 Task: Check the average views per listing of central air conditioning in the last 5 years.
Action: Mouse moved to (1013, 226)
Screenshot: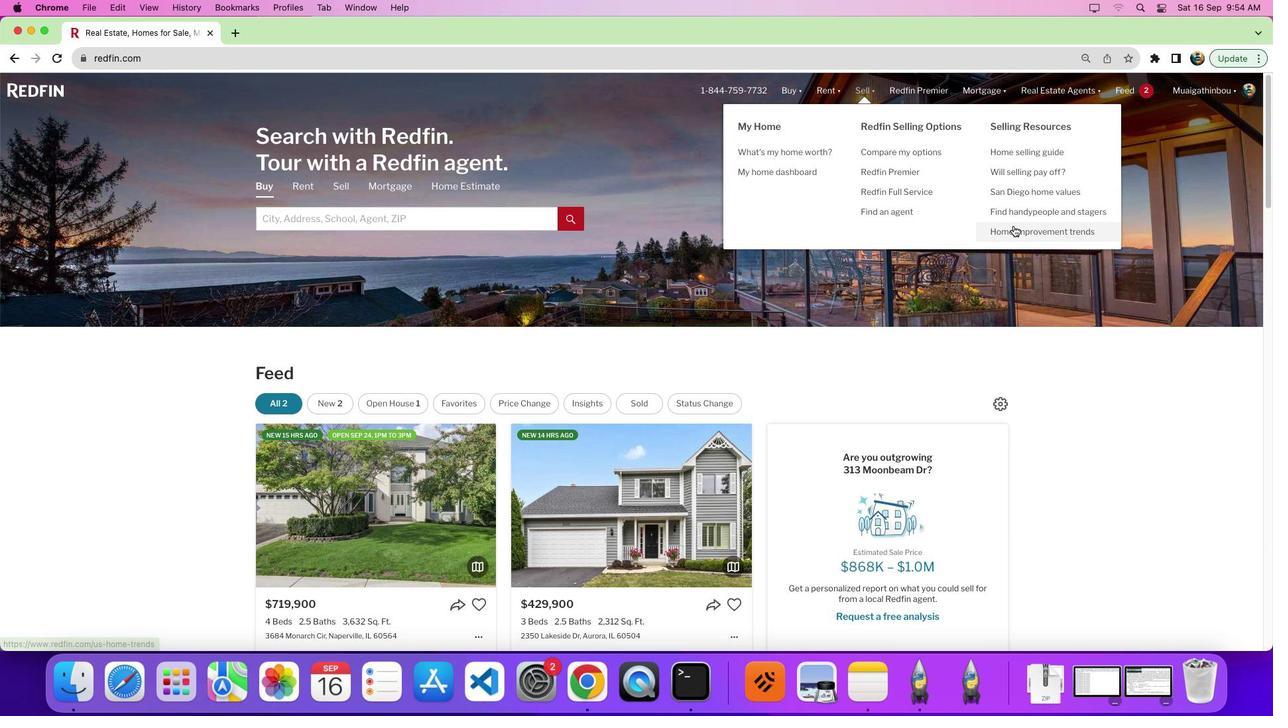 
Action: Mouse pressed left at (1013, 226)
Screenshot: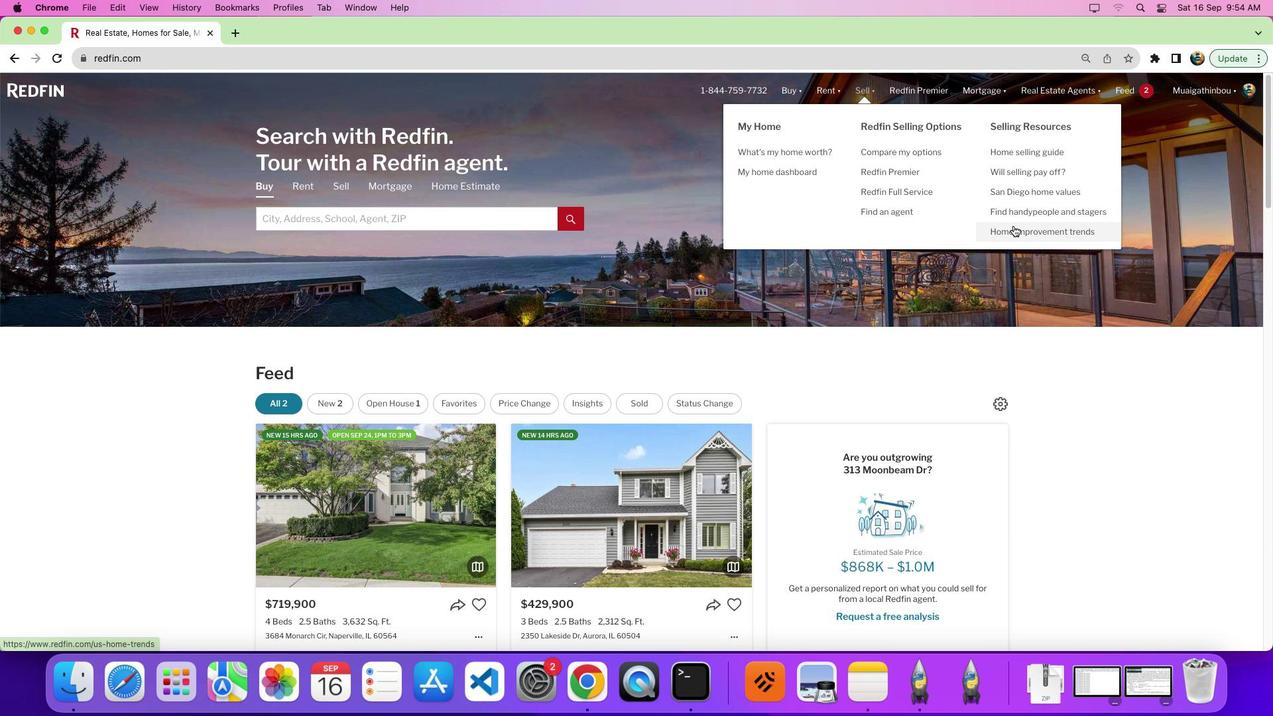 
Action: Mouse pressed left at (1013, 226)
Screenshot: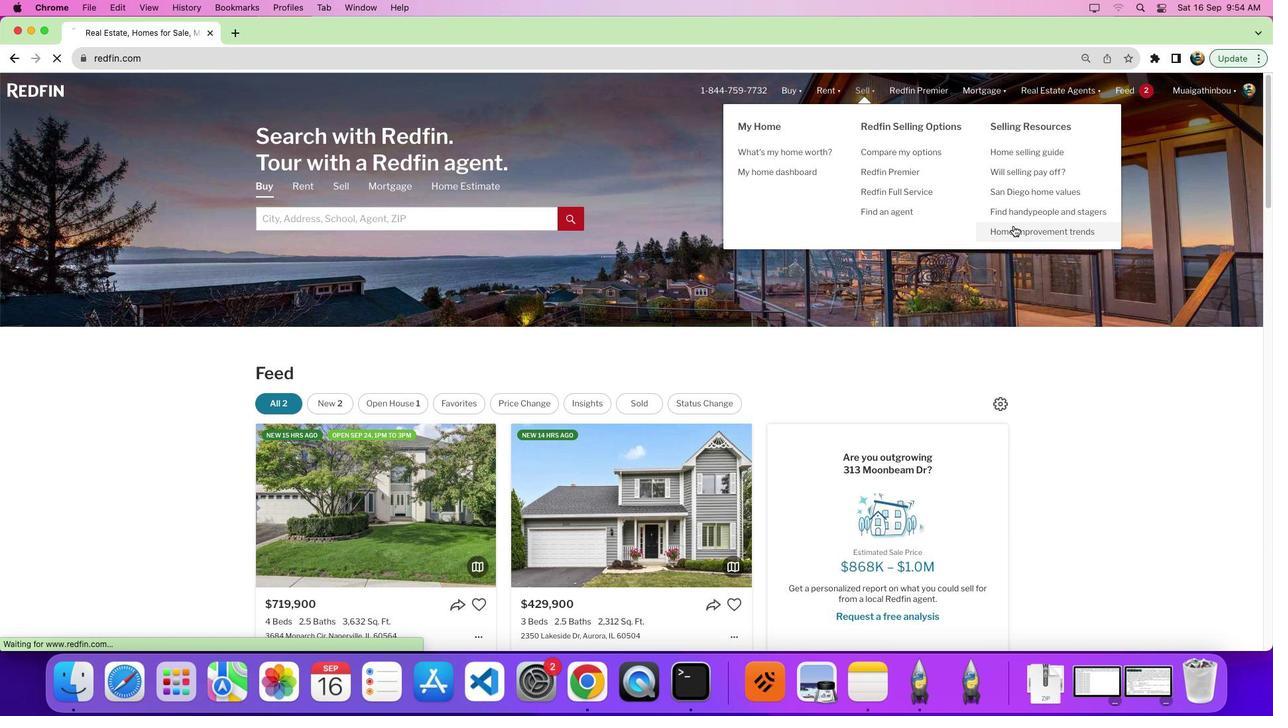 
Action: Mouse moved to (346, 258)
Screenshot: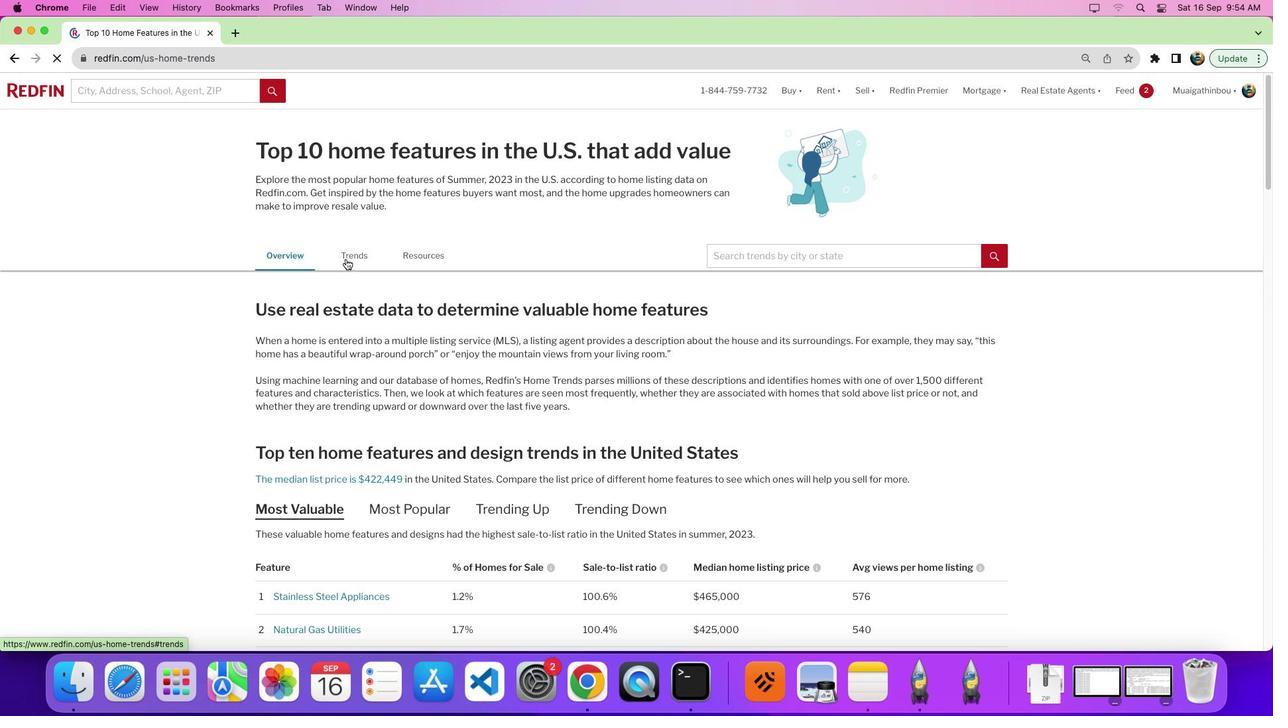 
Action: Mouse pressed left at (346, 258)
Screenshot: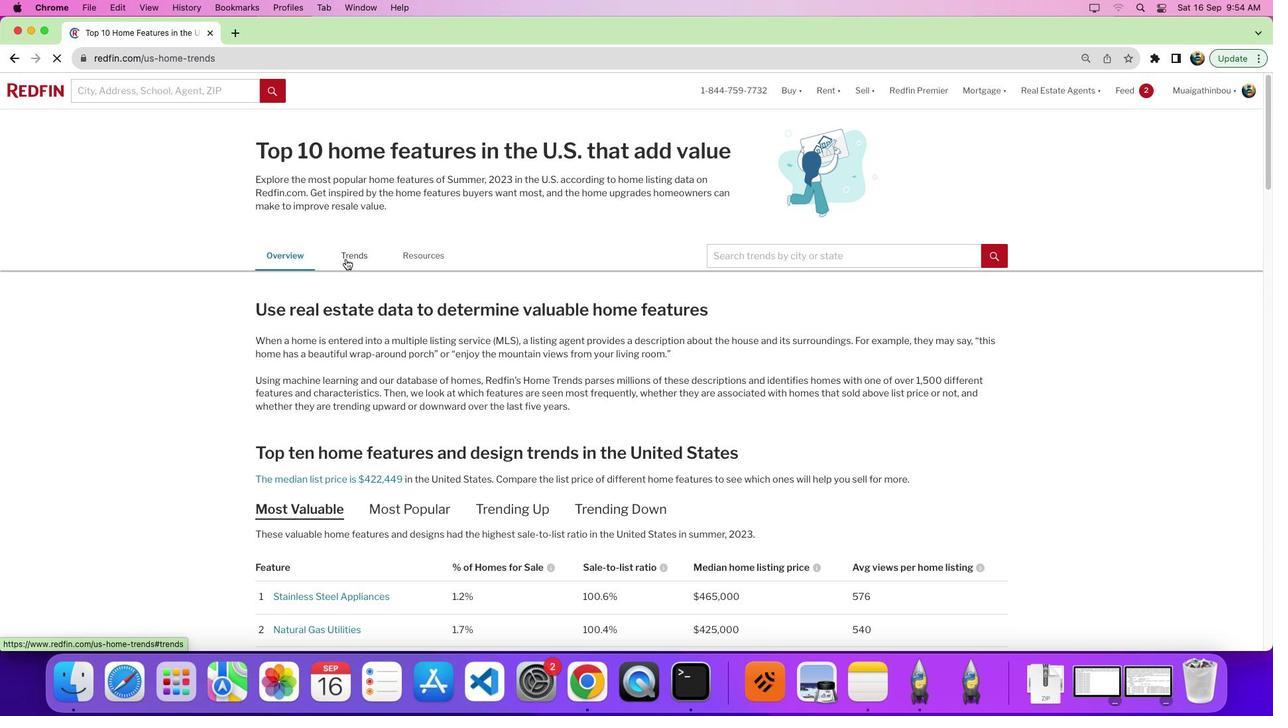 
Action: Mouse moved to (651, 378)
Screenshot: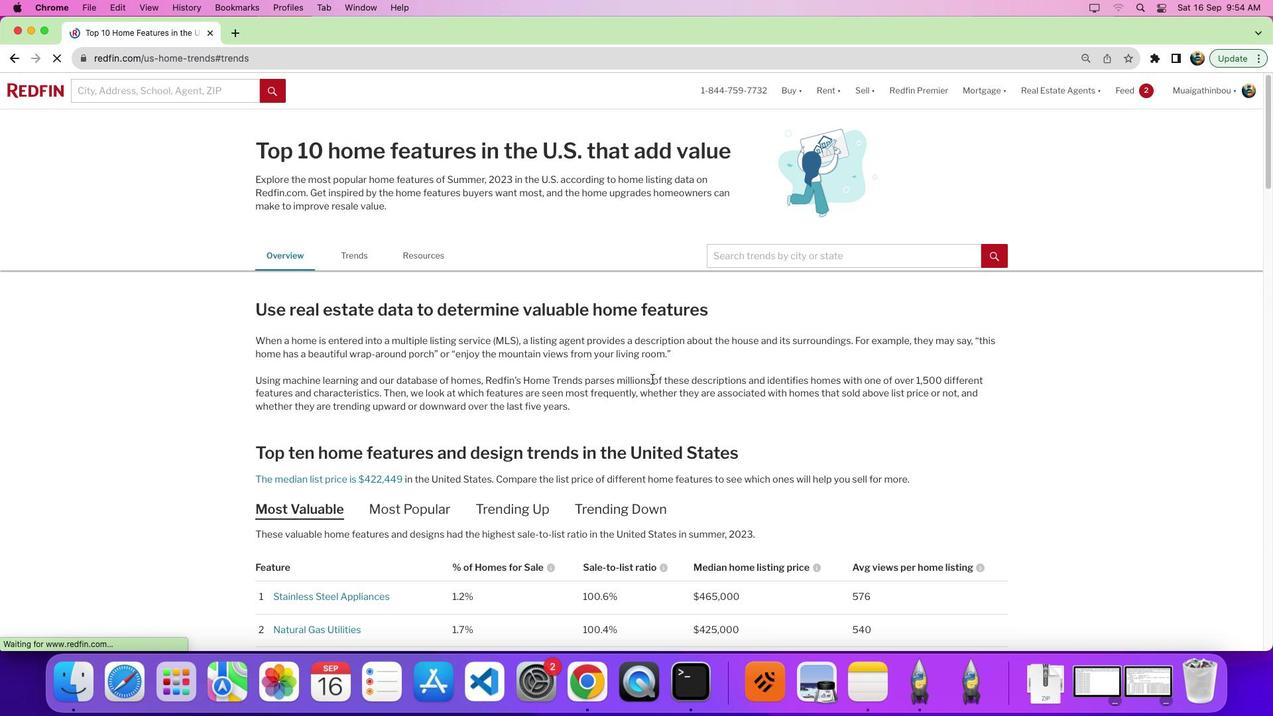 
Action: Mouse scrolled (651, 378) with delta (0, 0)
Screenshot: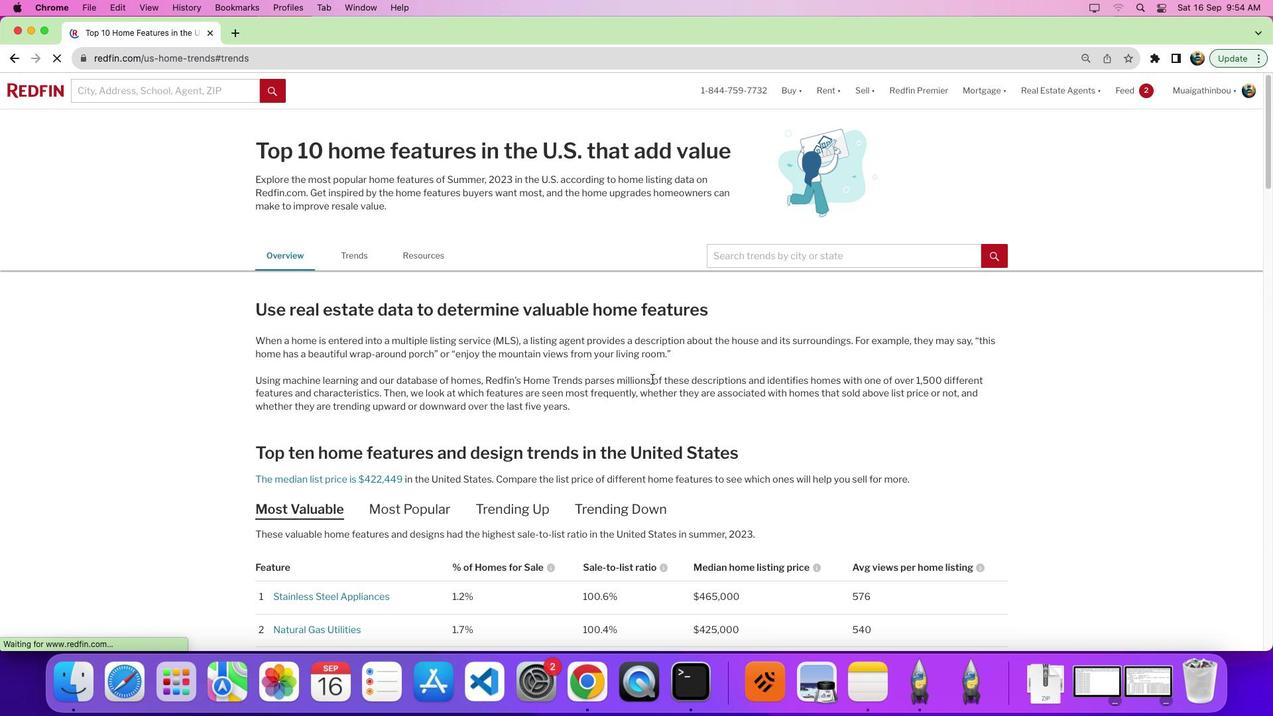 
Action: Mouse scrolled (651, 378) with delta (0, 0)
Screenshot: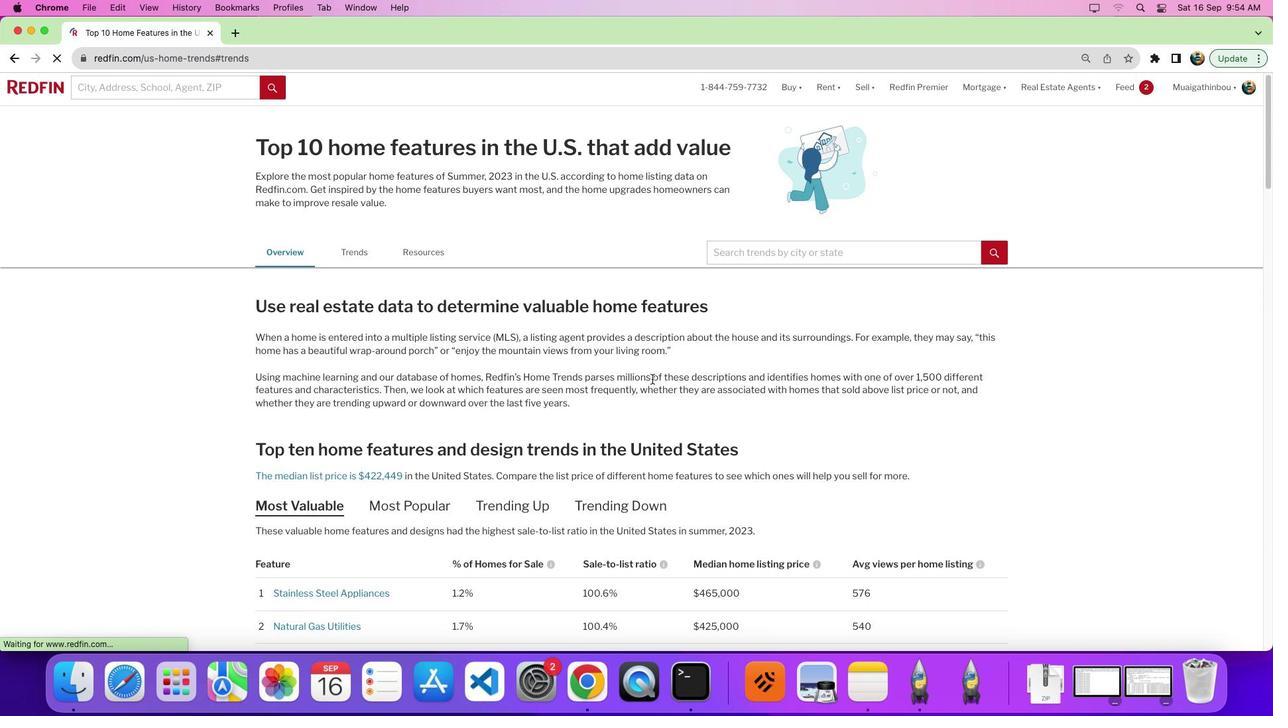 
Action: Mouse scrolled (651, 378) with delta (0, 0)
Screenshot: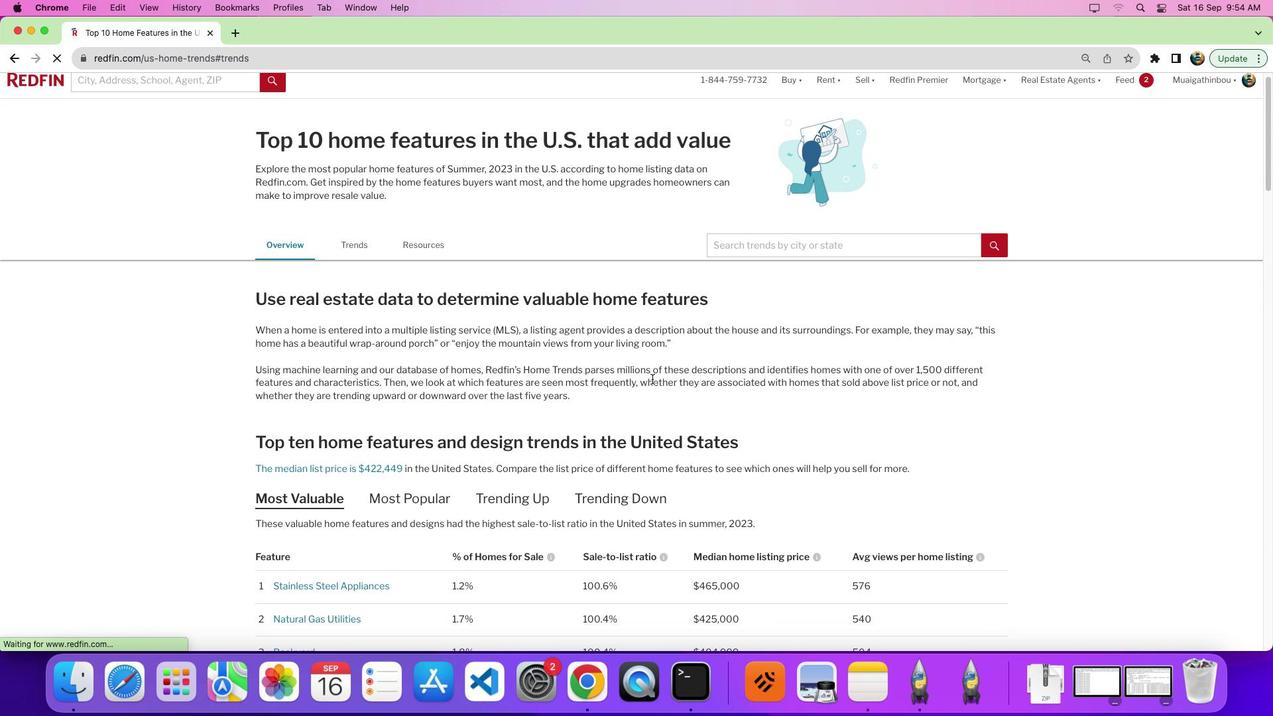 
Action: Mouse moved to (366, 194)
Screenshot: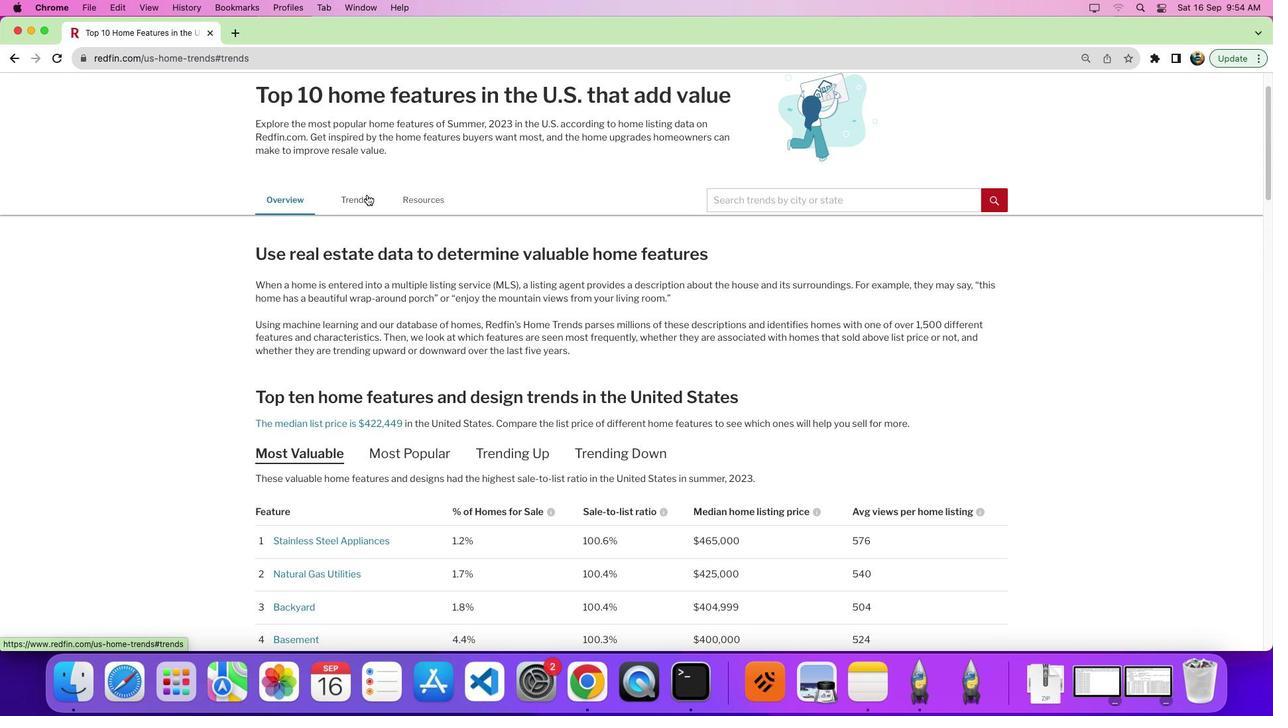 
Action: Mouse pressed left at (366, 194)
Screenshot: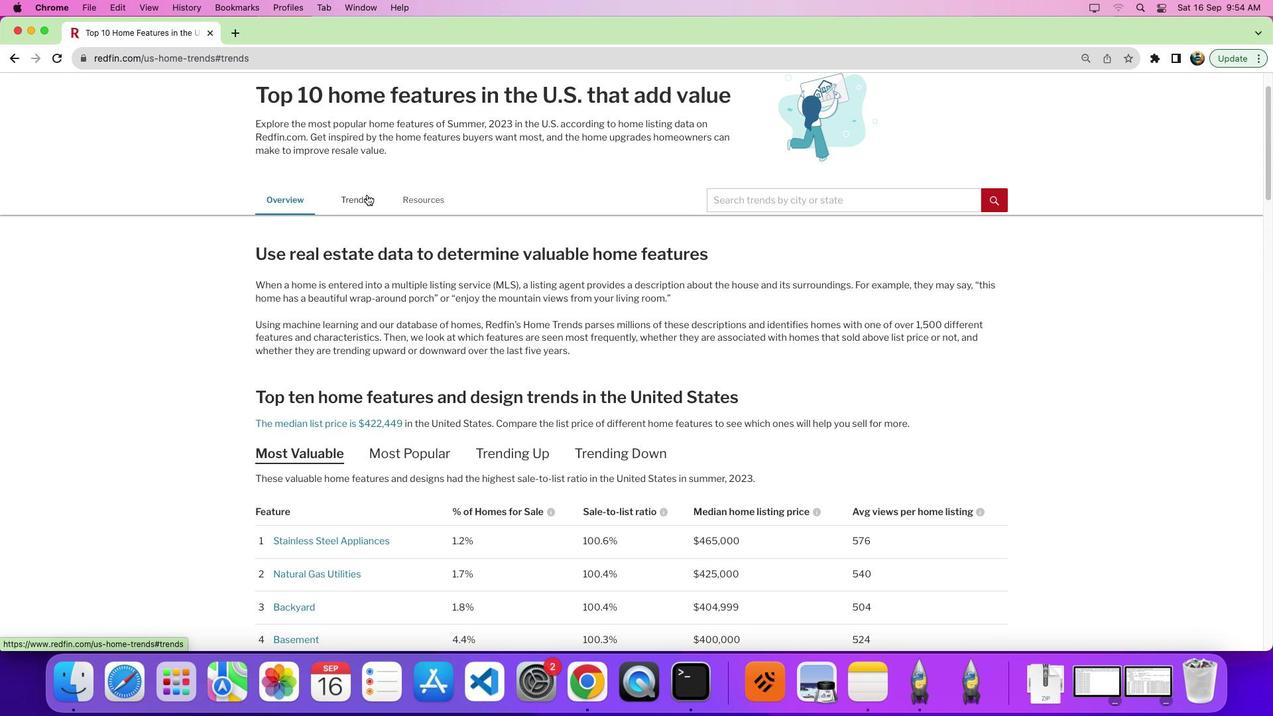 
Action: Mouse moved to (754, 325)
Screenshot: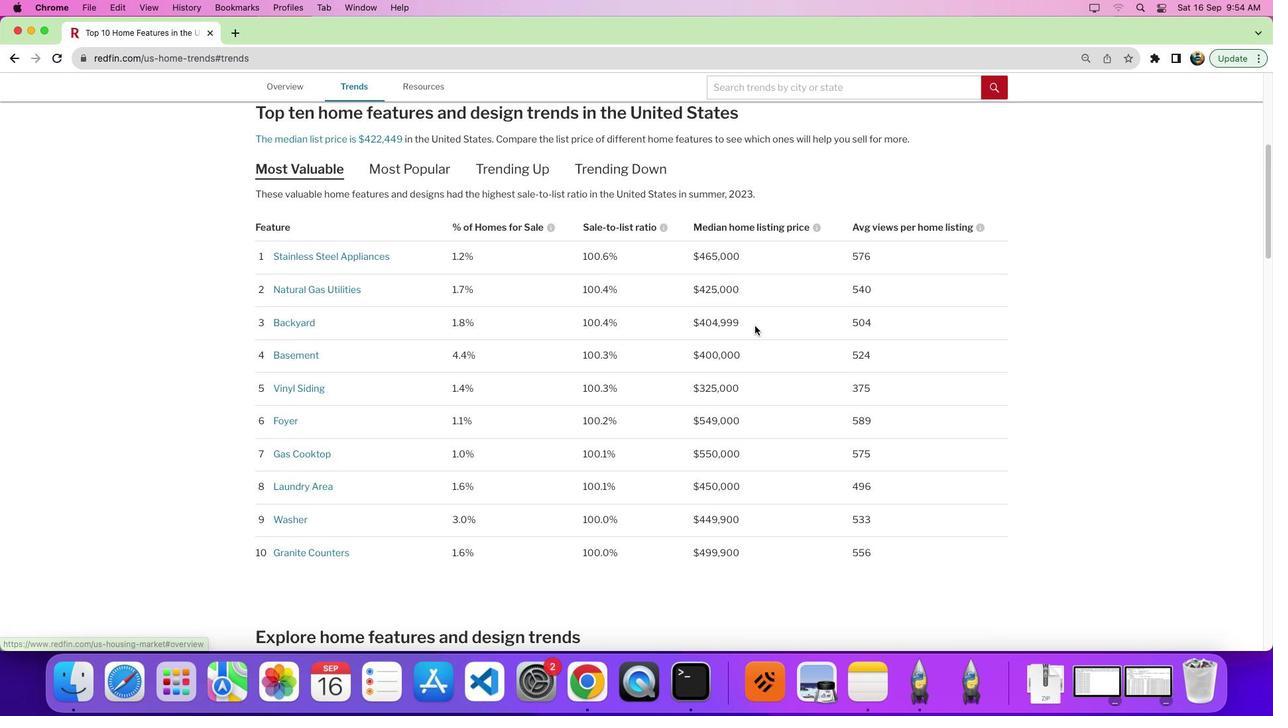 
Action: Mouse scrolled (754, 325) with delta (0, 0)
Screenshot: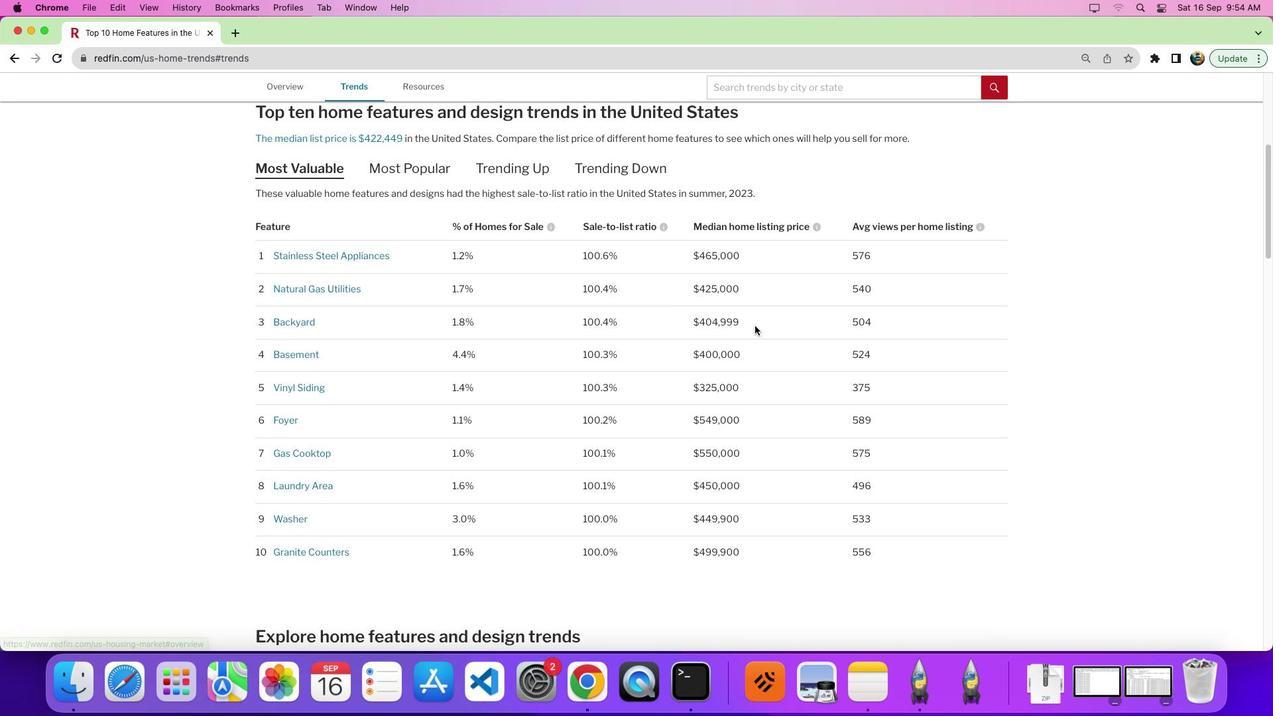 
Action: Mouse moved to (755, 325)
Screenshot: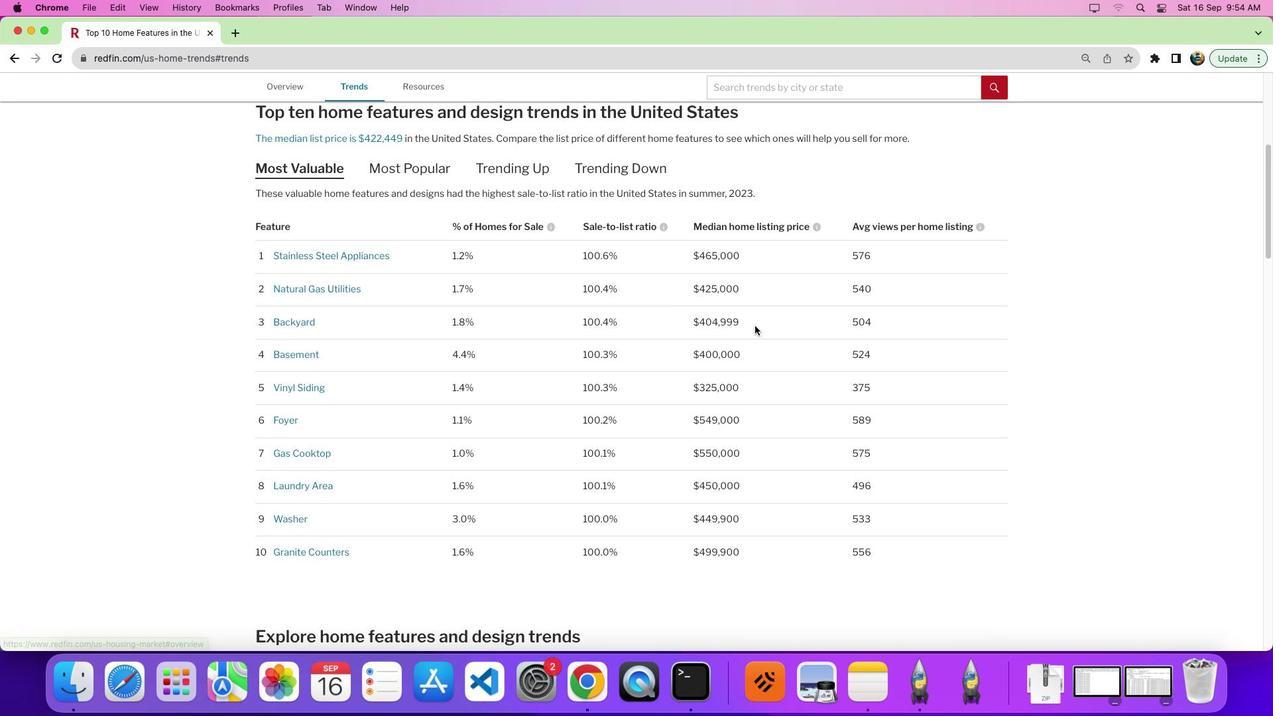 
Action: Mouse scrolled (755, 325) with delta (0, 0)
Screenshot: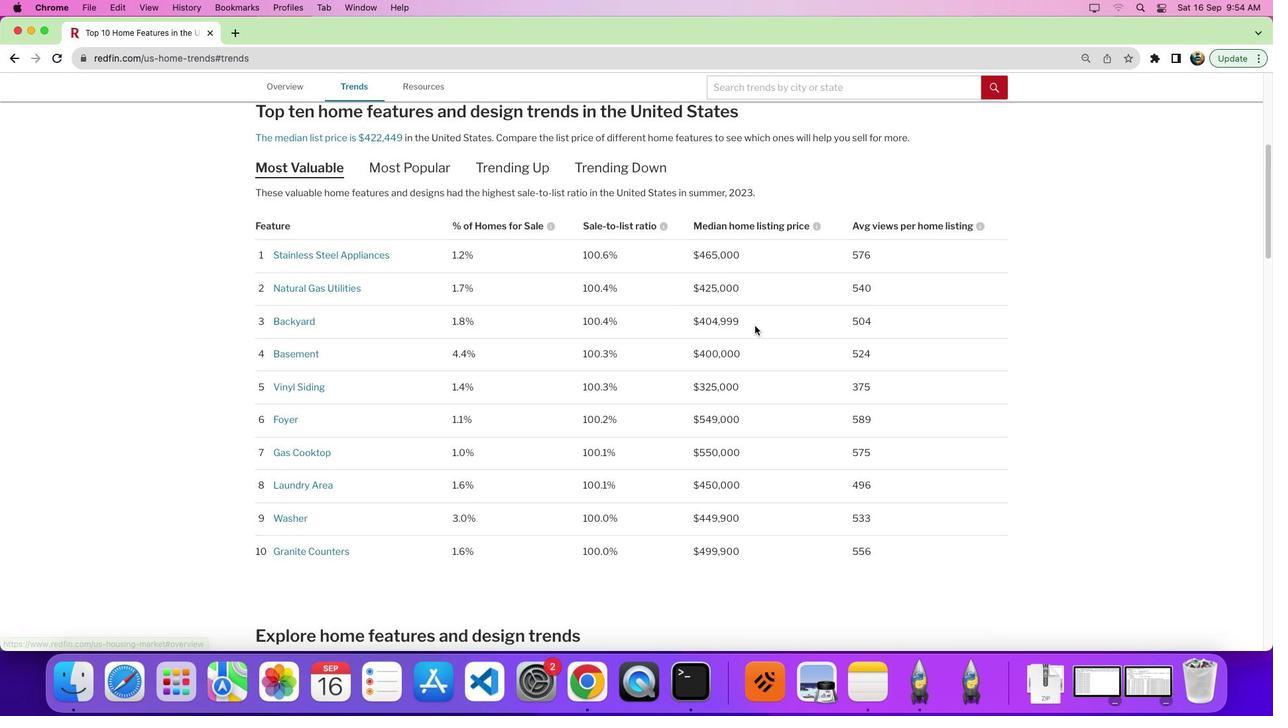
Action: Mouse scrolled (755, 325) with delta (0, 0)
Screenshot: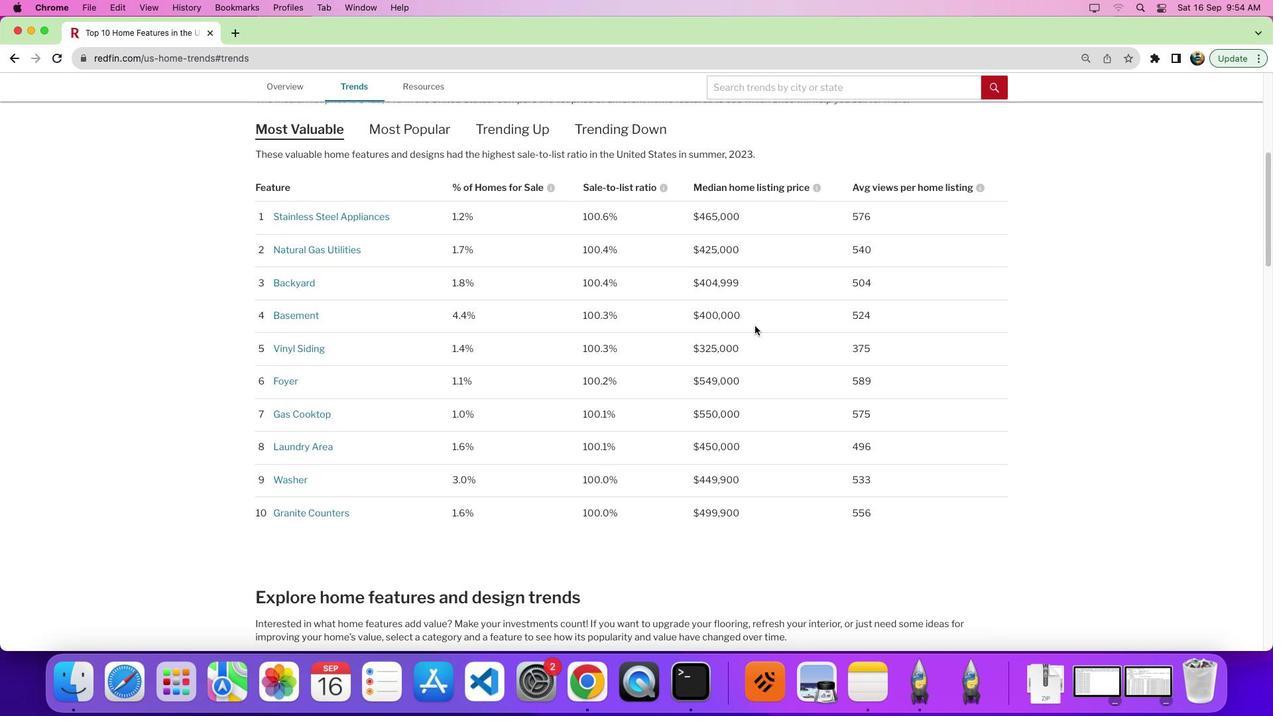 
Action: Mouse scrolled (755, 325) with delta (0, 0)
Screenshot: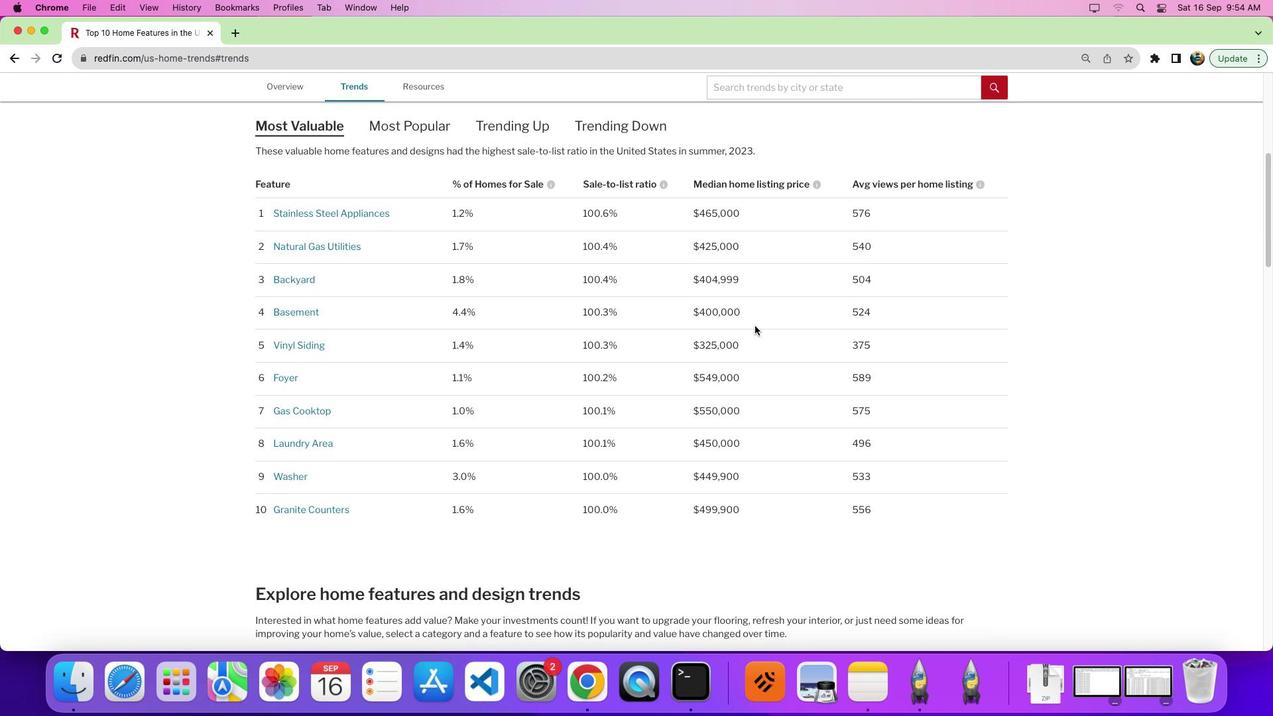 
Action: Mouse moved to (755, 326)
Screenshot: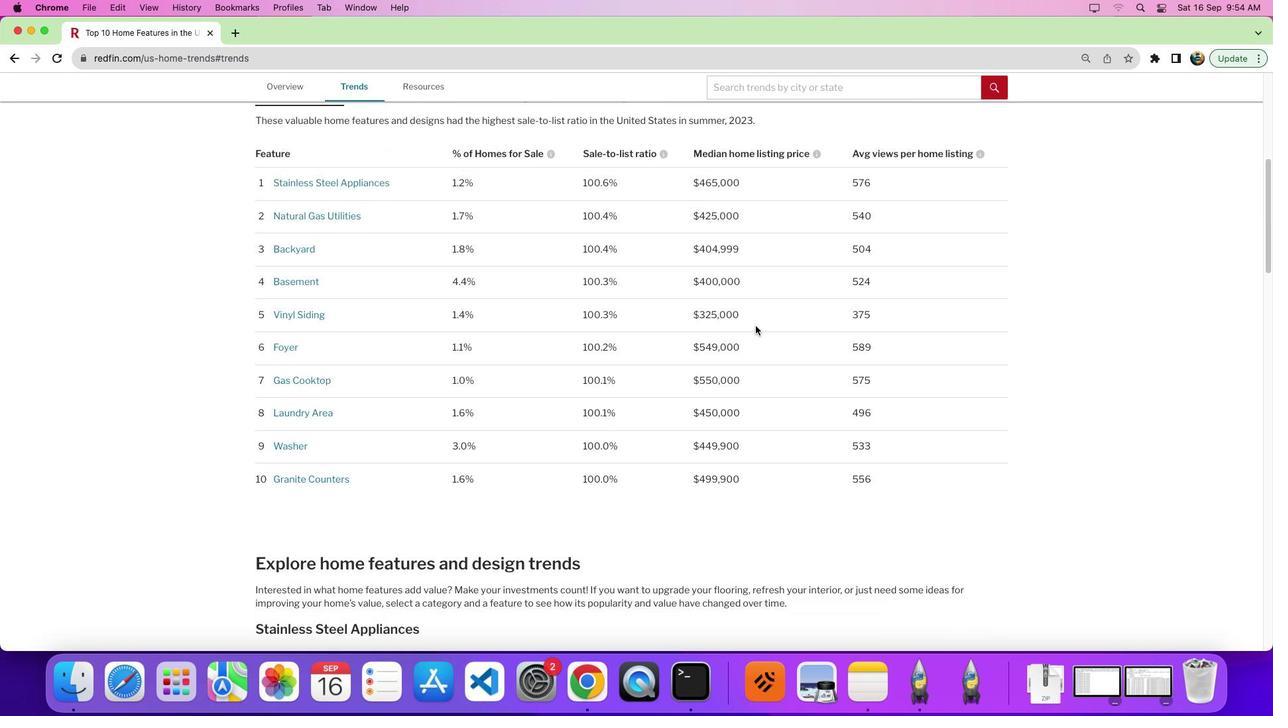 
Action: Mouse scrolled (755, 326) with delta (0, 0)
Screenshot: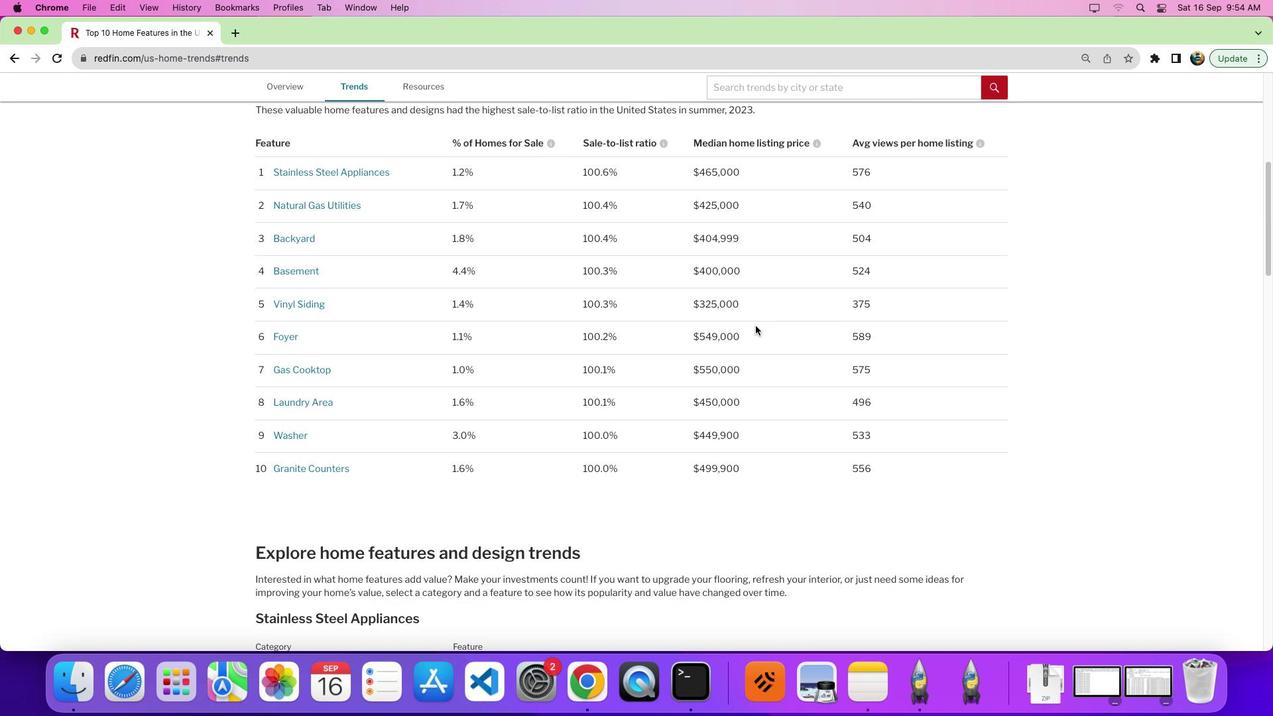 
Action: Mouse moved to (755, 326)
Screenshot: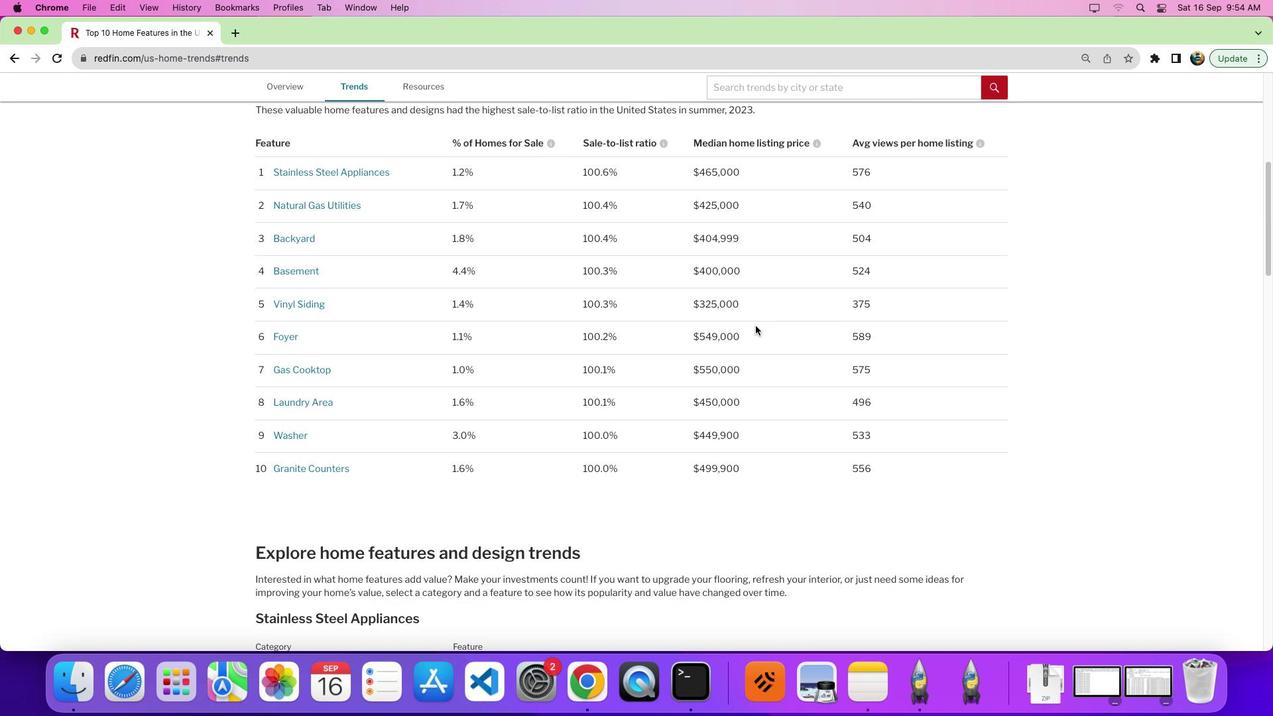 
Action: Mouse scrolled (755, 326) with delta (0, 0)
Screenshot: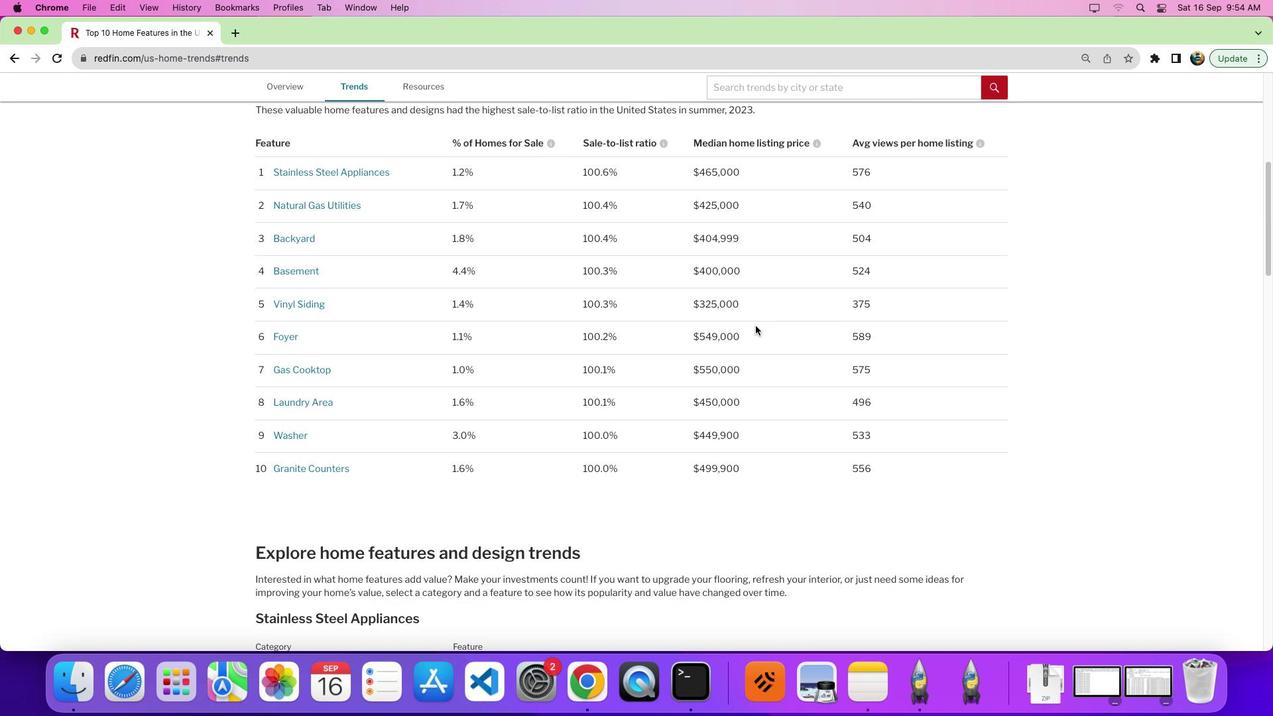 
Action: Mouse scrolled (755, 326) with delta (0, -5)
Screenshot: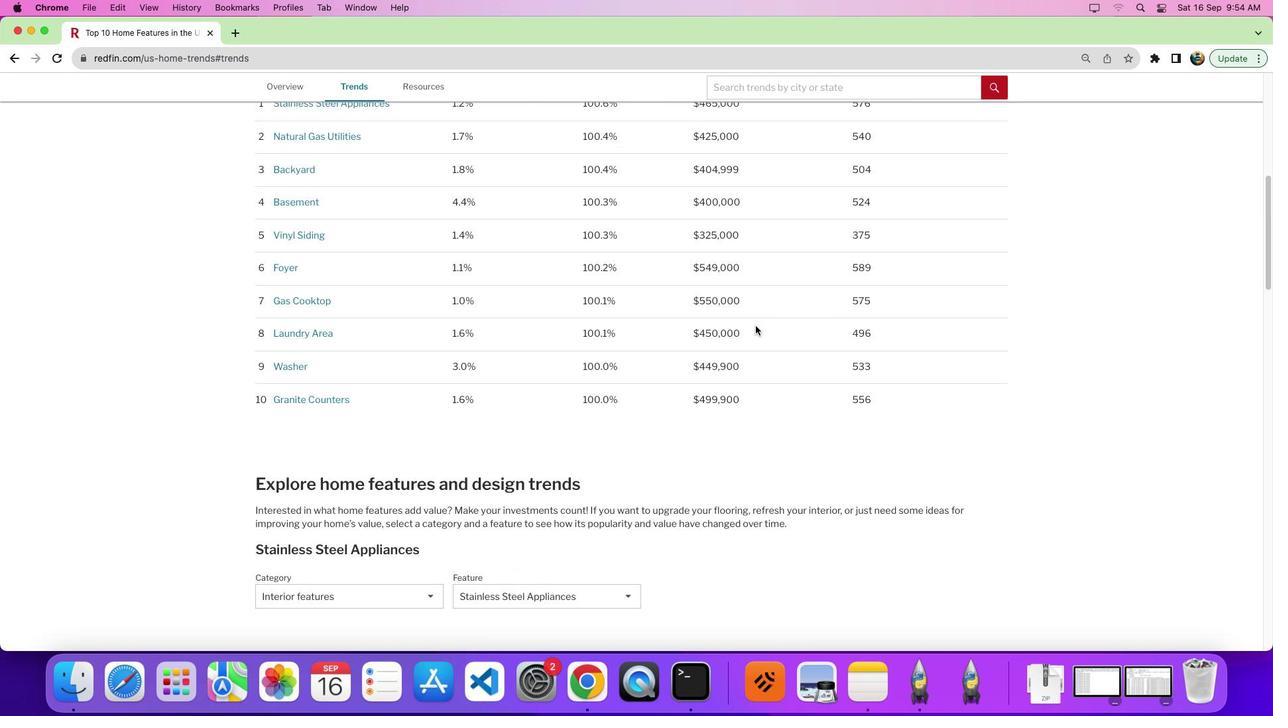
Action: Mouse scrolled (755, 326) with delta (0, -5)
Screenshot: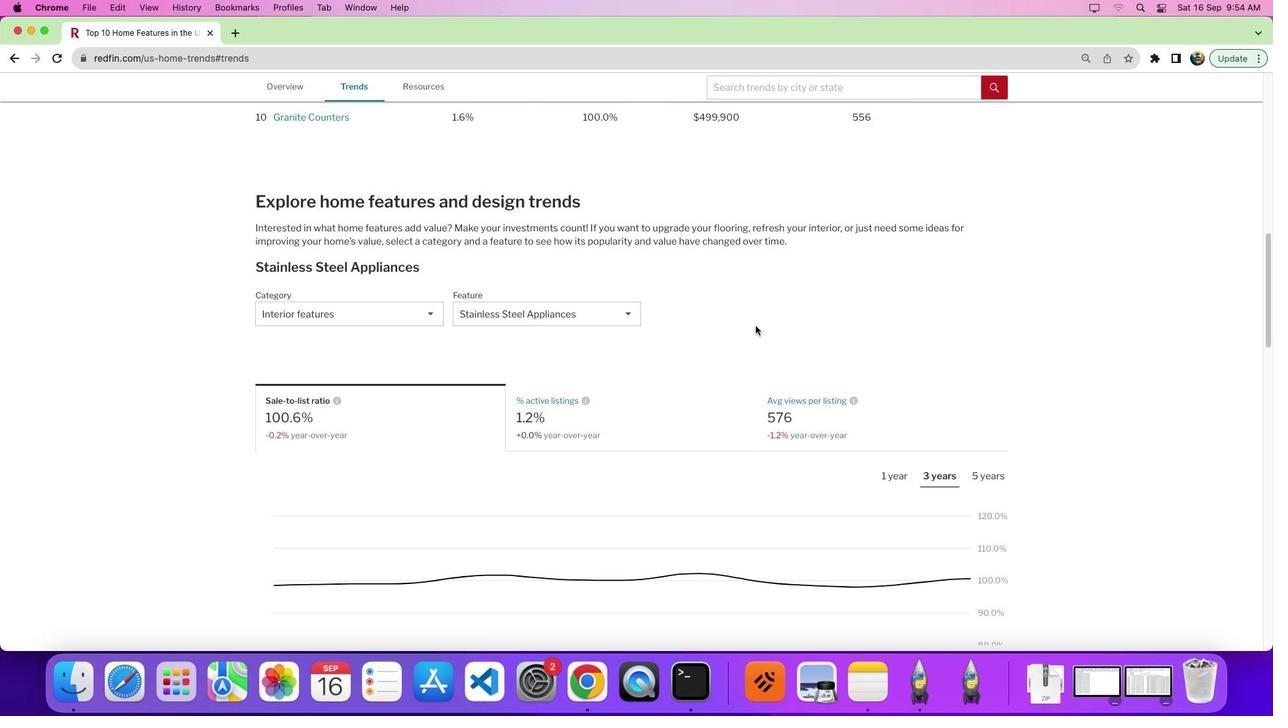 
Action: Mouse moved to (399, 171)
Screenshot: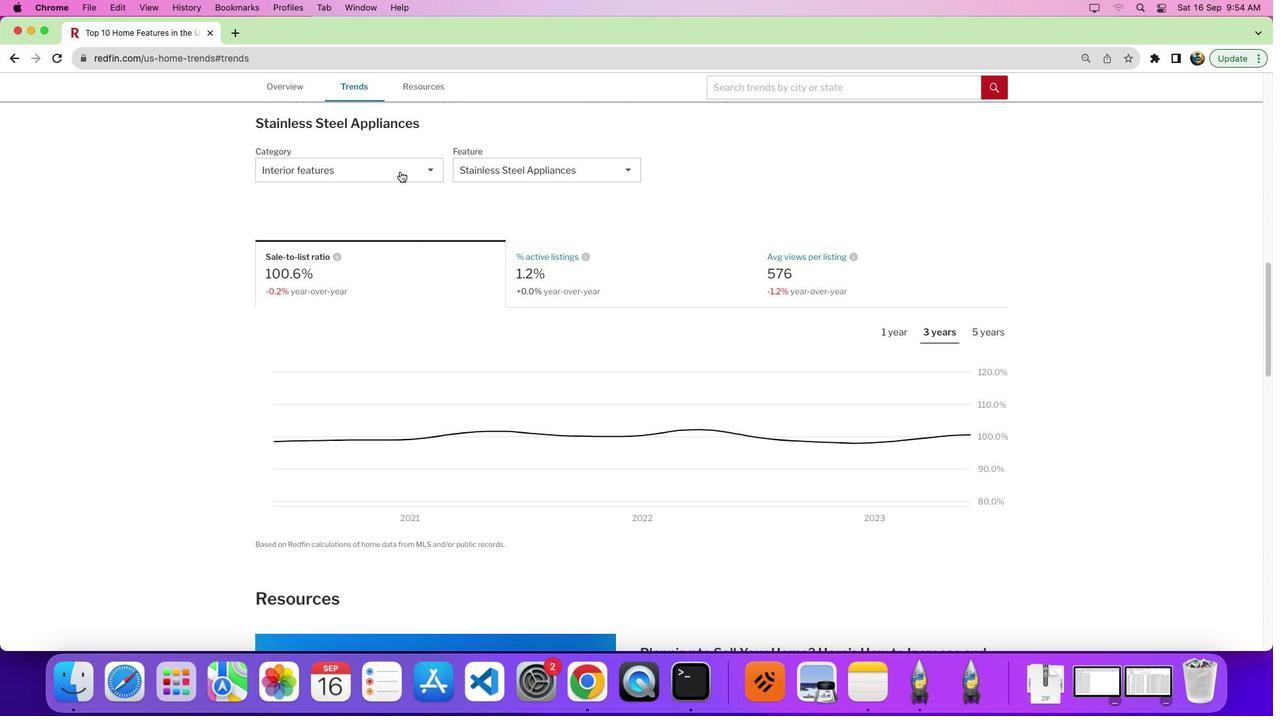 
Action: Mouse pressed left at (399, 171)
Screenshot: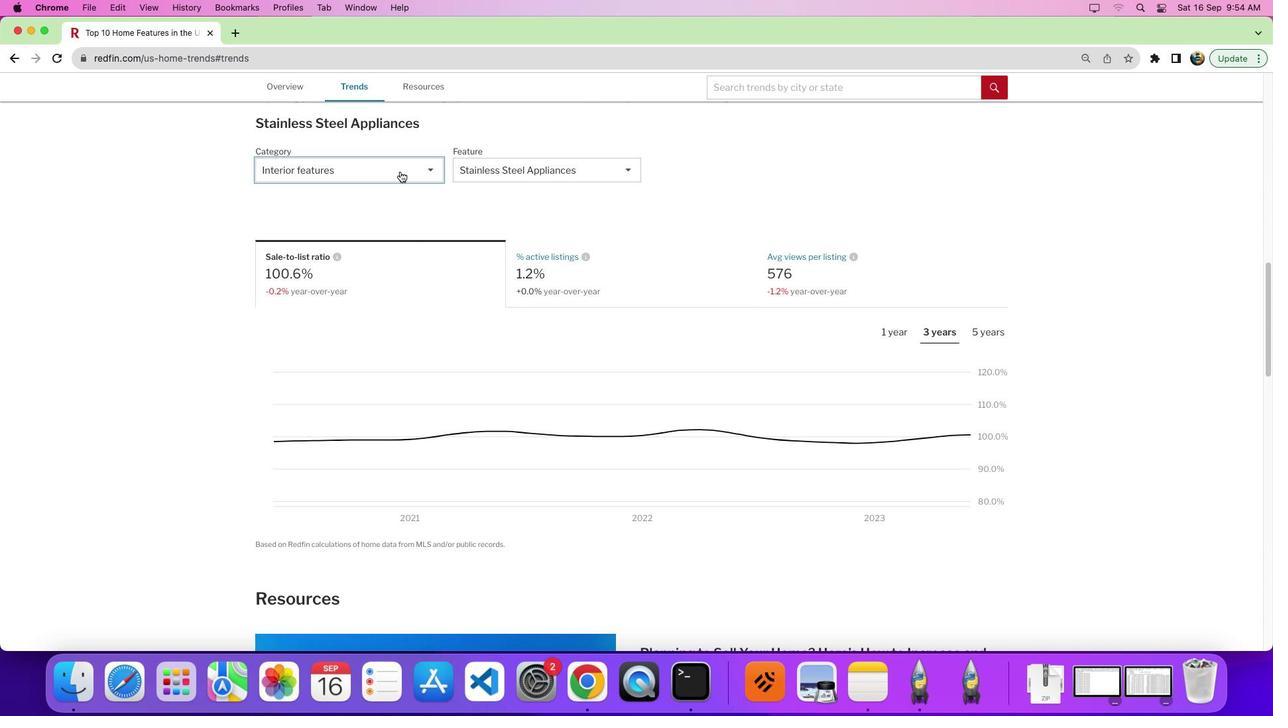 
Action: Mouse moved to (406, 219)
Screenshot: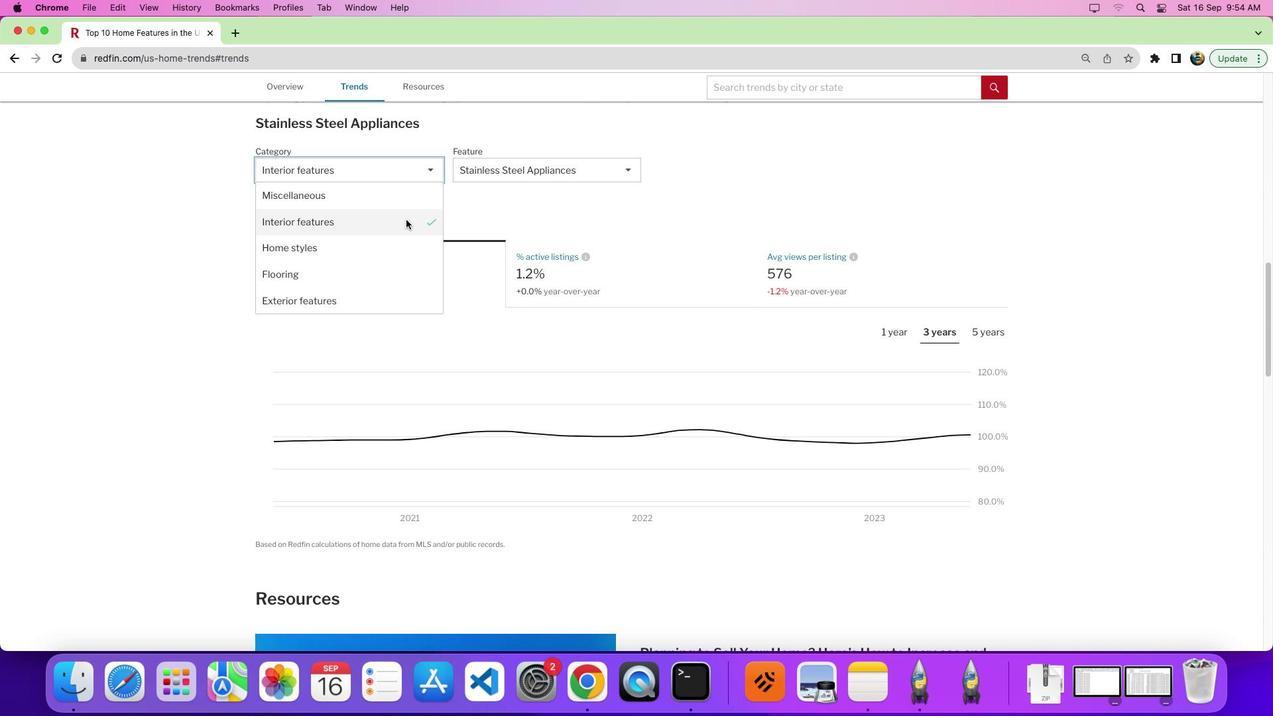 
Action: Mouse pressed left at (406, 219)
Screenshot: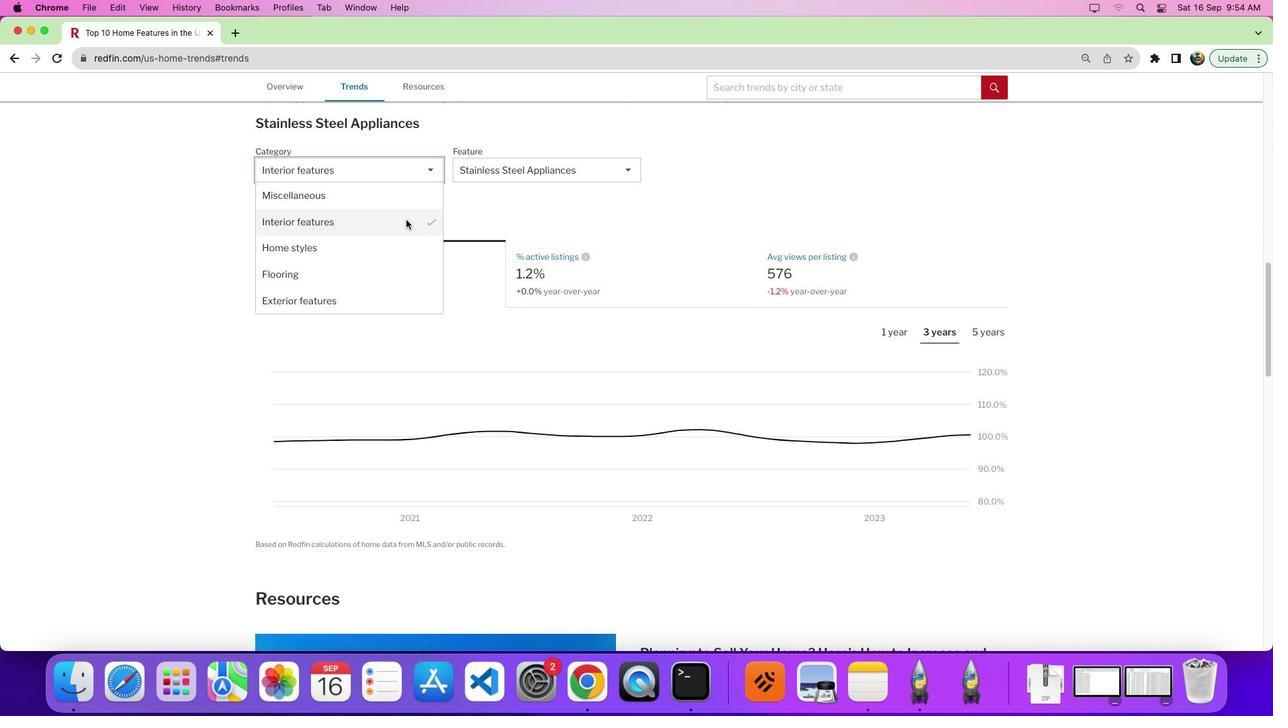 
Action: Mouse moved to (527, 167)
Screenshot: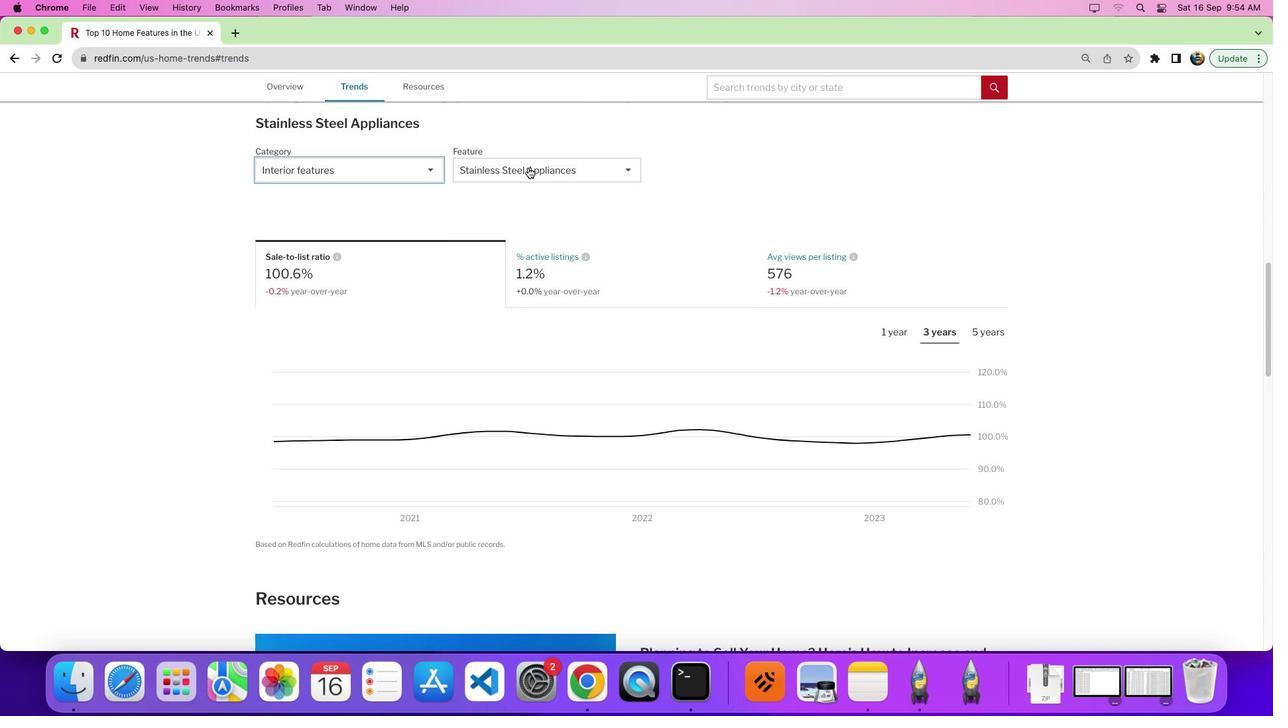 
Action: Mouse pressed left at (527, 167)
Screenshot: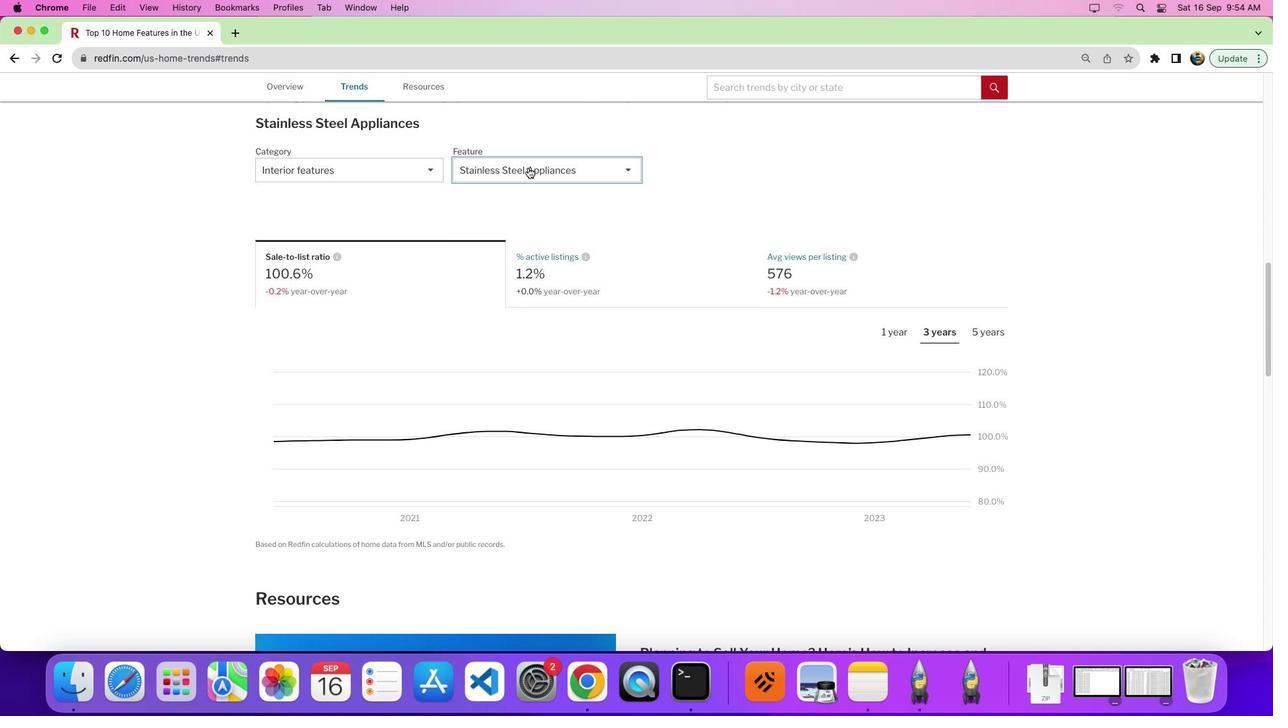
Action: Mouse moved to (586, 242)
Screenshot: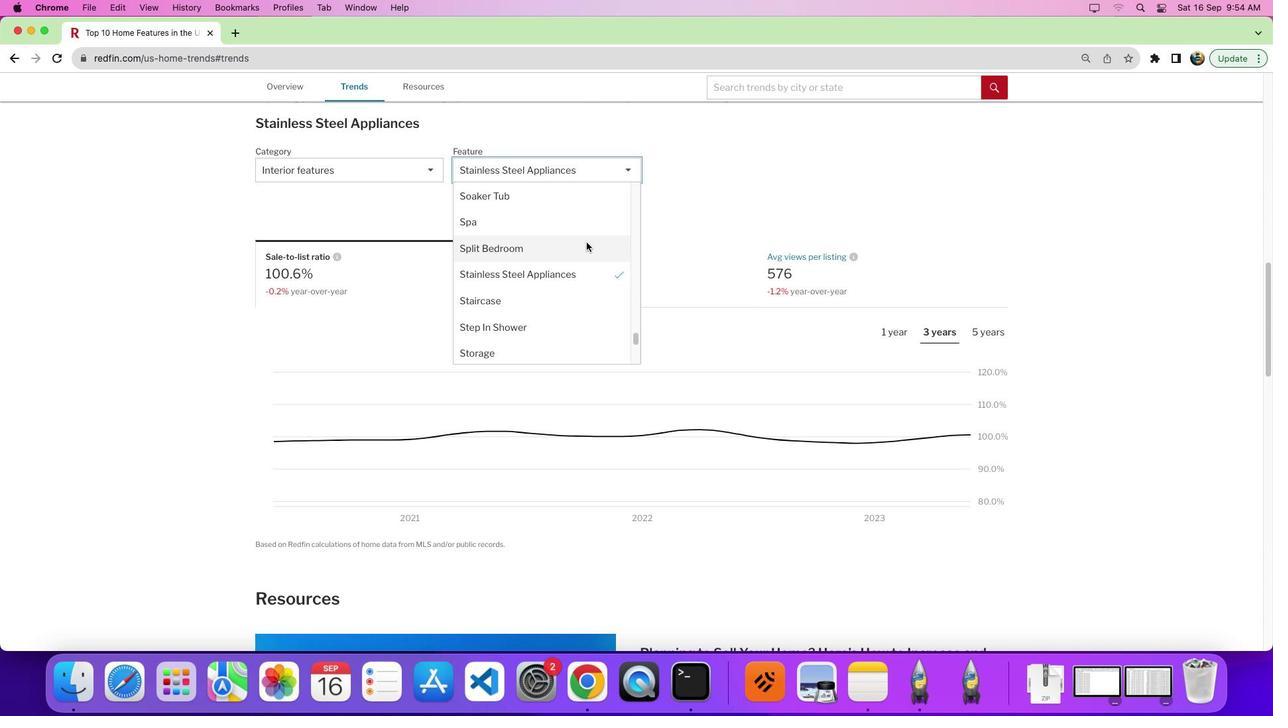 
Action: Mouse scrolled (586, 242) with delta (0, 0)
Screenshot: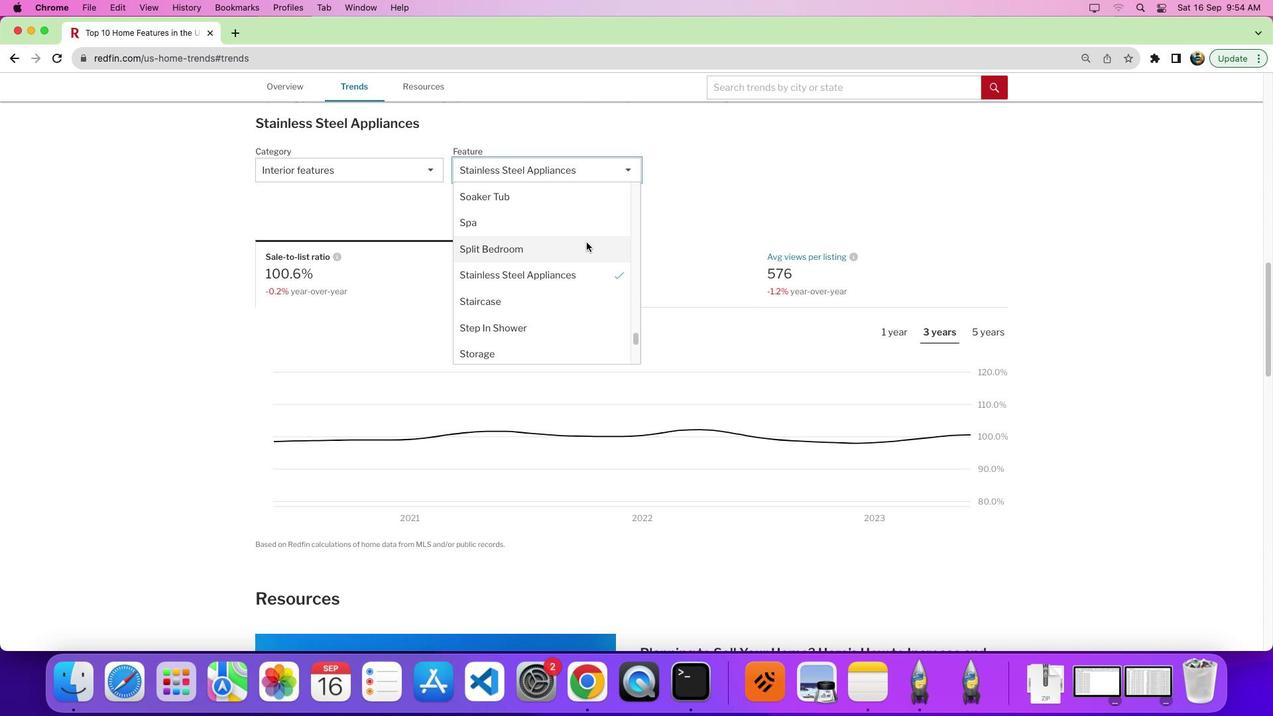 
Action: Mouse moved to (580, 241)
Screenshot: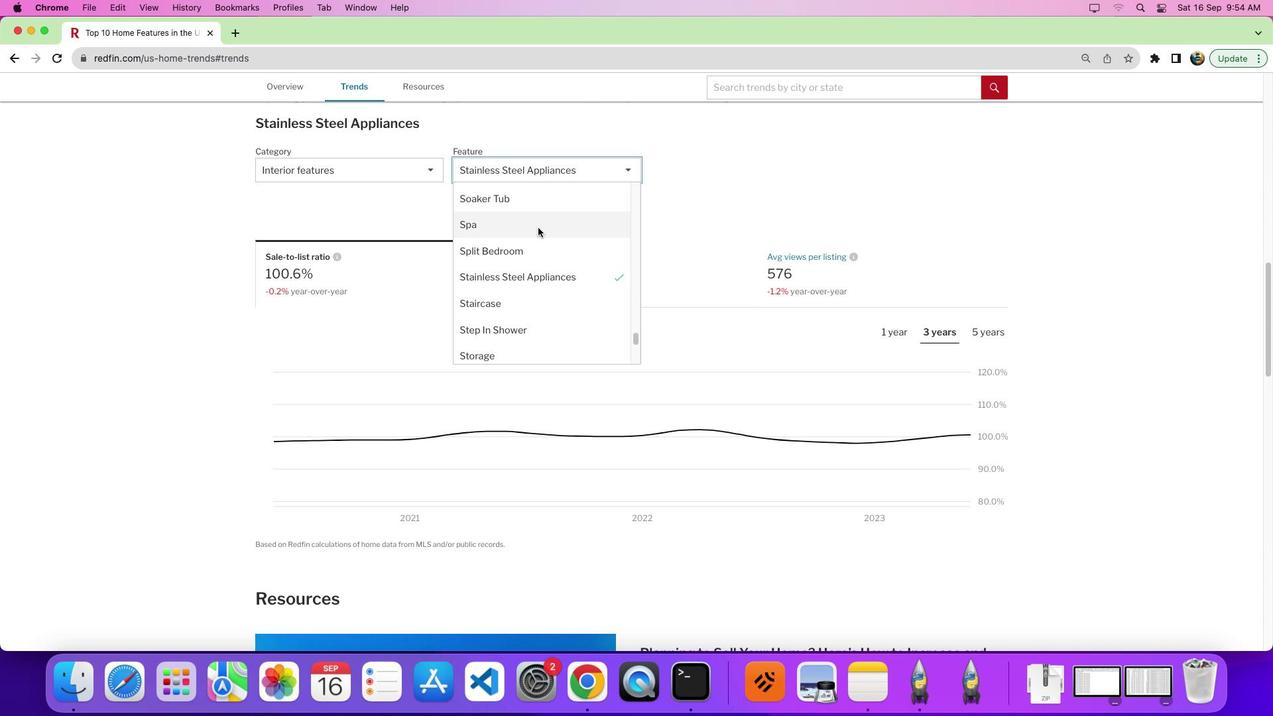 
Action: Mouse scrolled (580, 241) with delta (0, 0)
Screenshot: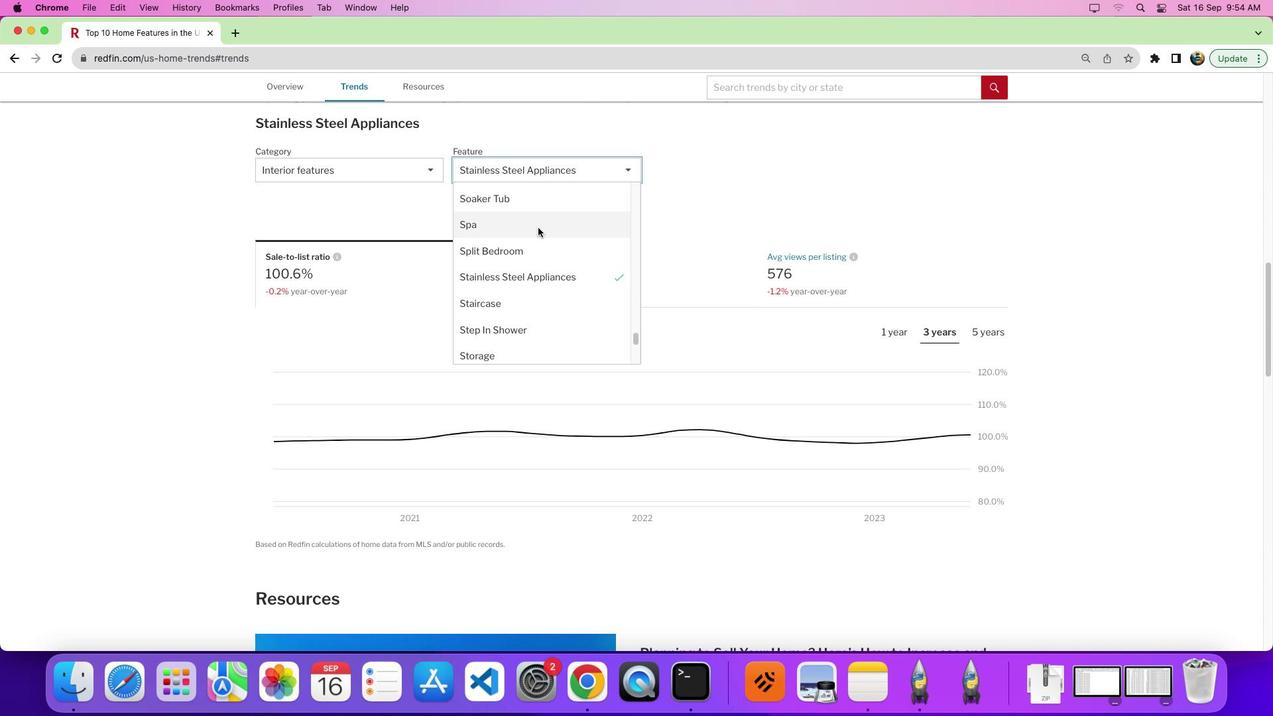 
Action: Mouse moved to (525, 221)
Screenshot: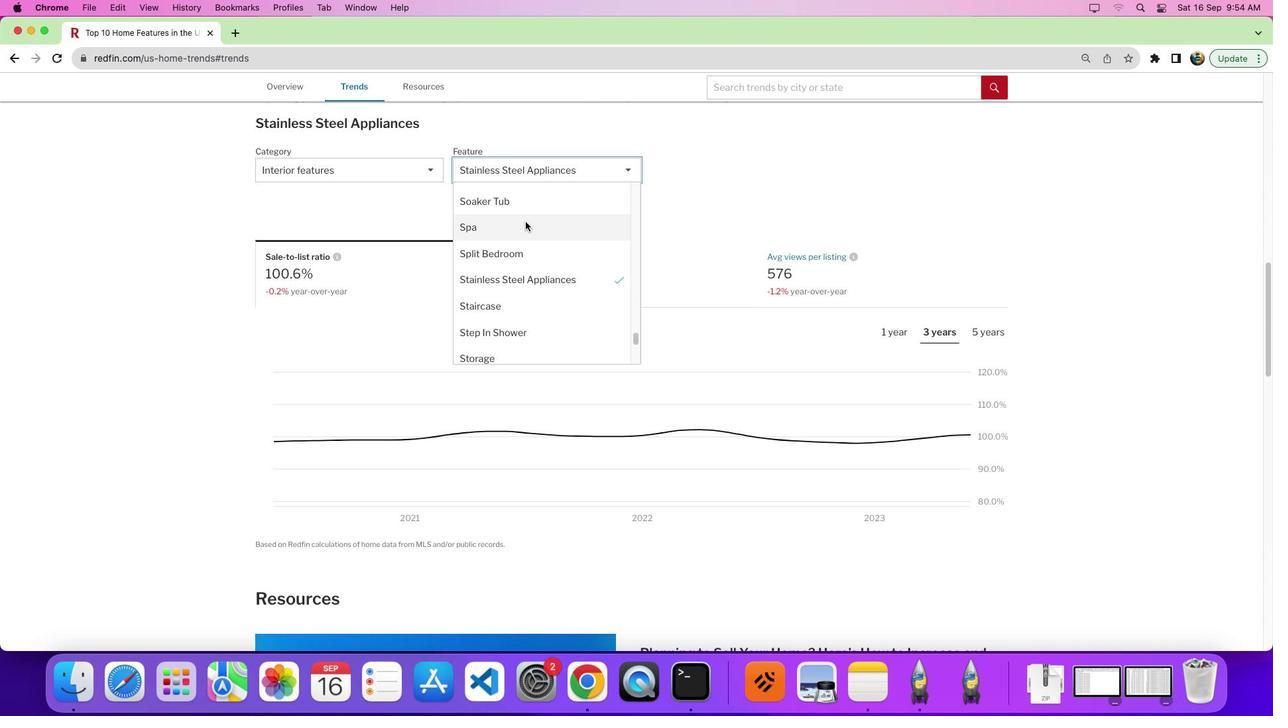 
Action: Mouse scrolled (525, 221) with delta (0, 0)
Screenshot: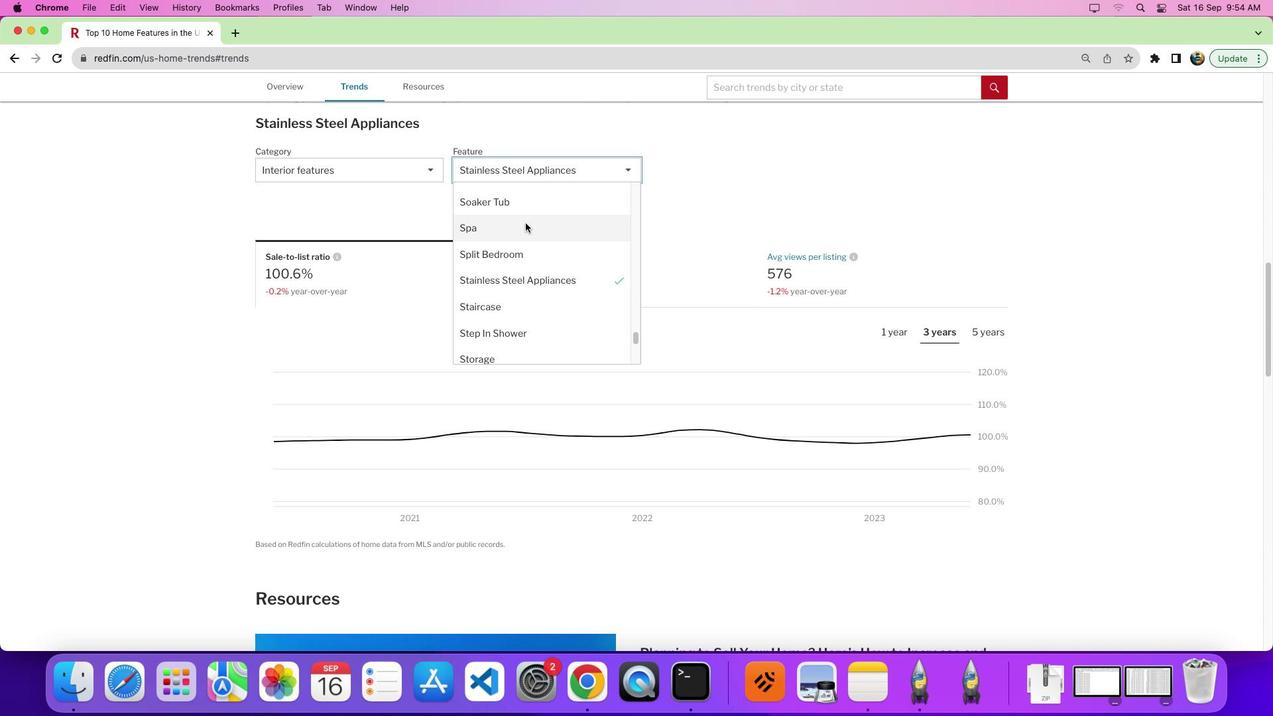 
Action: Mouse moved to (525, 226)
Screenshot: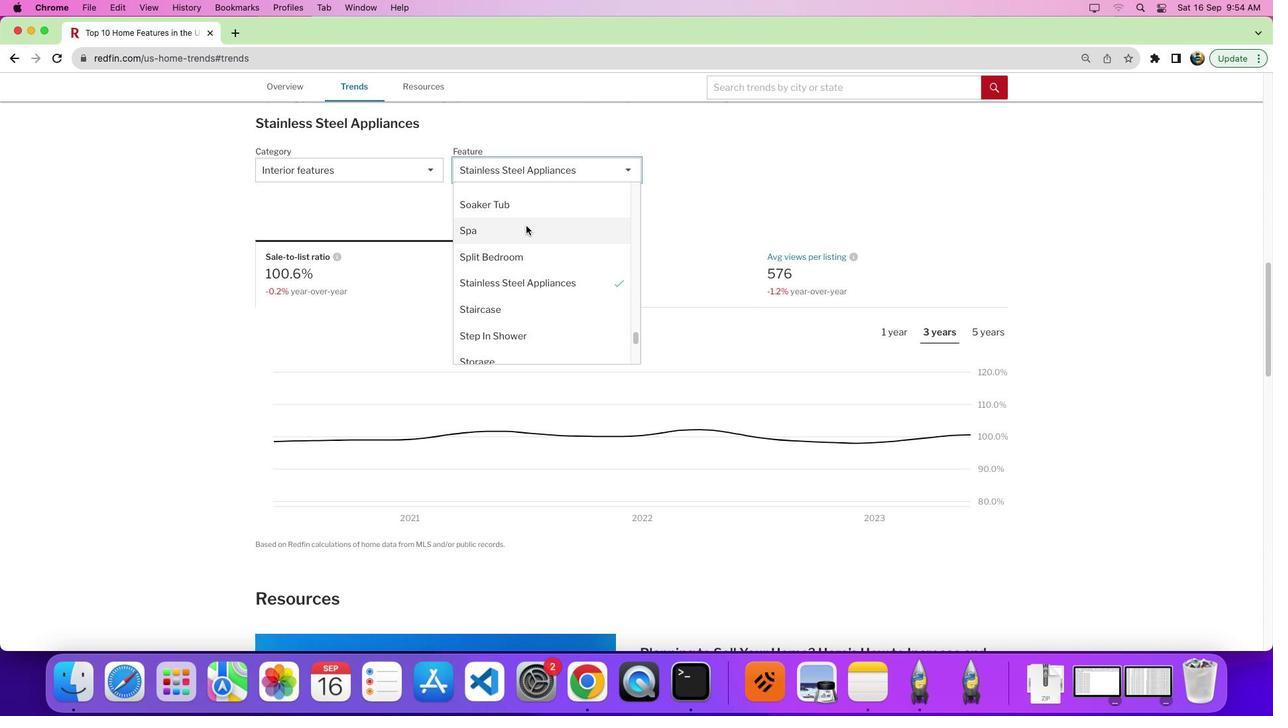
Action: Mouse scrolled (525, 226) with delta (0, 0)
Screenshot: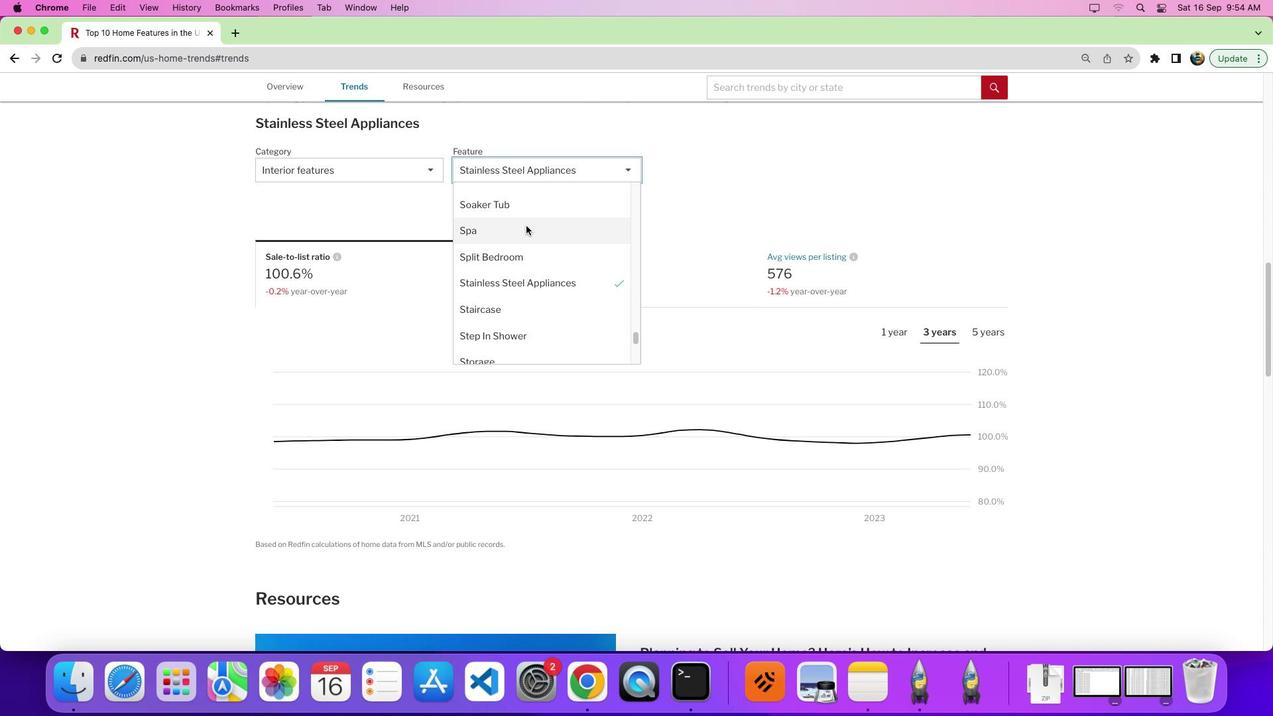 
Action: Mouse scrolled (525, 226) with delta (0, 0)
Screenshot: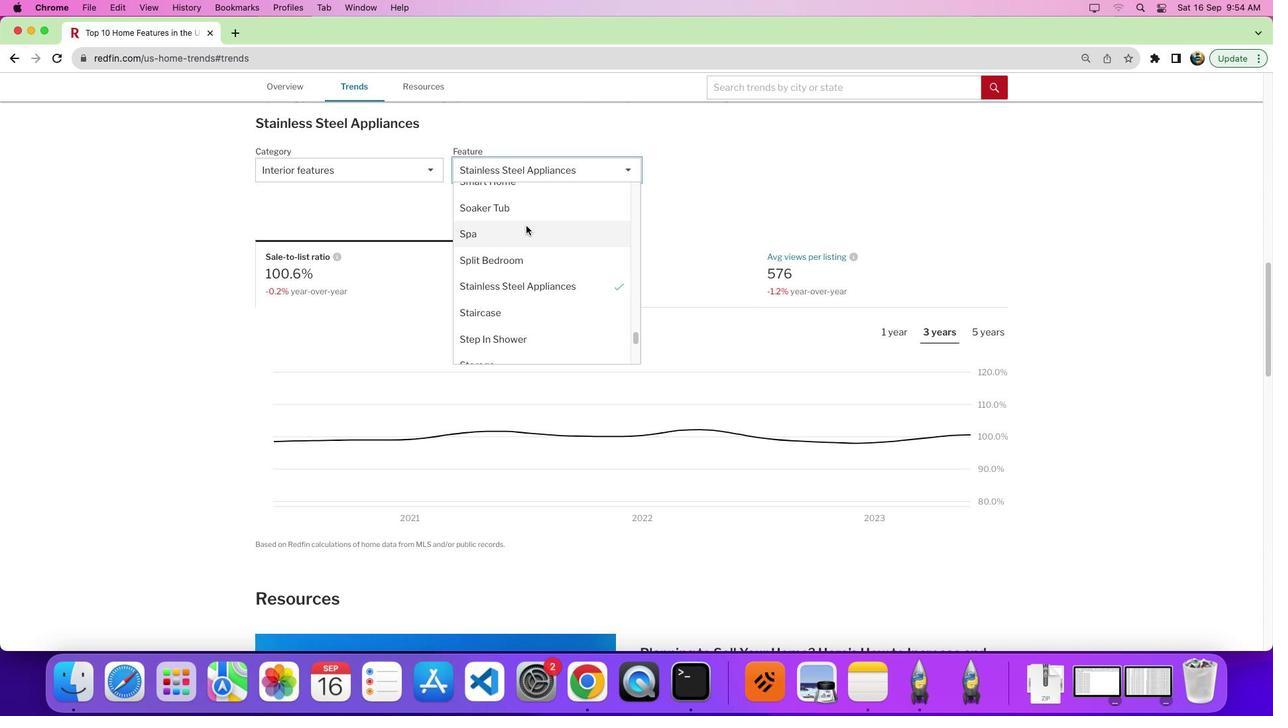 
Action: Mouse scrolled (525, 226) with delta (0, 0)
Screenshot: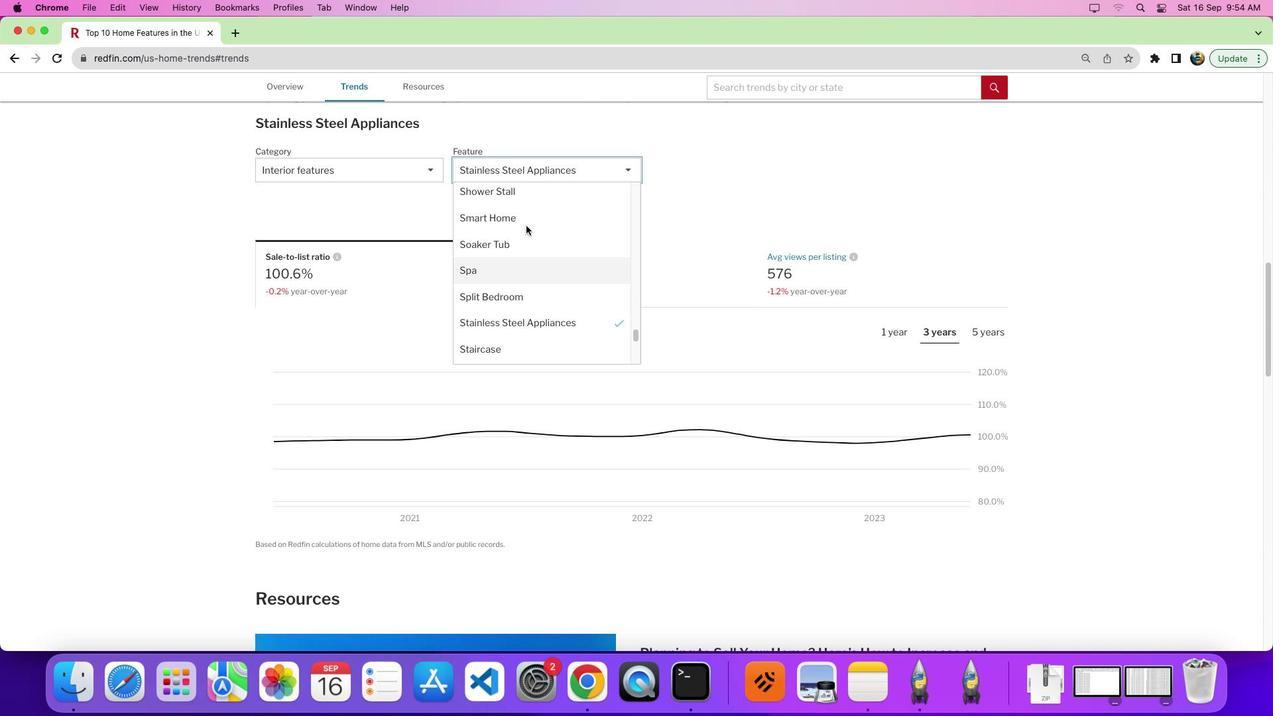 
Action: Mouse scrolled (525, 226) with delta (0, 0)
Screenshot: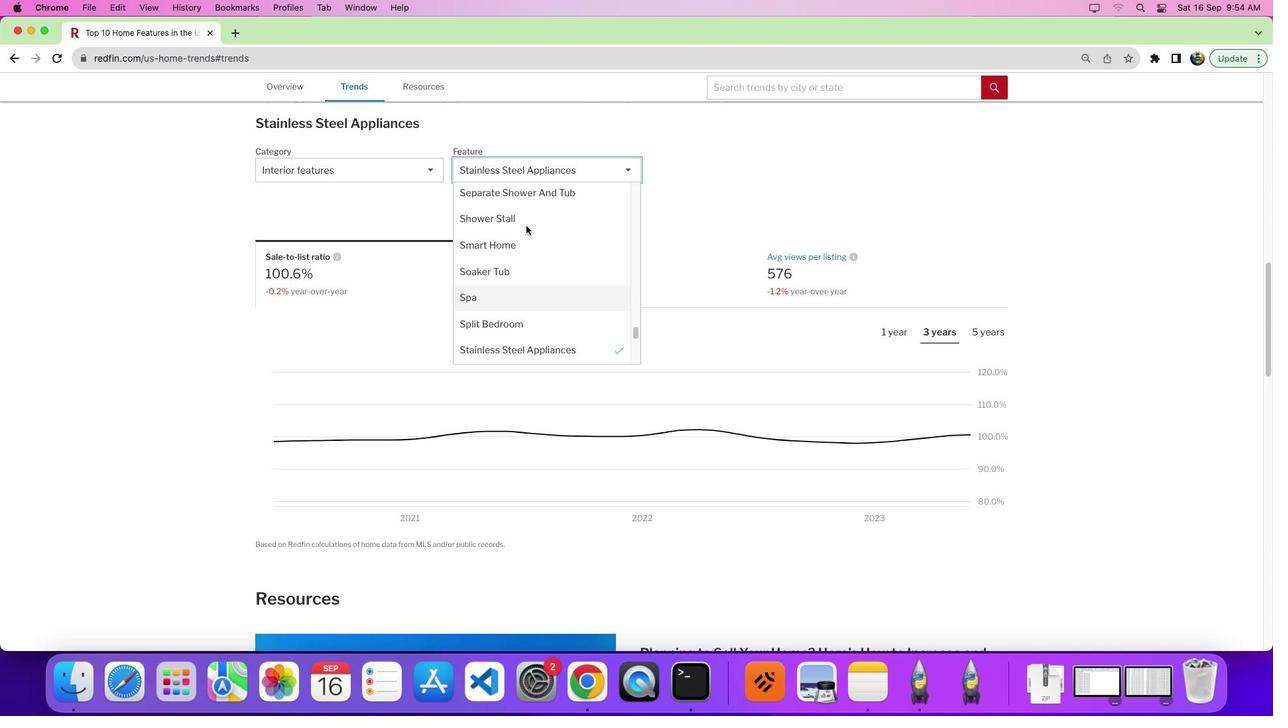 
Action: Mouse scrolled (525, 226) with delta (0, 5)
Screenshot: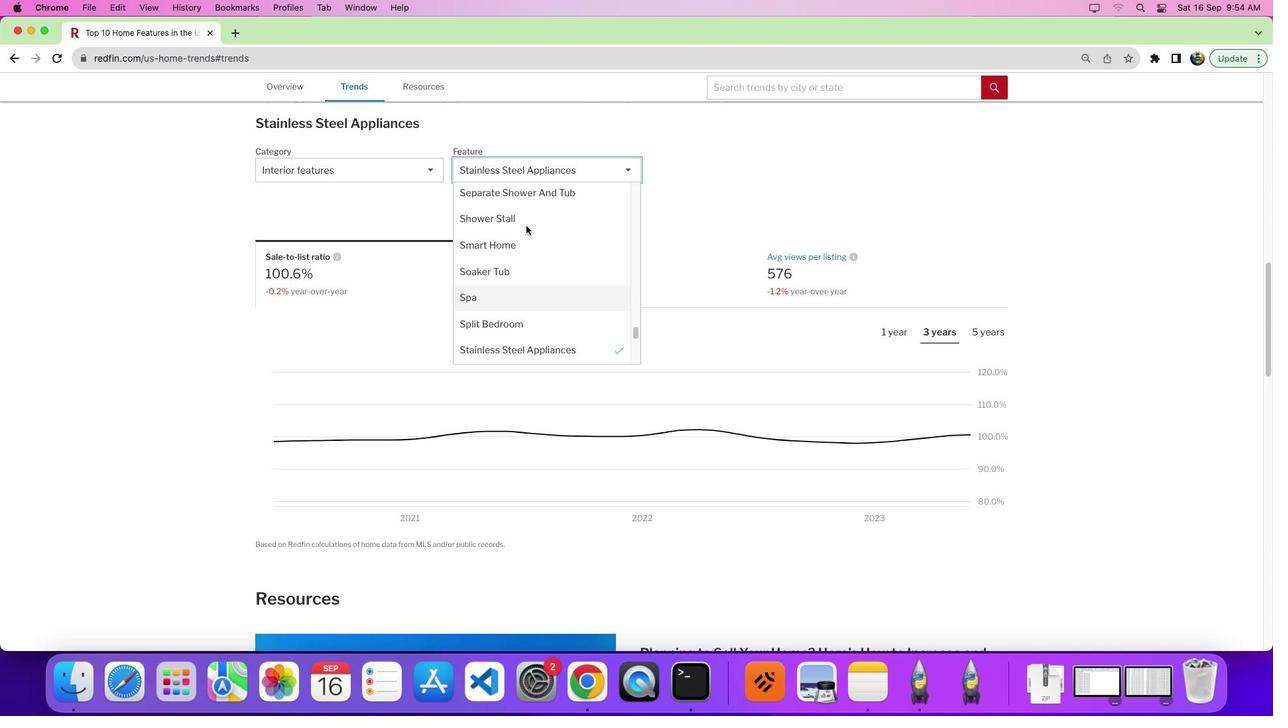 
Action: Mouse moved to (526, 226)
Screenshot: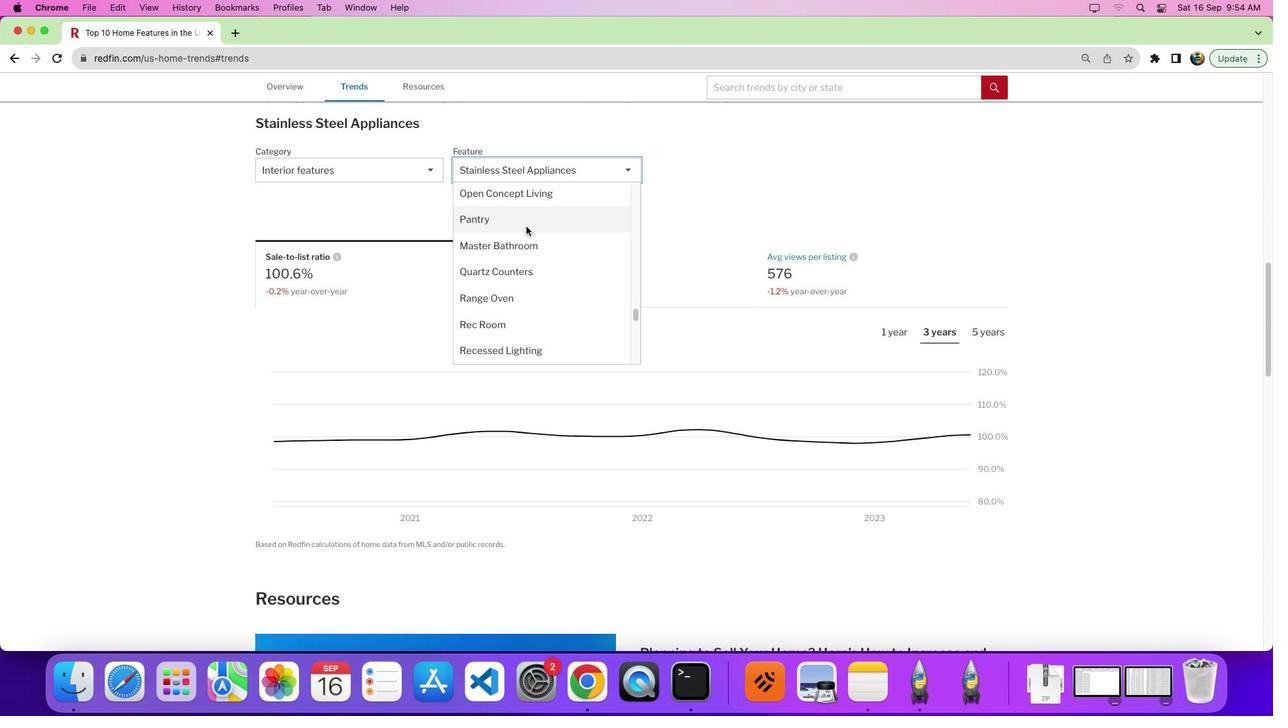 
Action: Mouse scrolled (526, 226) with delta (0, 0)
Screenshot: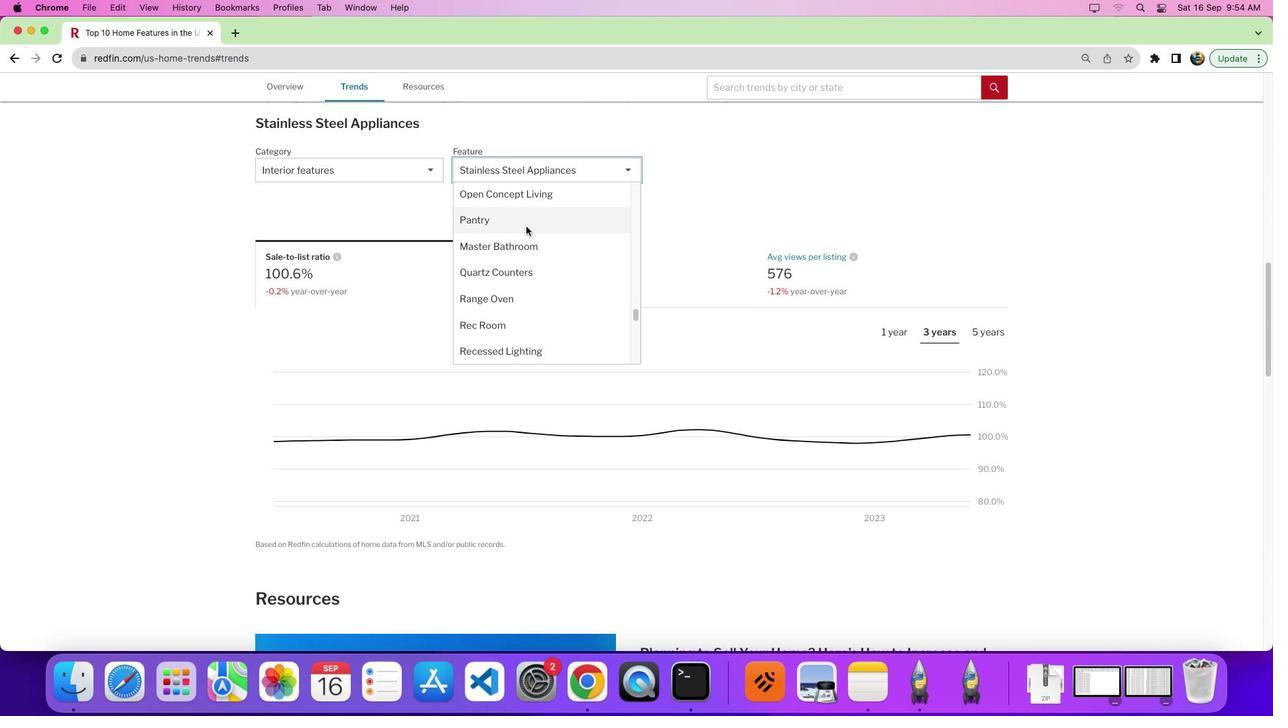 
Action: Mouse scrolled (526, 226) with delta (0, 0)
Screenshot: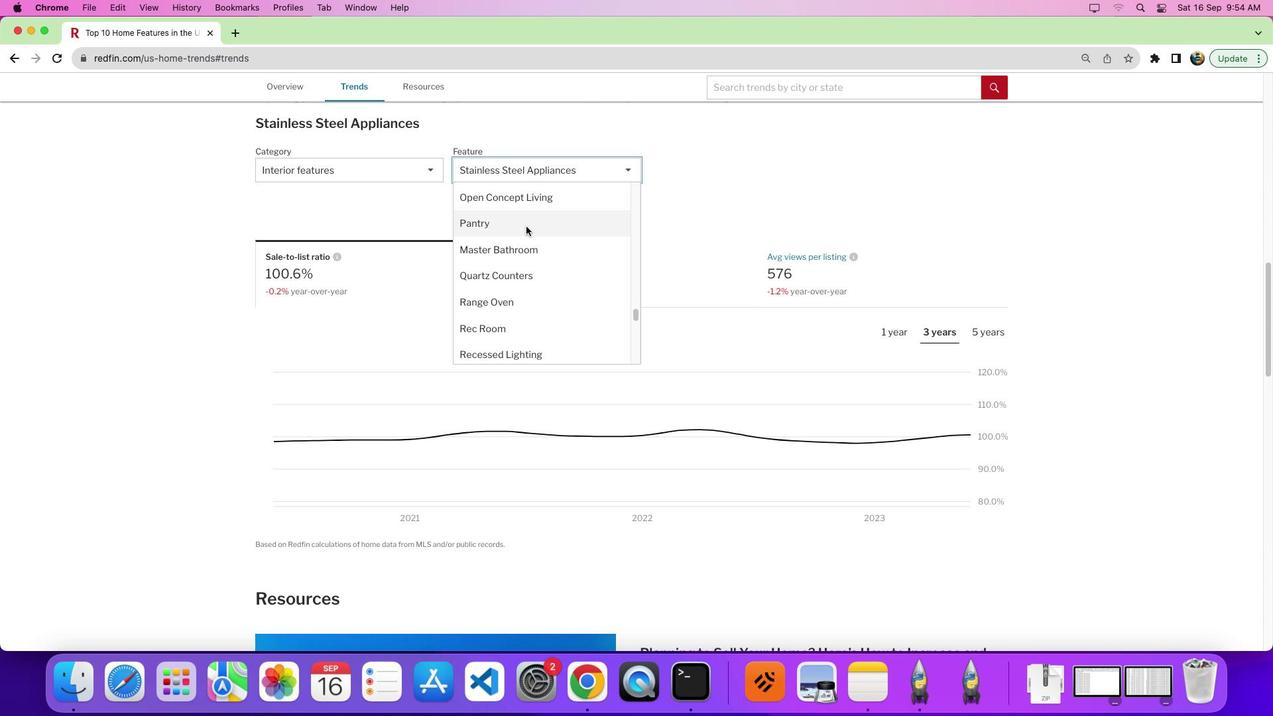 
Action: Mouse scrolled (526, 226) with delta (0, 4)
Screenshot: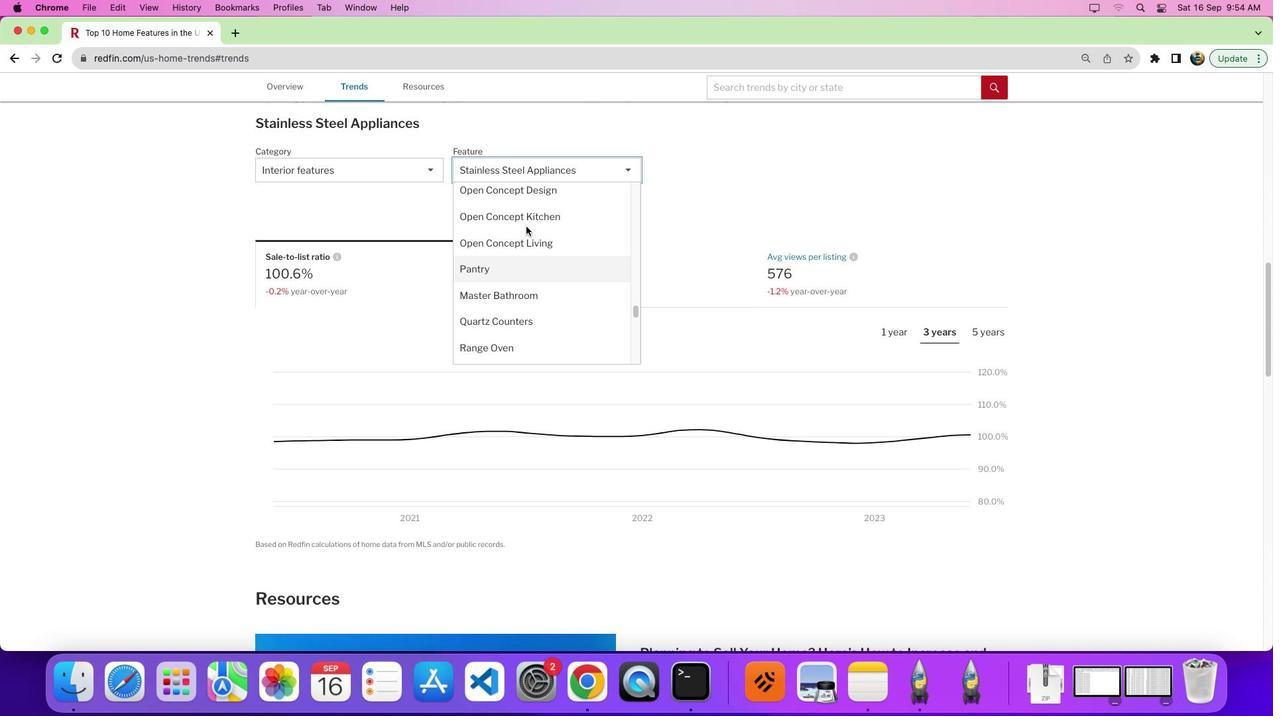 
Action: Mouse scrolled (526, 226) with delta (0, 0)
Screenshot: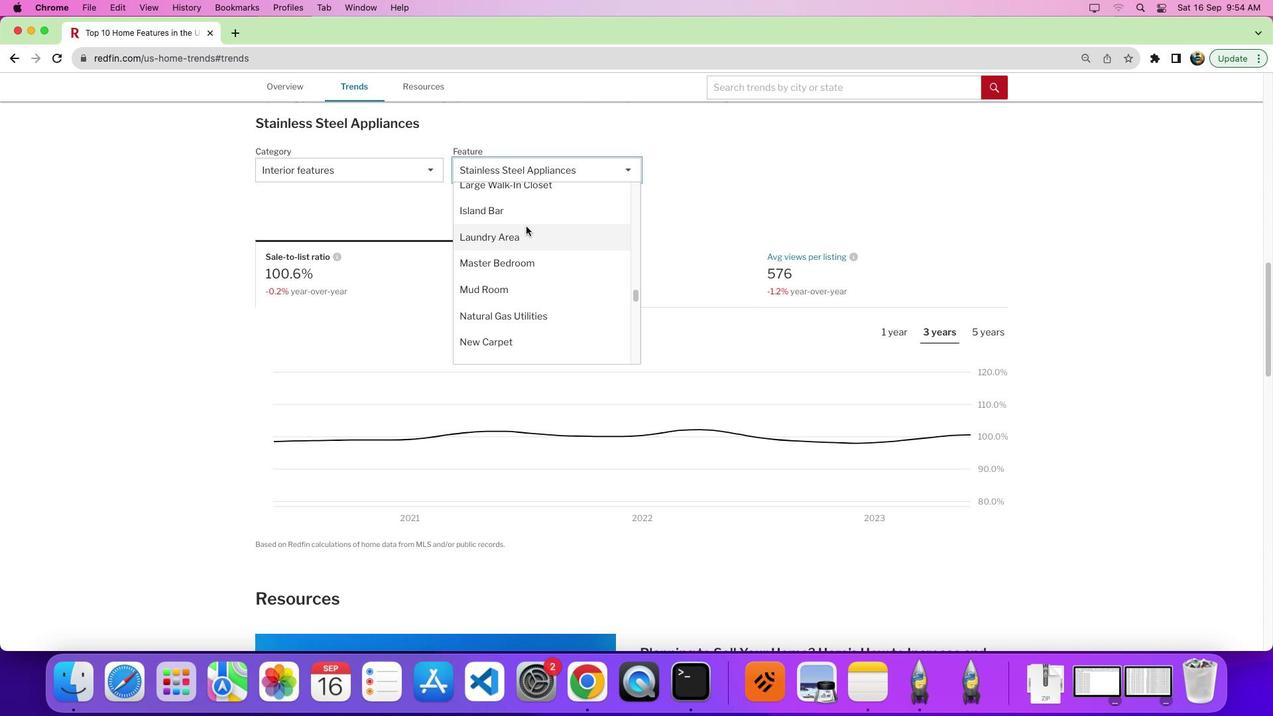 
Action: Mouse scrolled (526, 226) with delta (0, 0)
Screenshot: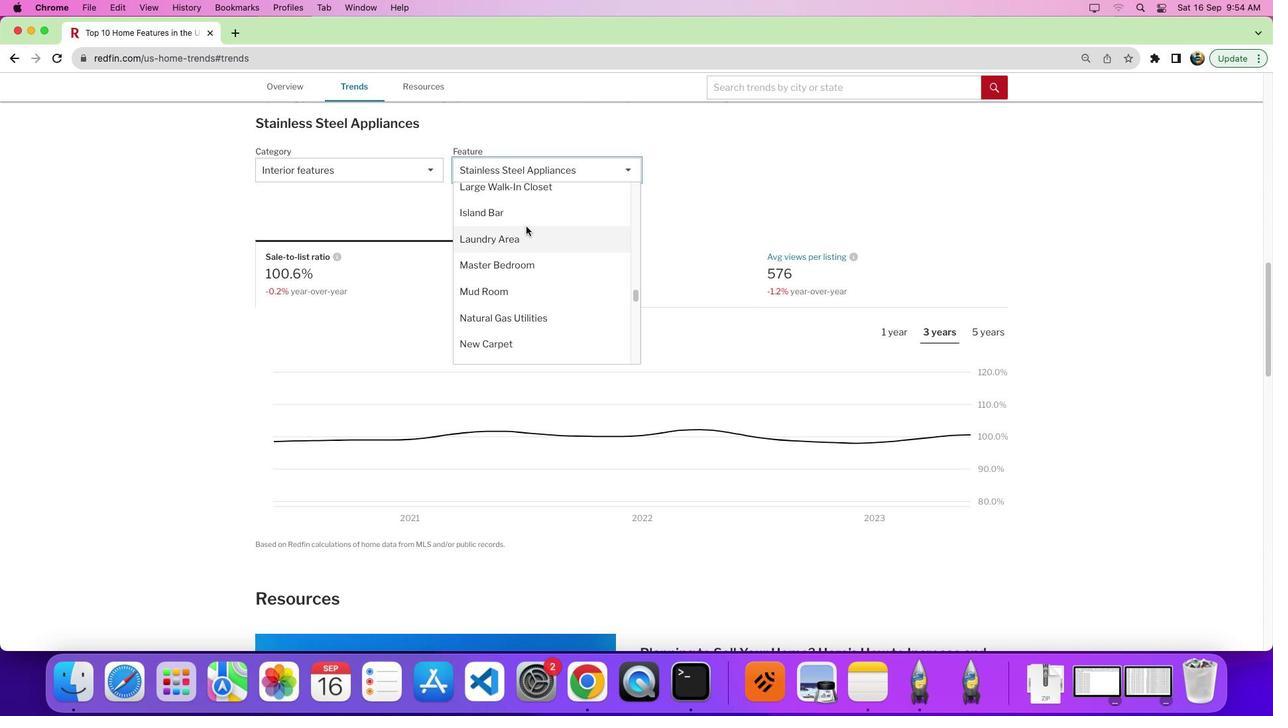 
Action: Mouse scrolled (526, 226) with delta (0, 3)
Screenshot: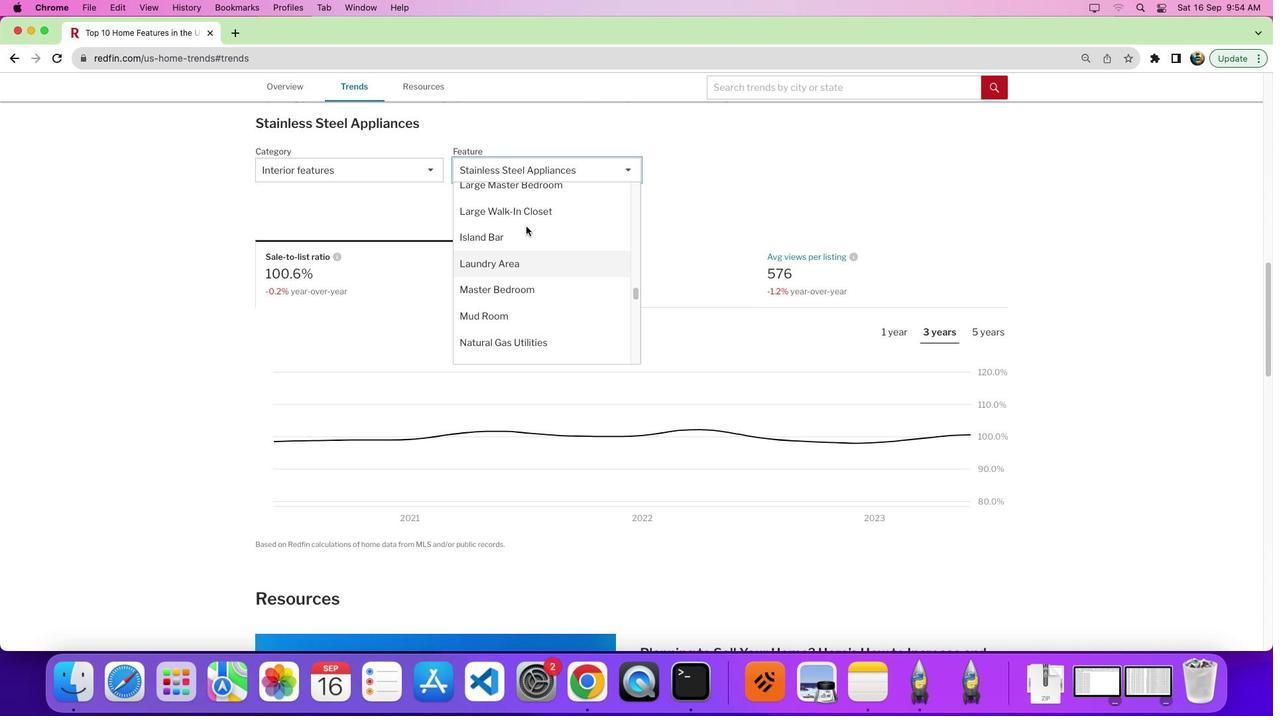 
Action: Mouse scrolled (526, 226) with delta (0, 0)
Screenshot: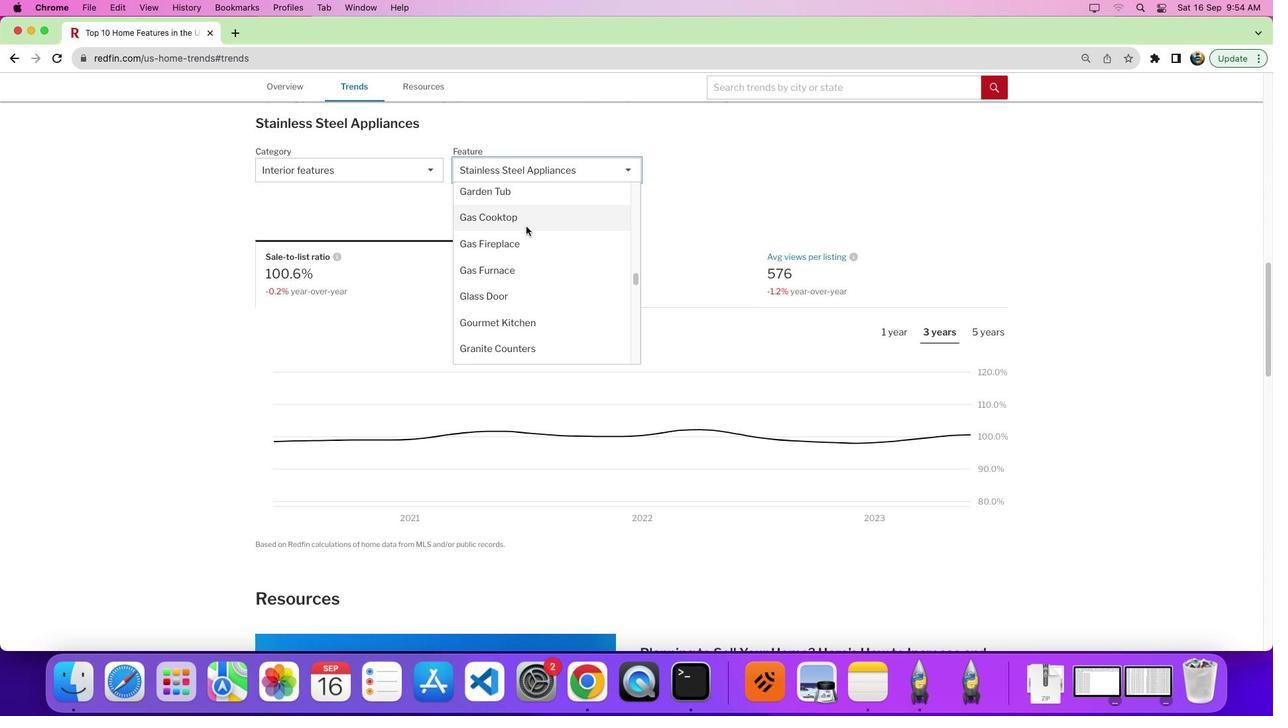 
Action: Mouse scrolled (526, 226) with delta (0, 0)
Screenshot: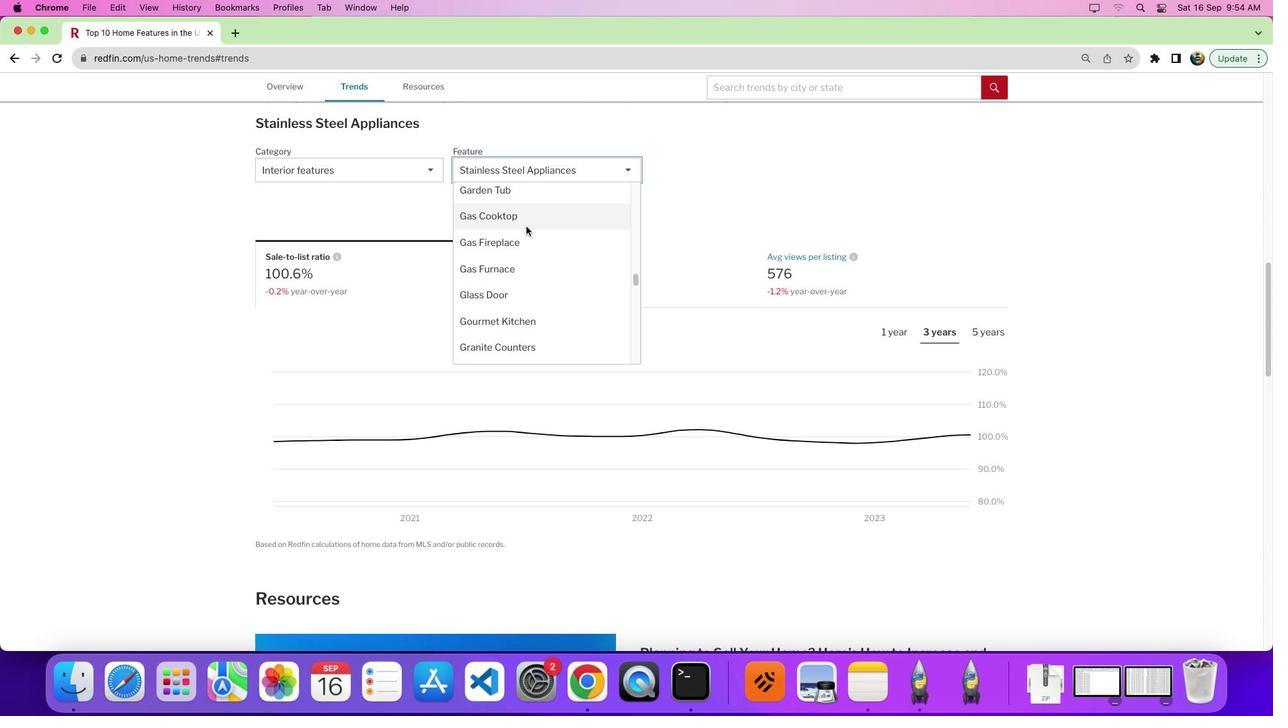
Action: Mouse scrolled (526, 226) with delta (0, -1)
Screenshot: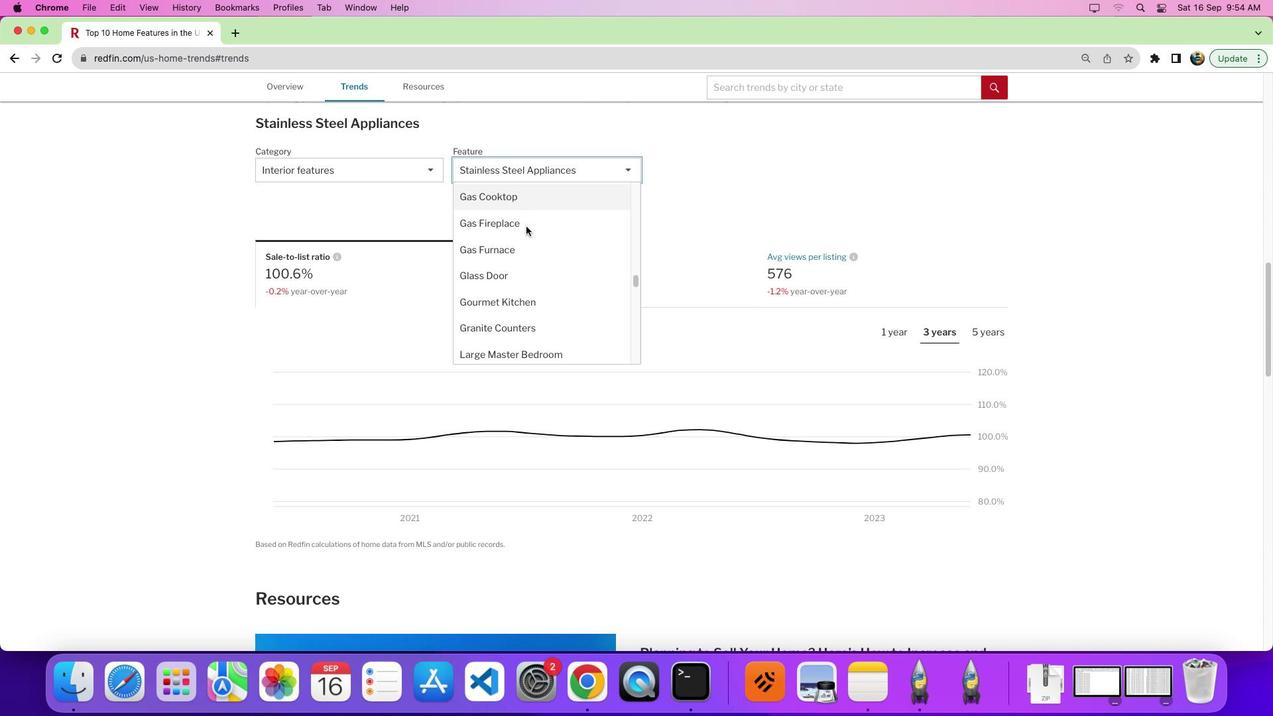 
Action: Mouse scrolled (526, 226) with delta (0, 0)
Screenshot: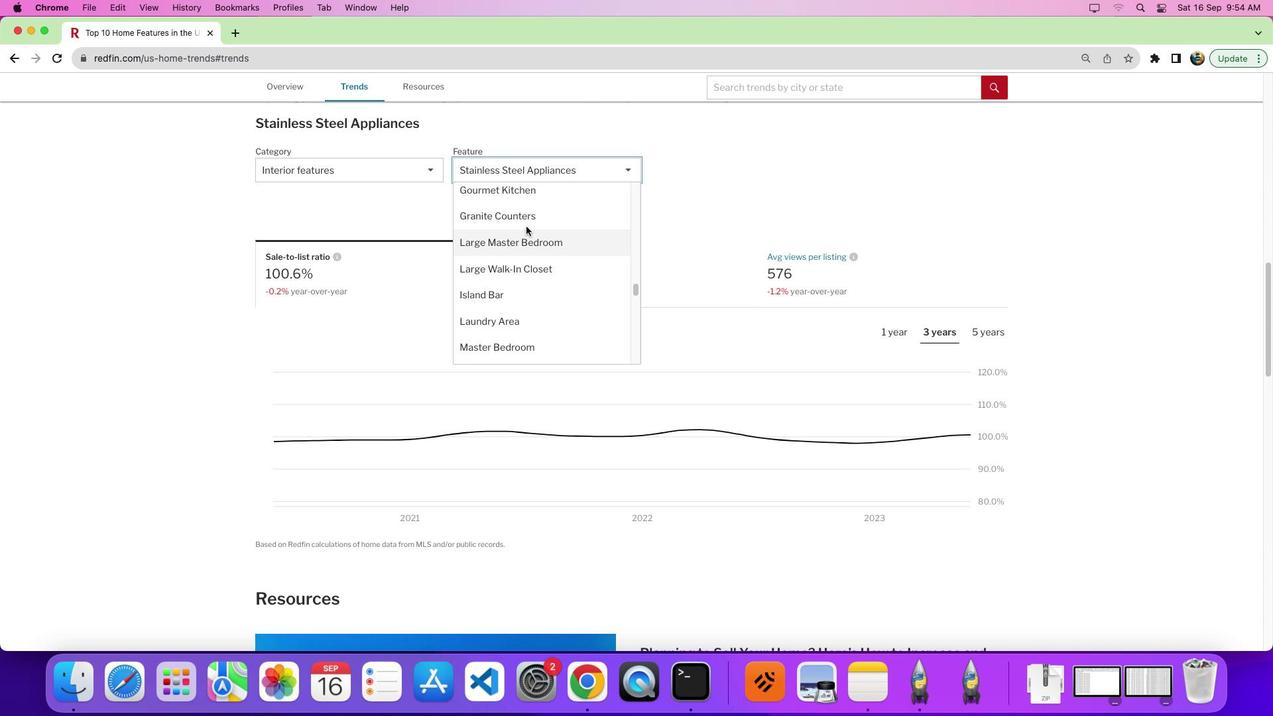 
Action: Mouse scrolled (526, 226) with delta (0, 0)
Screenshot: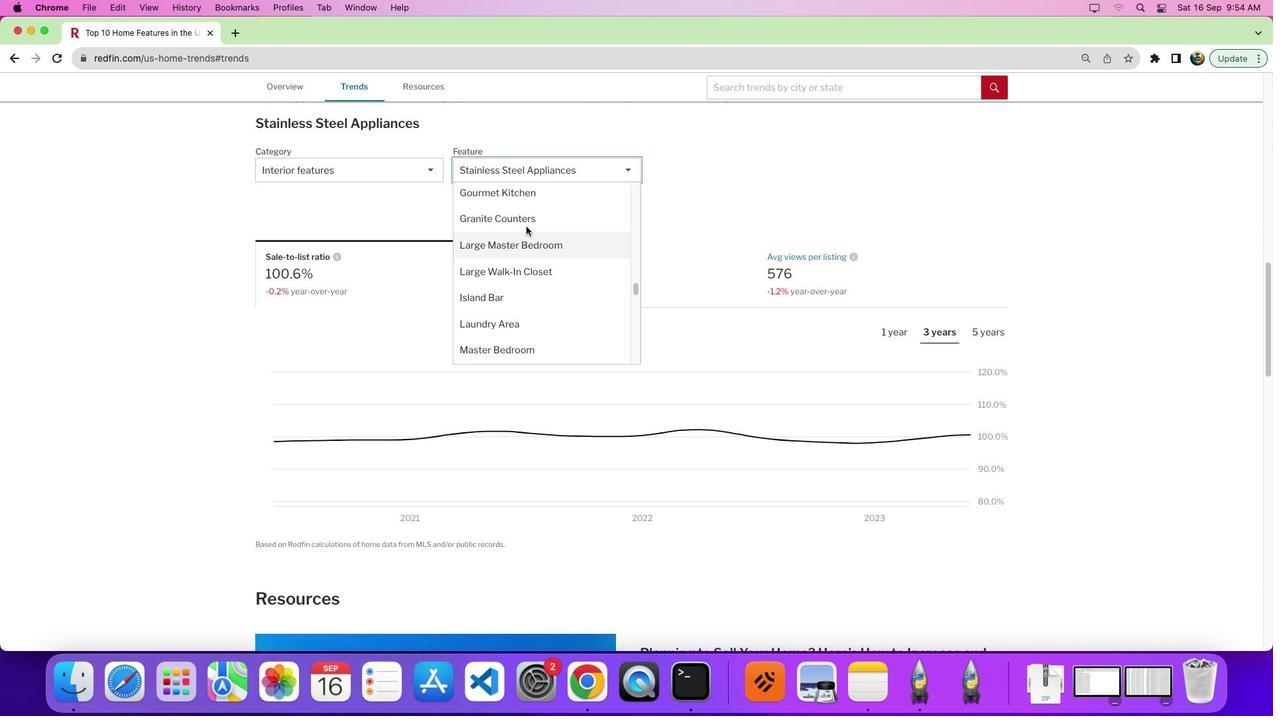 
Action: Mouse scrolled (526, 226) with delta (0, 3)
Screenshot: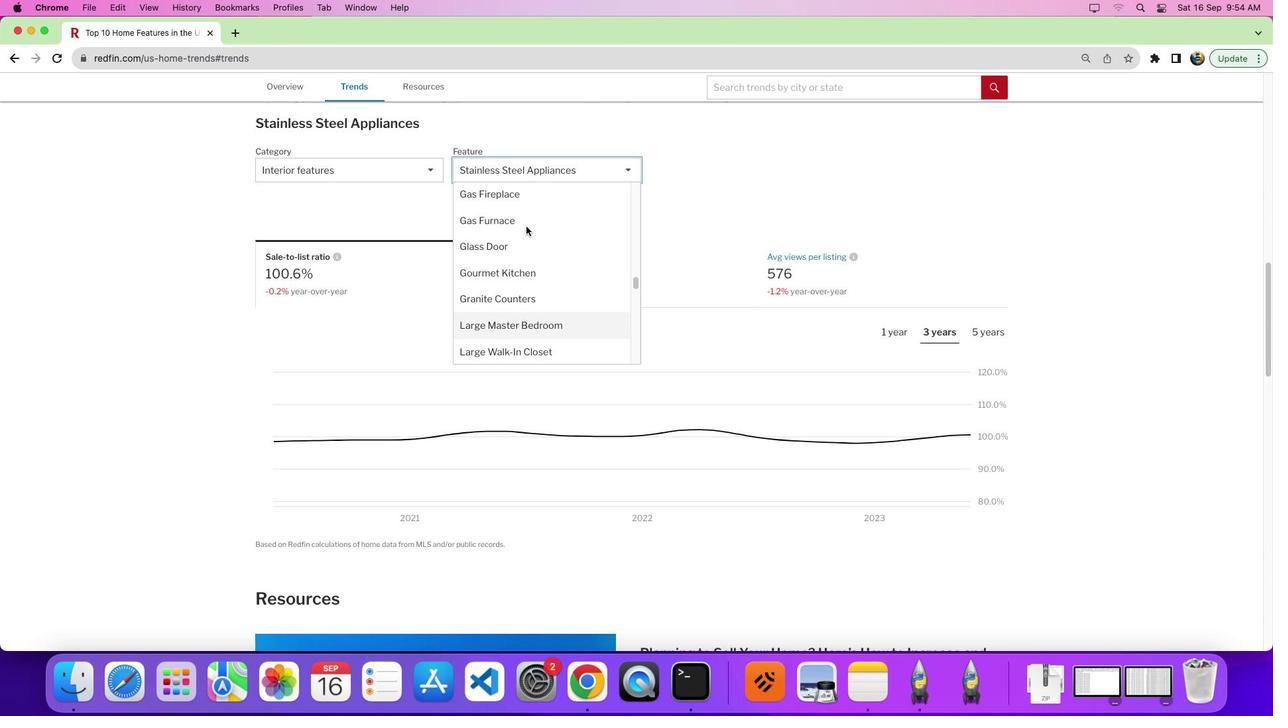 
Action: Mouse scrolled (526, 226) with delta (0, 0)
Screenshot: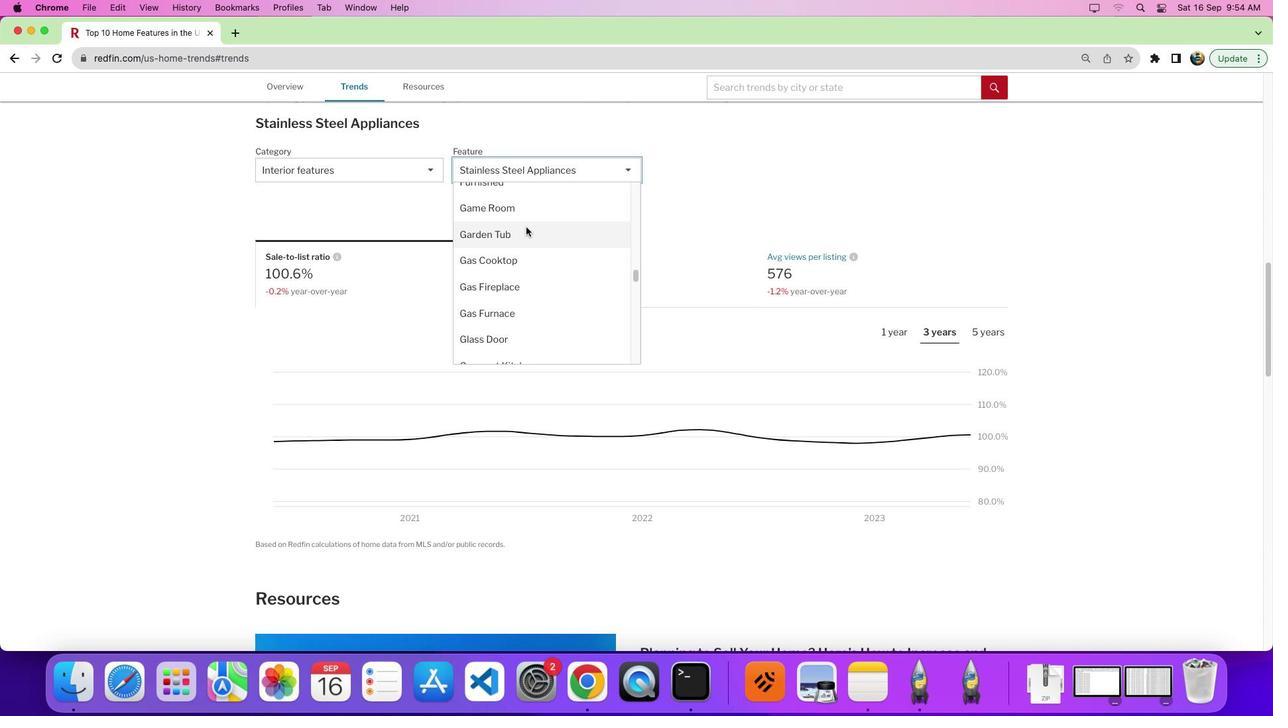 
Action: Mouse moved to (526, 226)
Screenshot: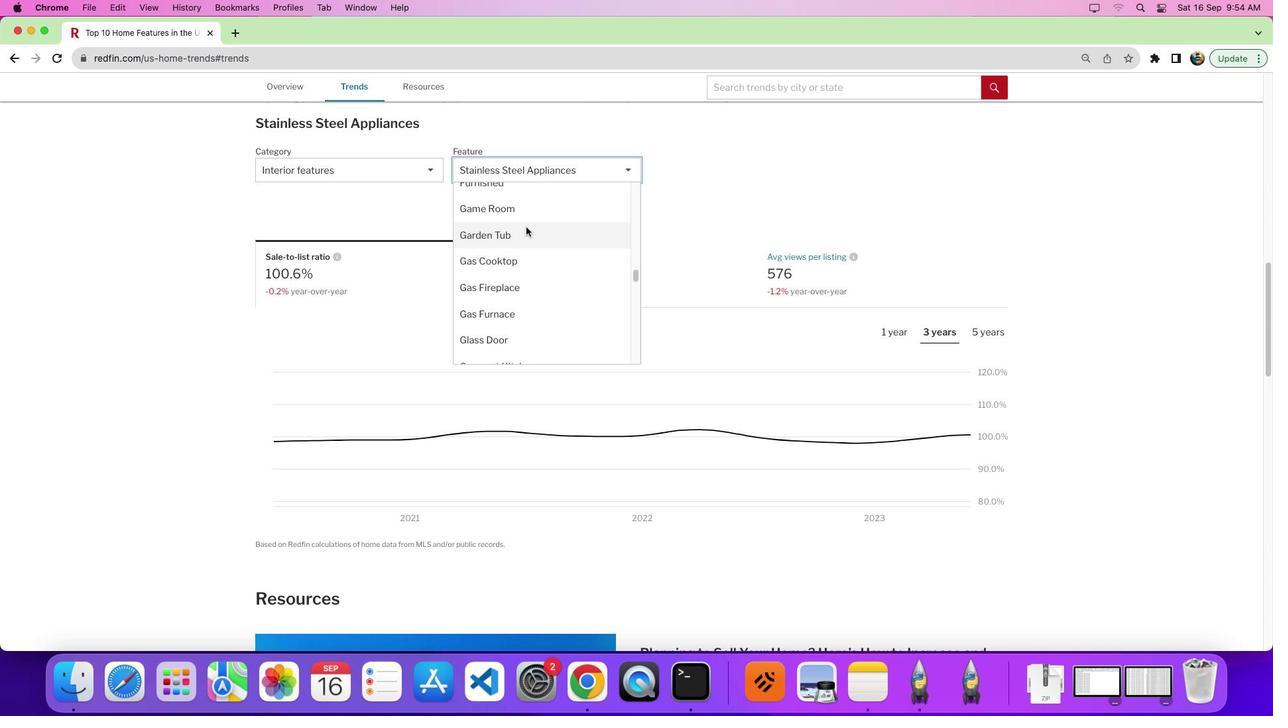 
Action: Mouse scrolled (526, 226) with delta (0, 0)
Screenshot: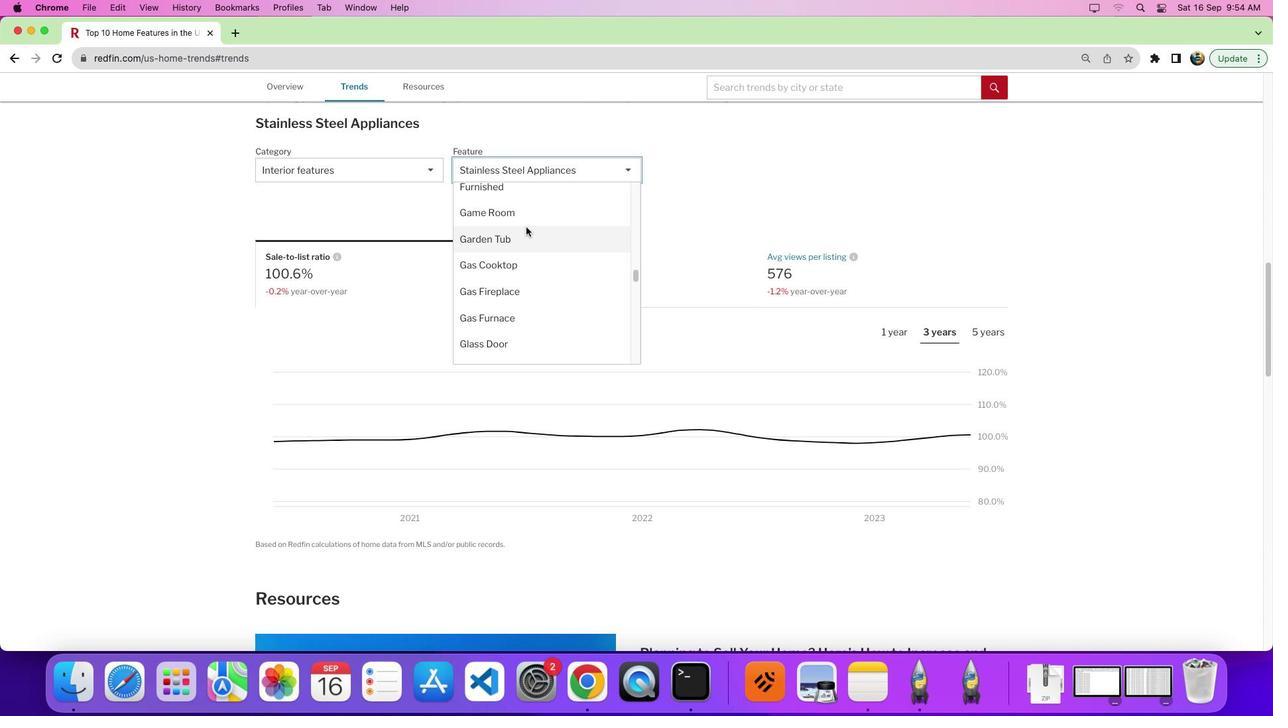 
Action: Mouse moved to (526, 226)
Screenshot: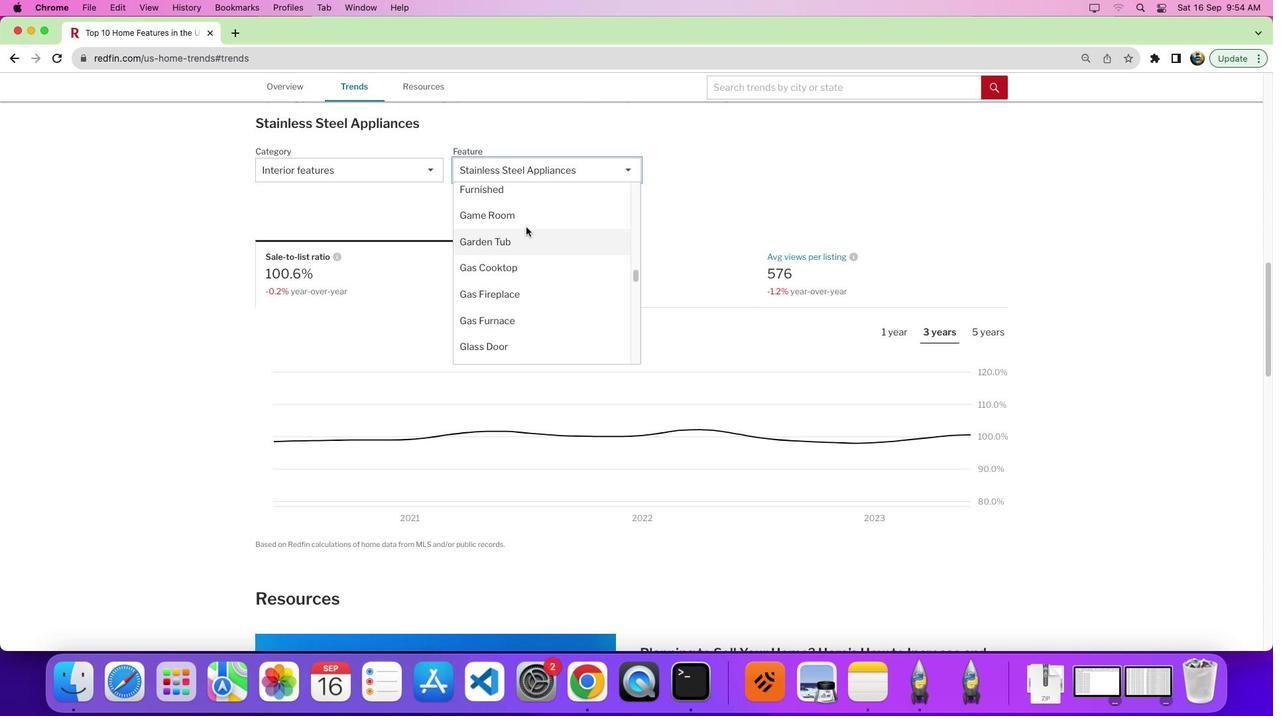 
Action: Mouse scrolled (526, 226) with delta (0, 0)
Screenshot: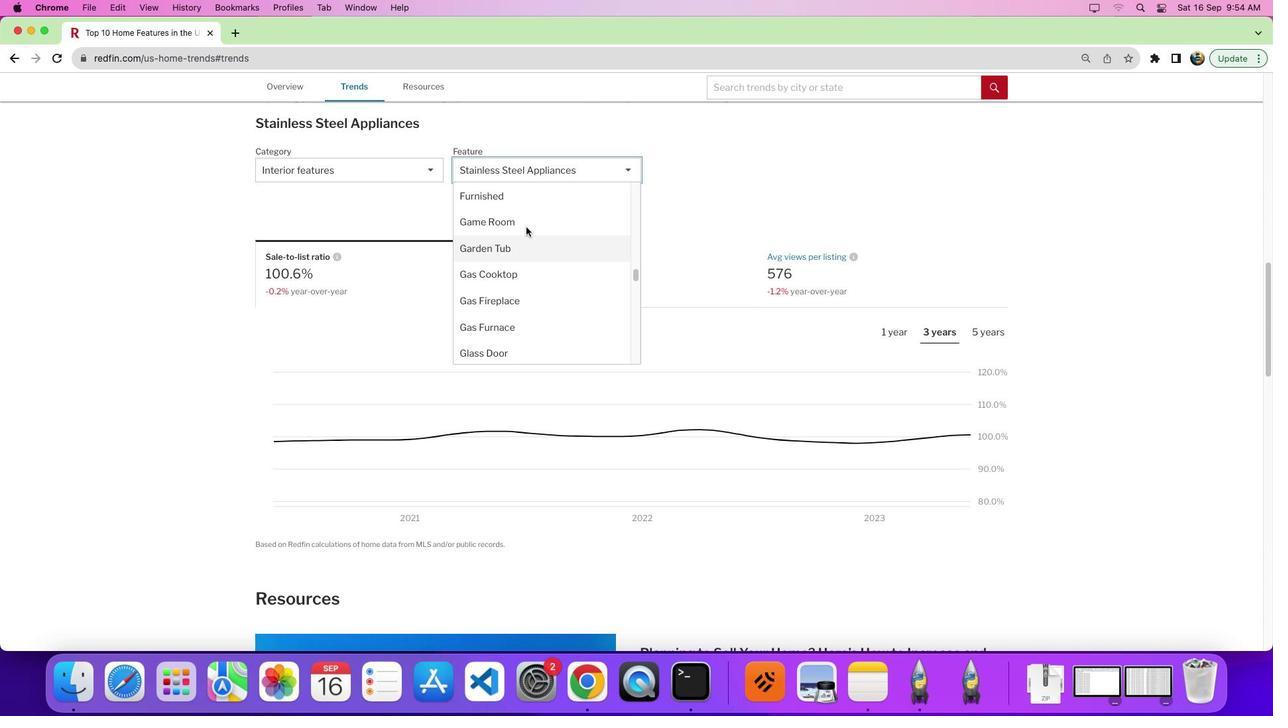 
Action: Mouse scrolled (526, 226) with delta (0, 0)
Screenshot: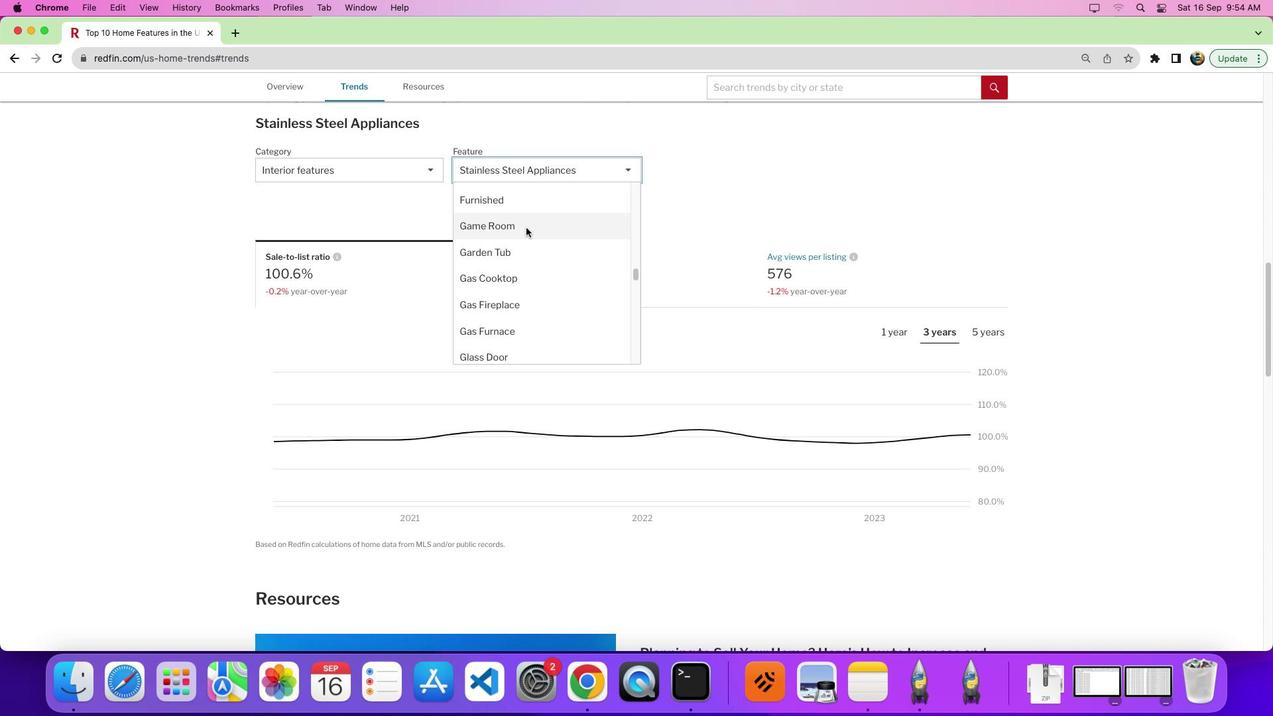 
Action: Mouse moved to (526, 227)
Screenshot: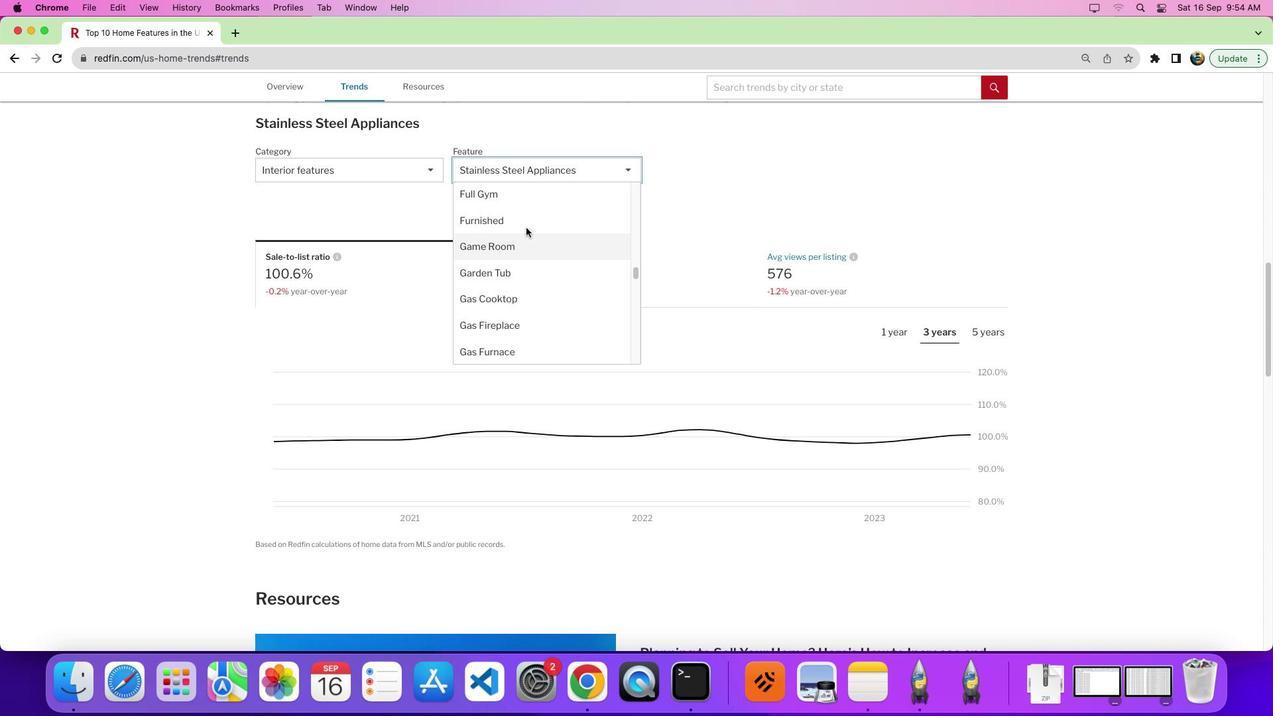 
Action: Mouse scrolled (526, 227) with delta (0, 3)
Screenshot: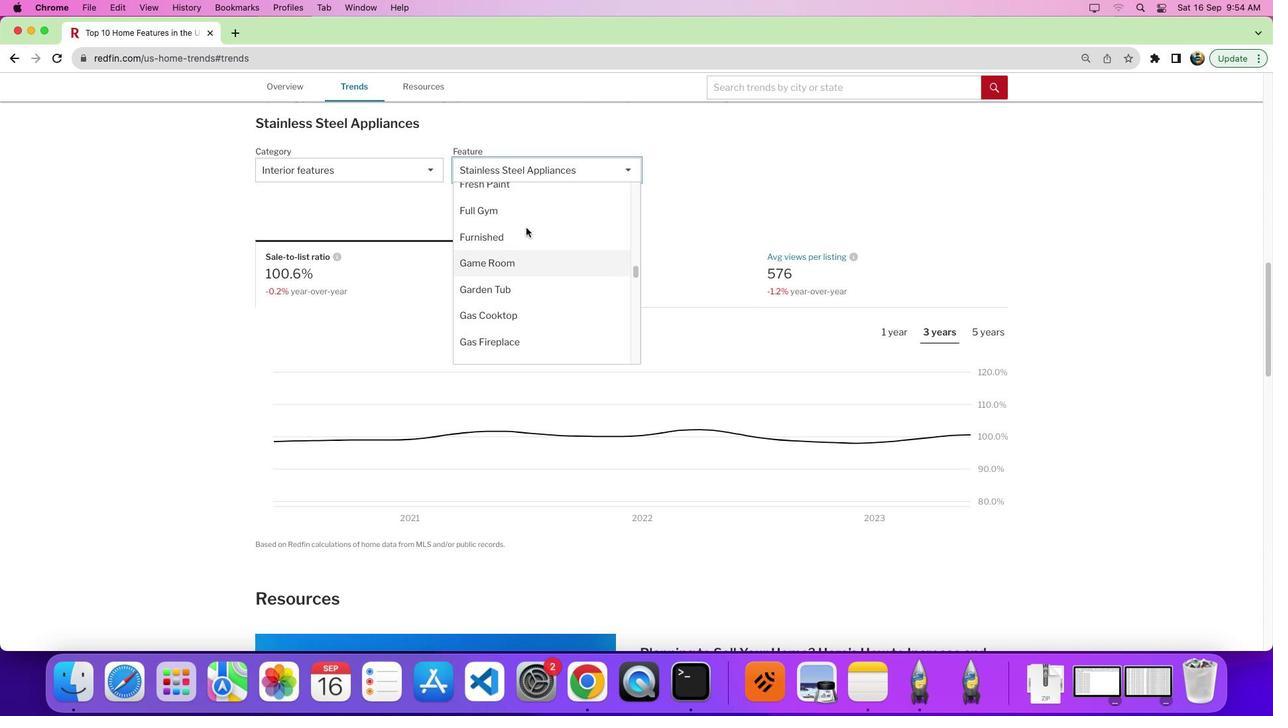 
Action: Mouse moved to (527, 228)
Screenshot: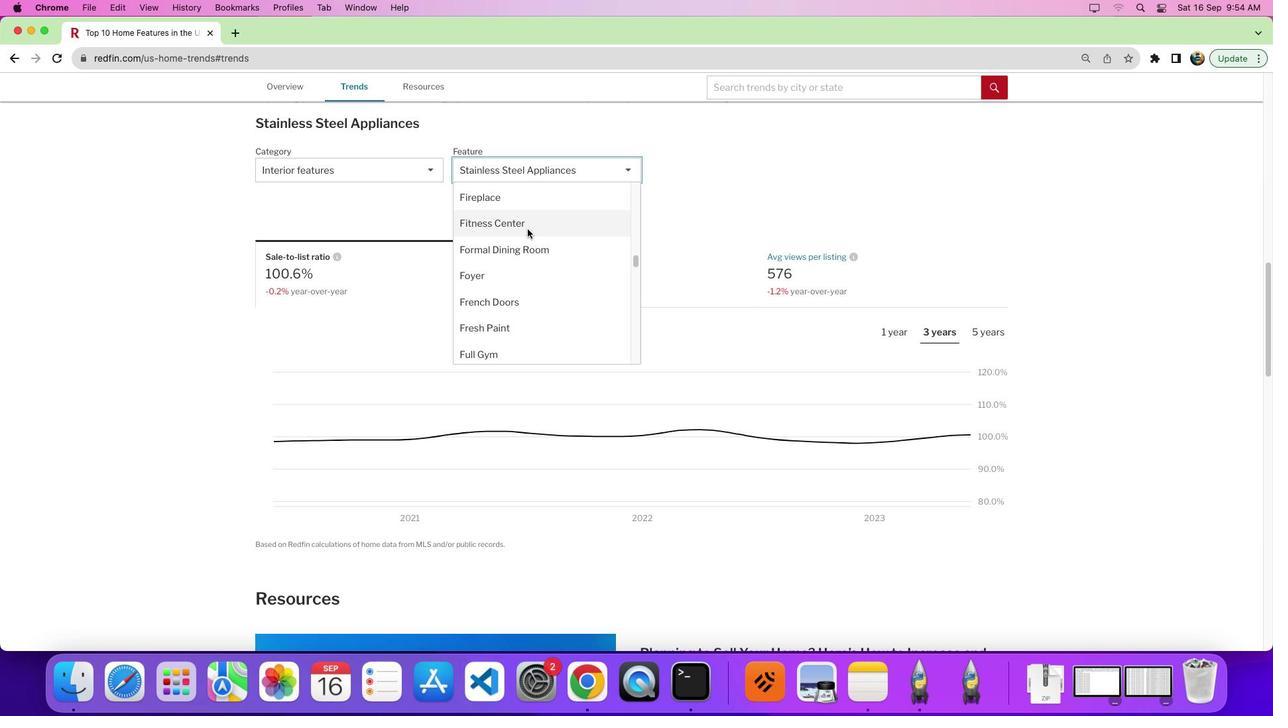 
Action: Mouse scrolled (527, 228) with delta (0, 0)
Screenshot: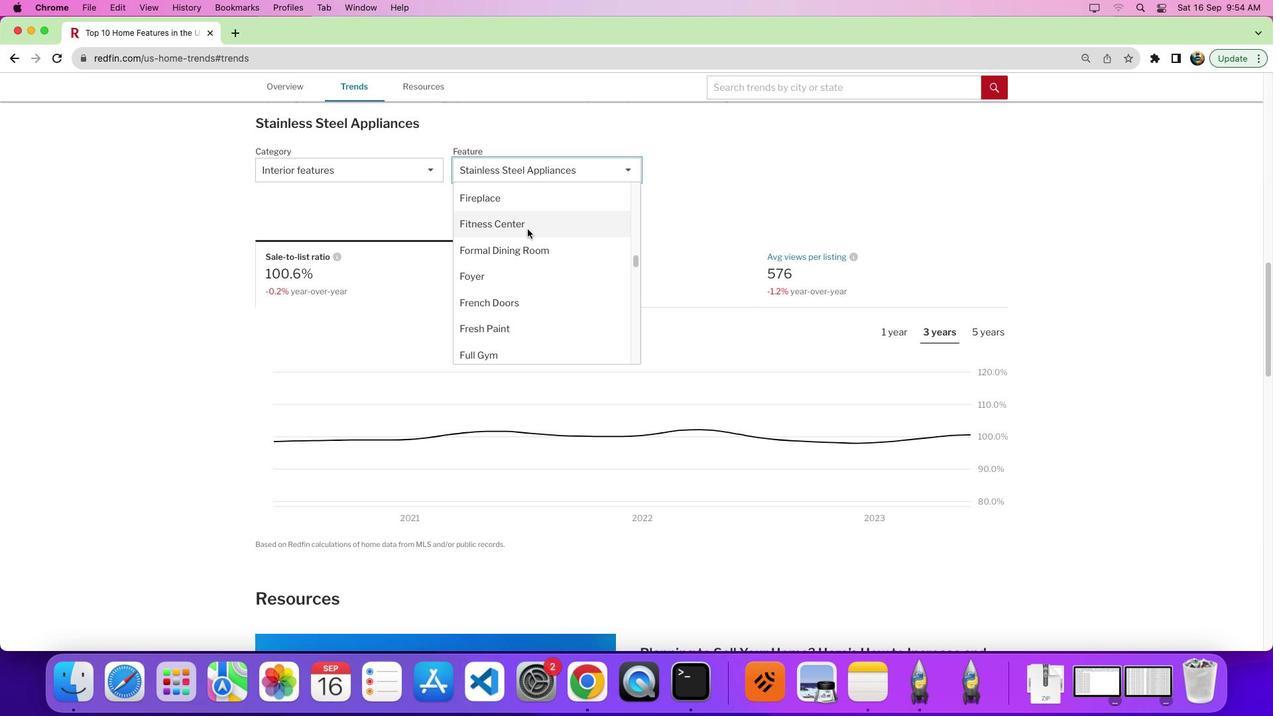 
Action: Mouse scrolled (527, 228) with delta (0, 0)
Screenshot: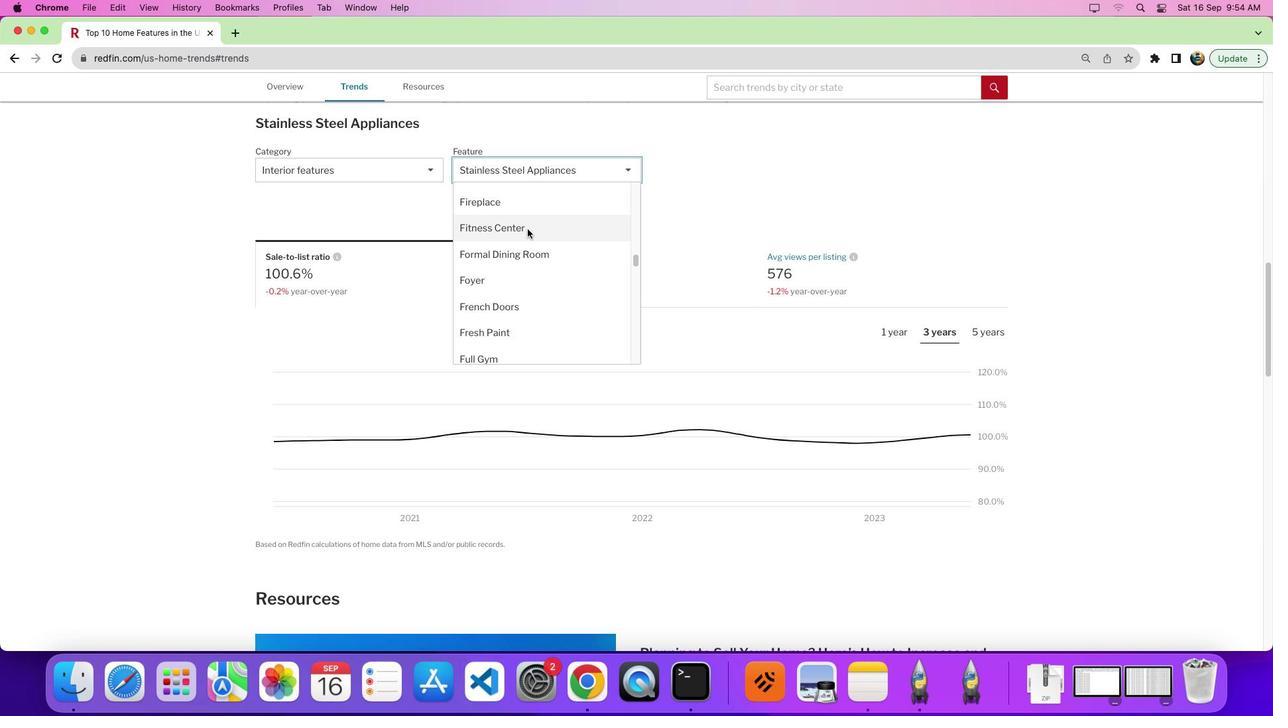 
Action: Mouse scrolled (527, 228) with delta (0, 0)
Screenshot: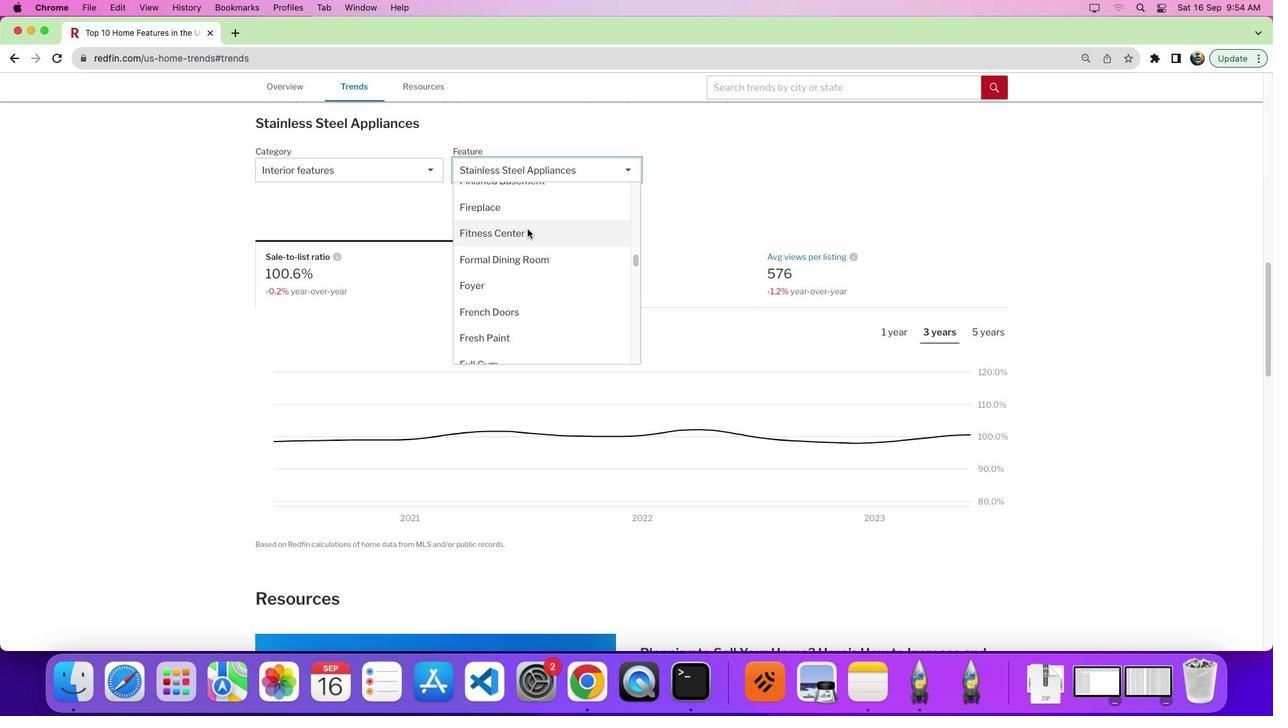 
Action: Mouse moved to (527, 229)
Screenshot: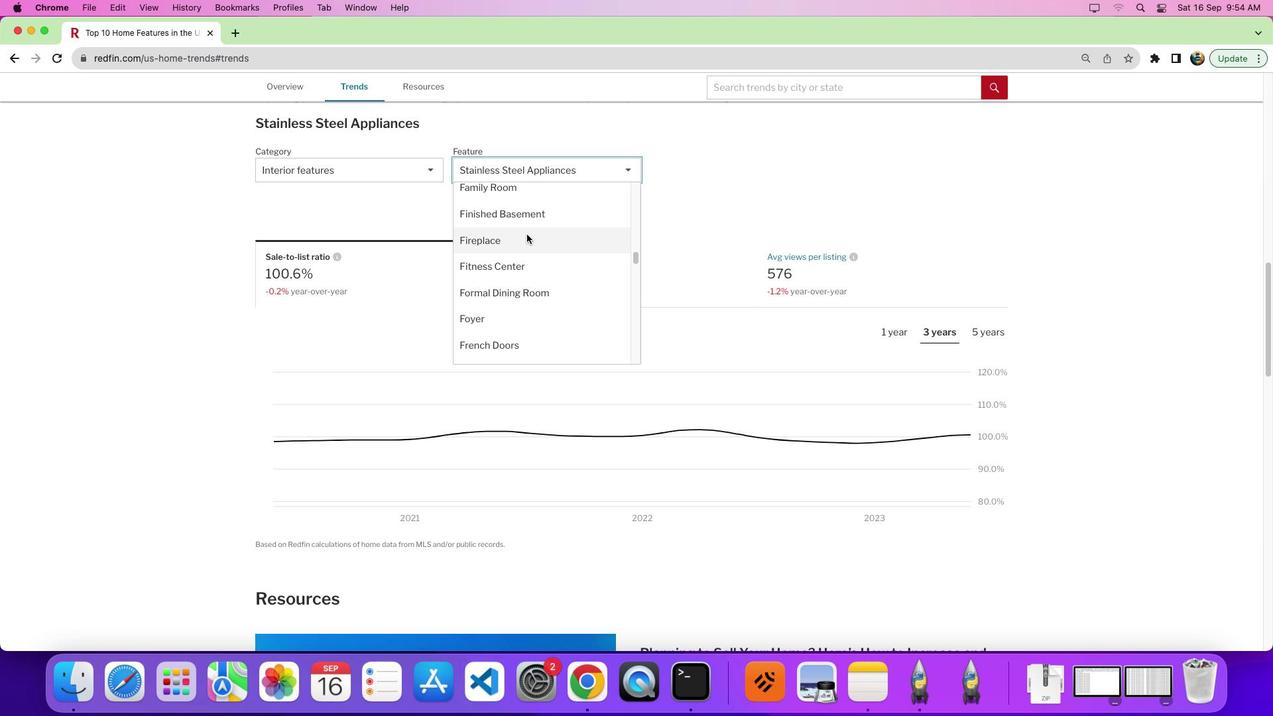 
Action: Mouse scrolled (527, 229) with delta (0, 0)
Screenshot: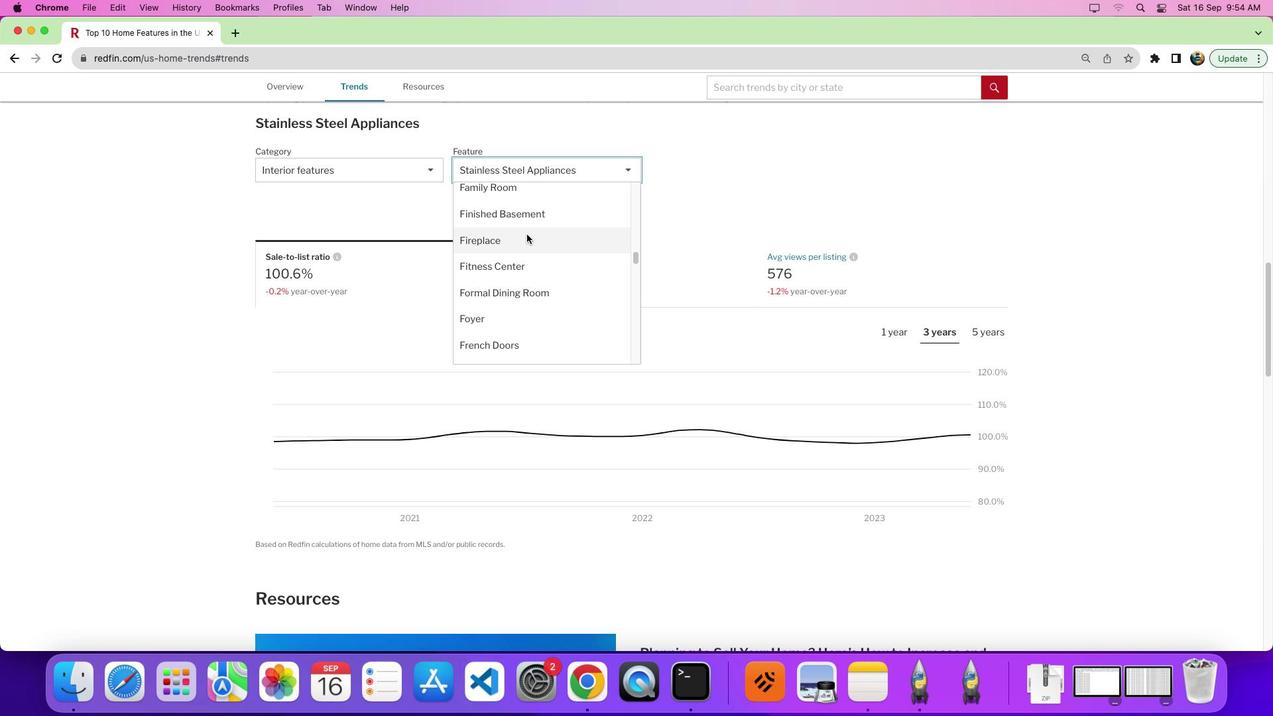 
Action: Mouse moved to (527, 233)
Screenshot: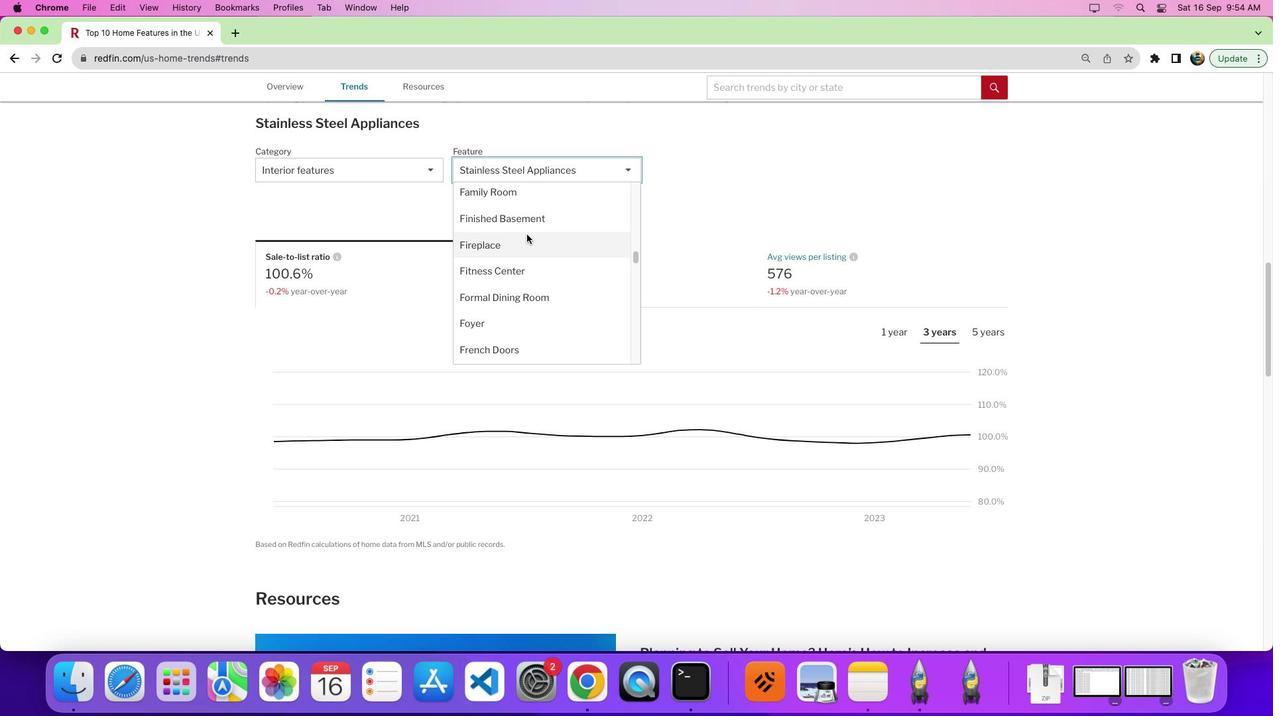 
Action: Mouse scrolled (527, 233) with delta (0, 0)
Screenshot: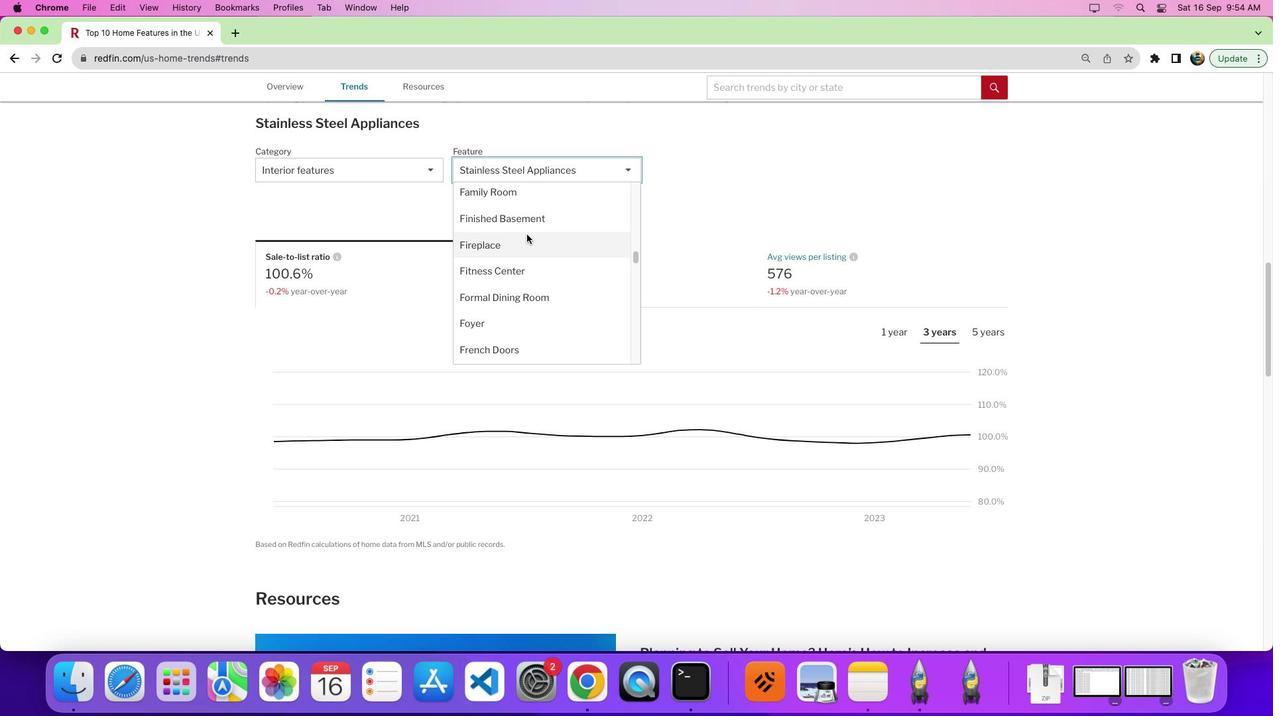 
Action: Mouse moved to (527, 229)
Screenshot: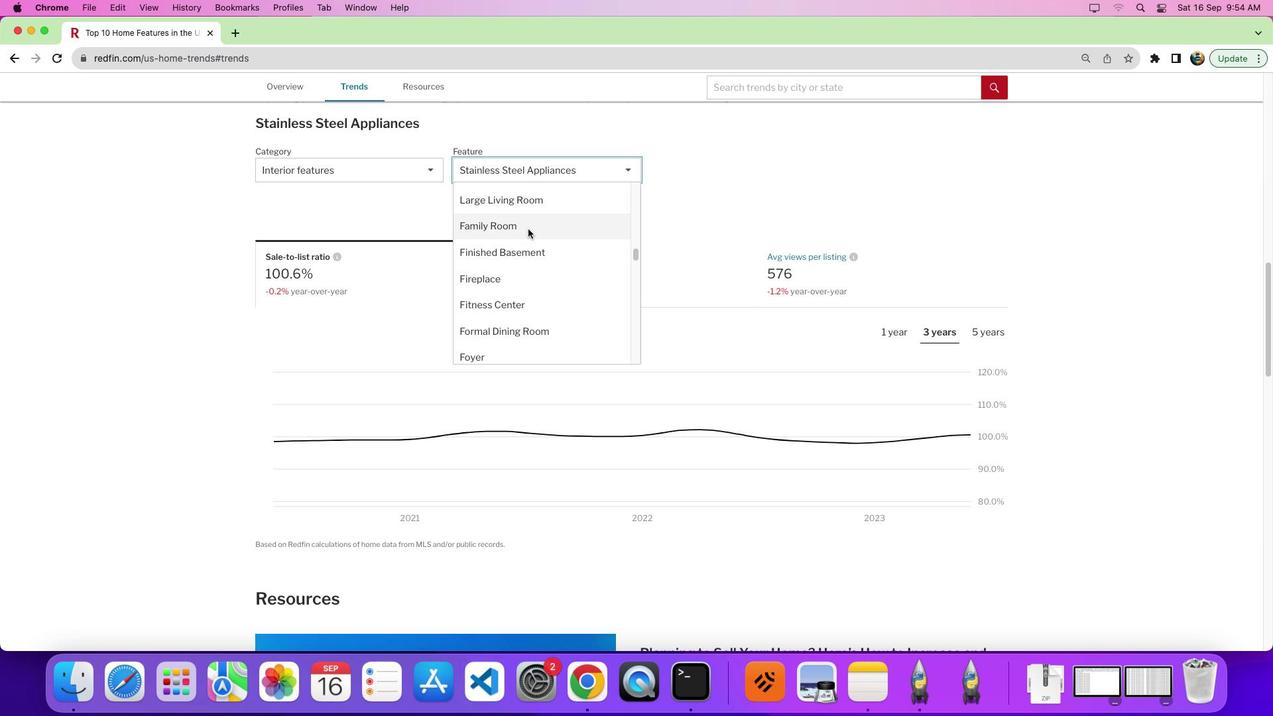 
Action: Mouse scrolled (527, 229) with delta (0, 0)
Screenshot: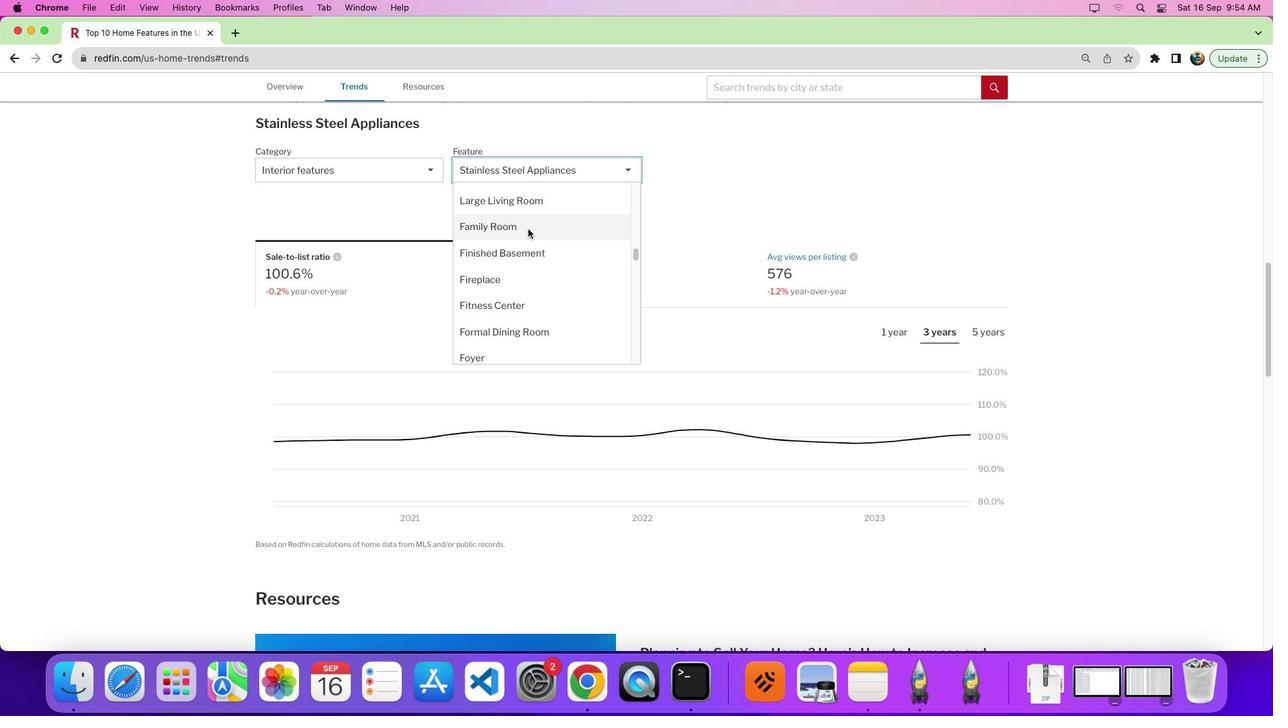 
Action: Mouse scrolled (527, 229) with delta (0, 0)
Screenshot: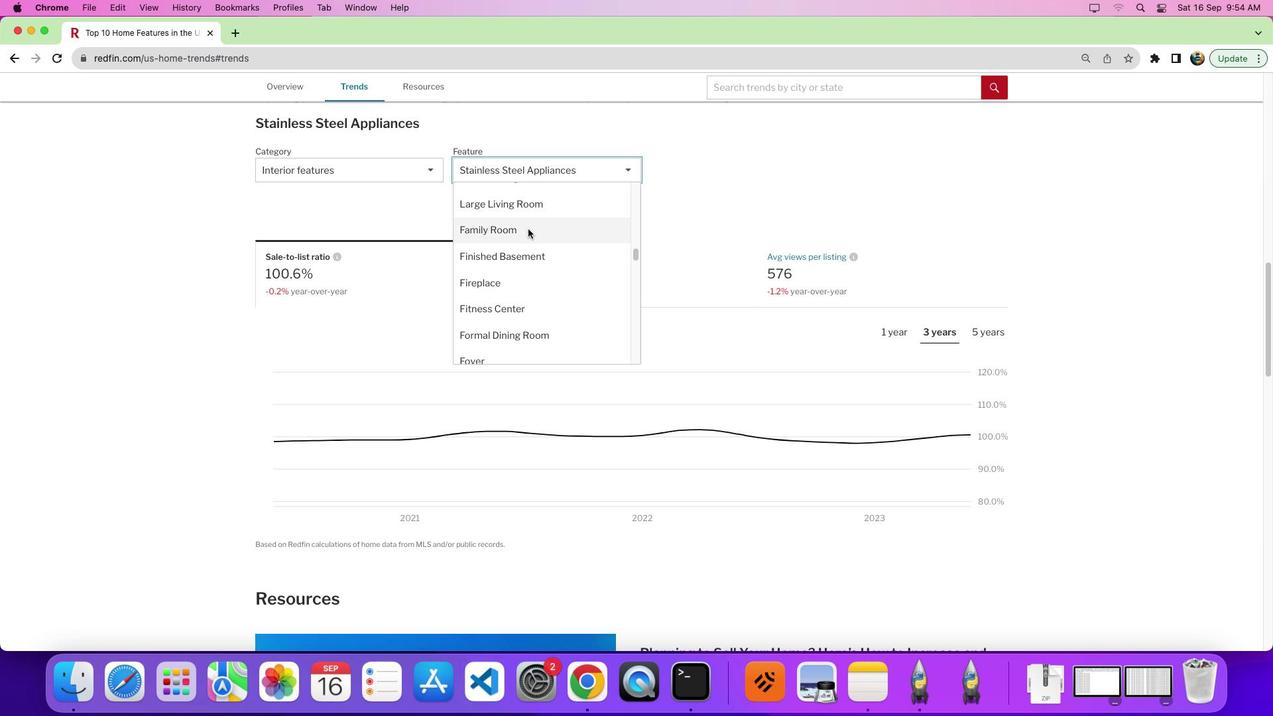 
Action: Mouse scrolled (527, 229) with delta (0, 3)
Screenshot: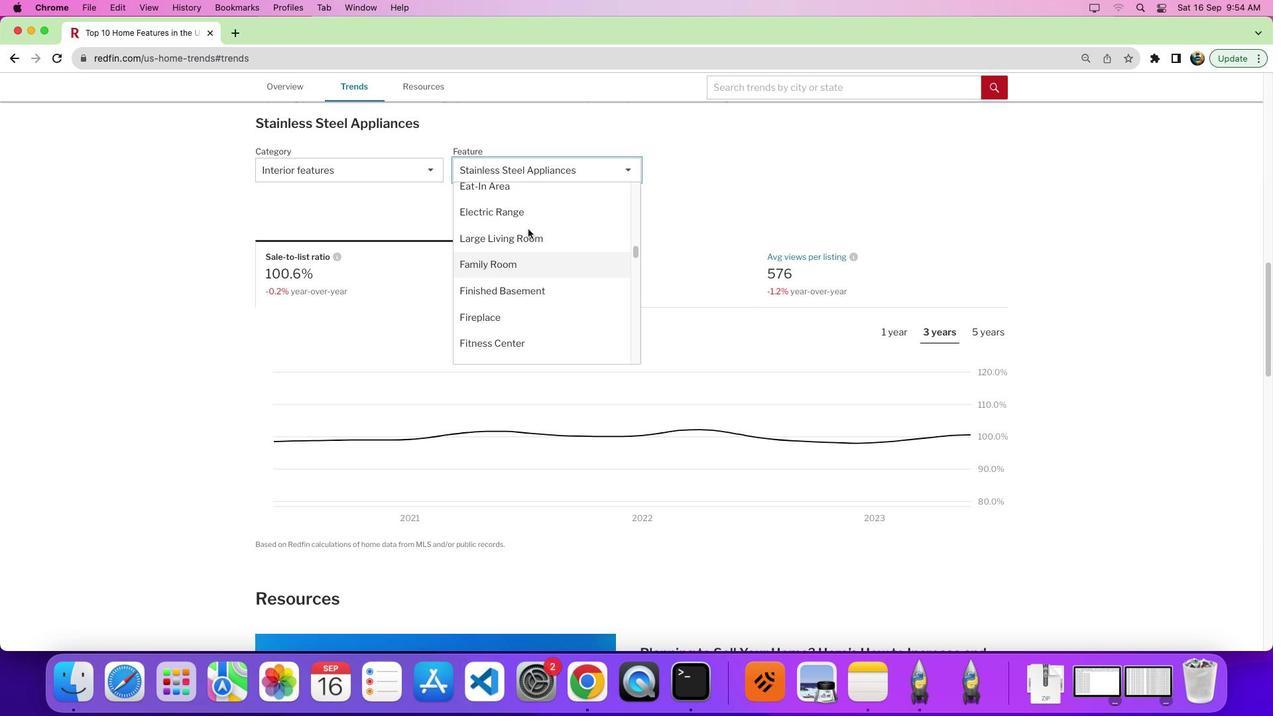 
Action: Mouse scrolled (527, 229) with delta (0, 0)
Screenshot: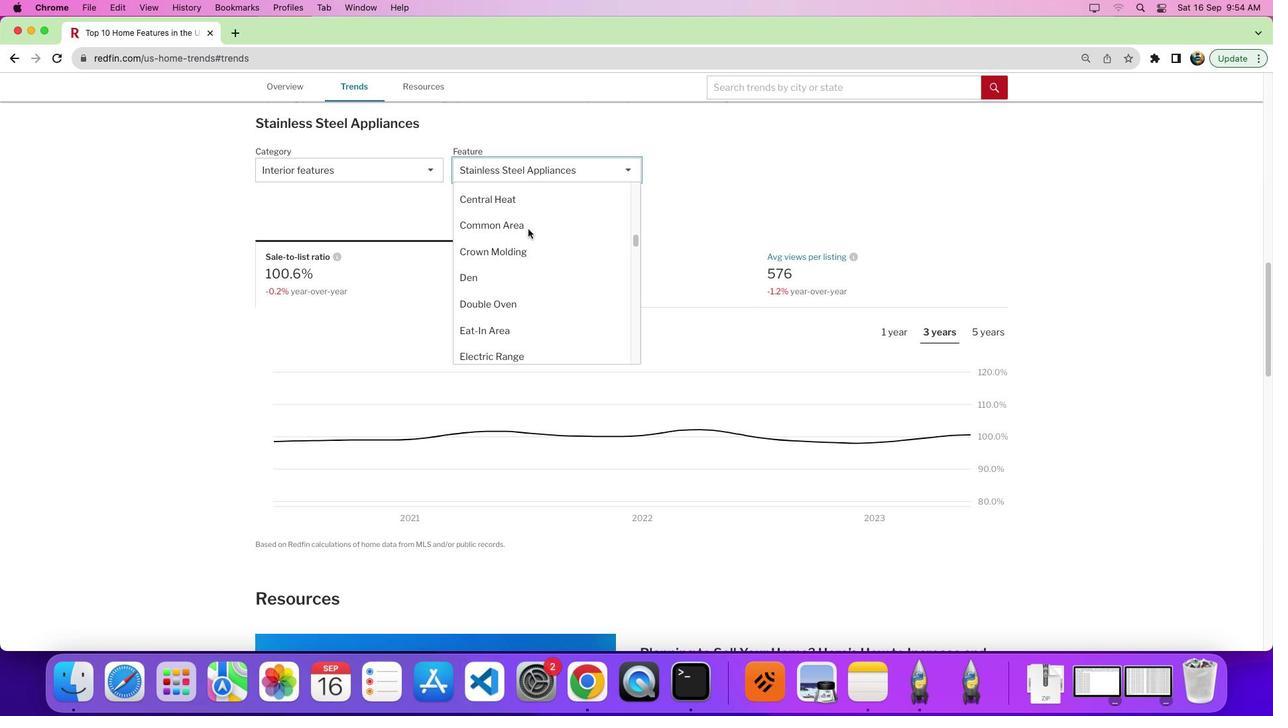 
Action: Mouse scrolled (527, 229) with delta (0, 0)
Screenshot: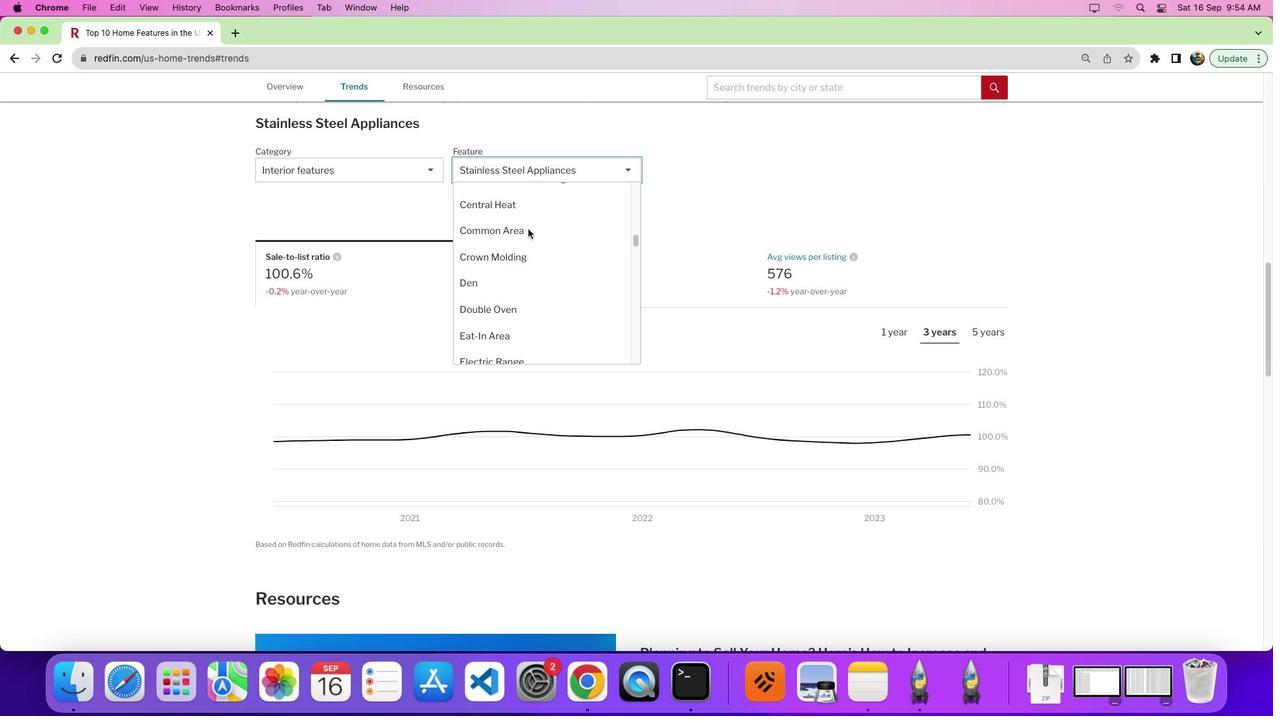 
Action: Mouse moved to (526, 239)
Screenshot: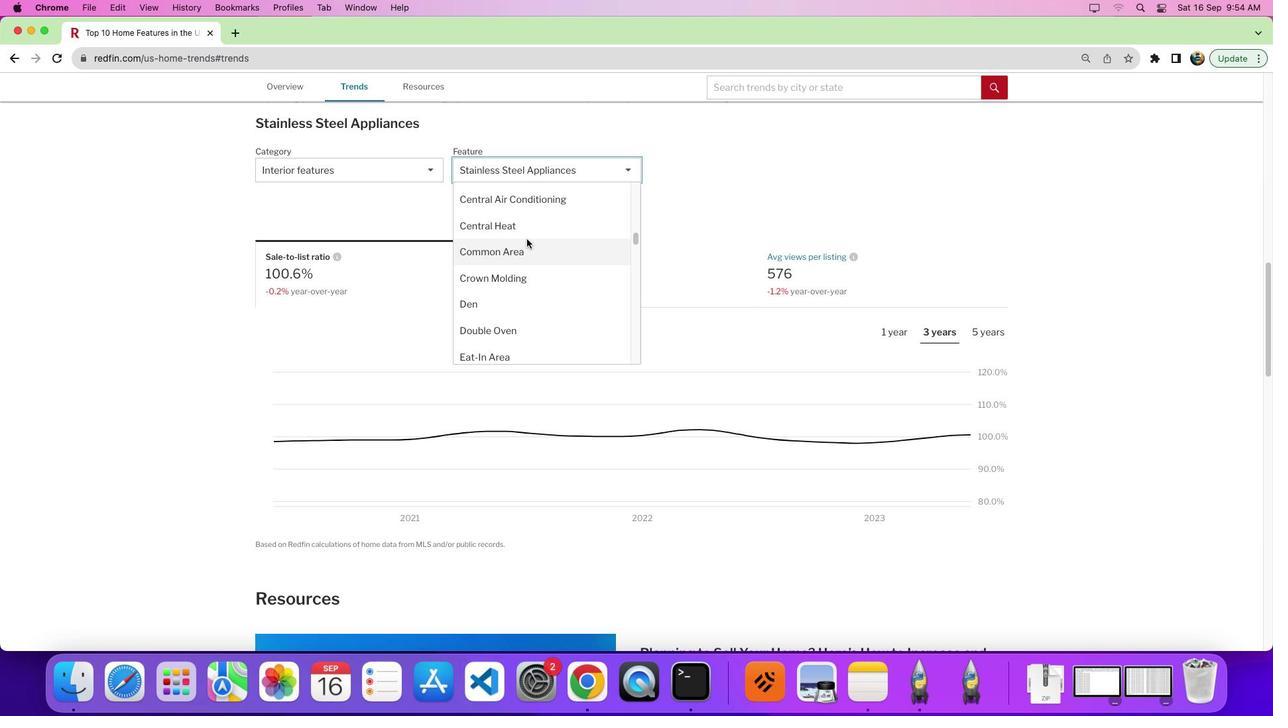 
Action: Mouse scrolled (526, 239) with delta (0, 0)
Screenshot: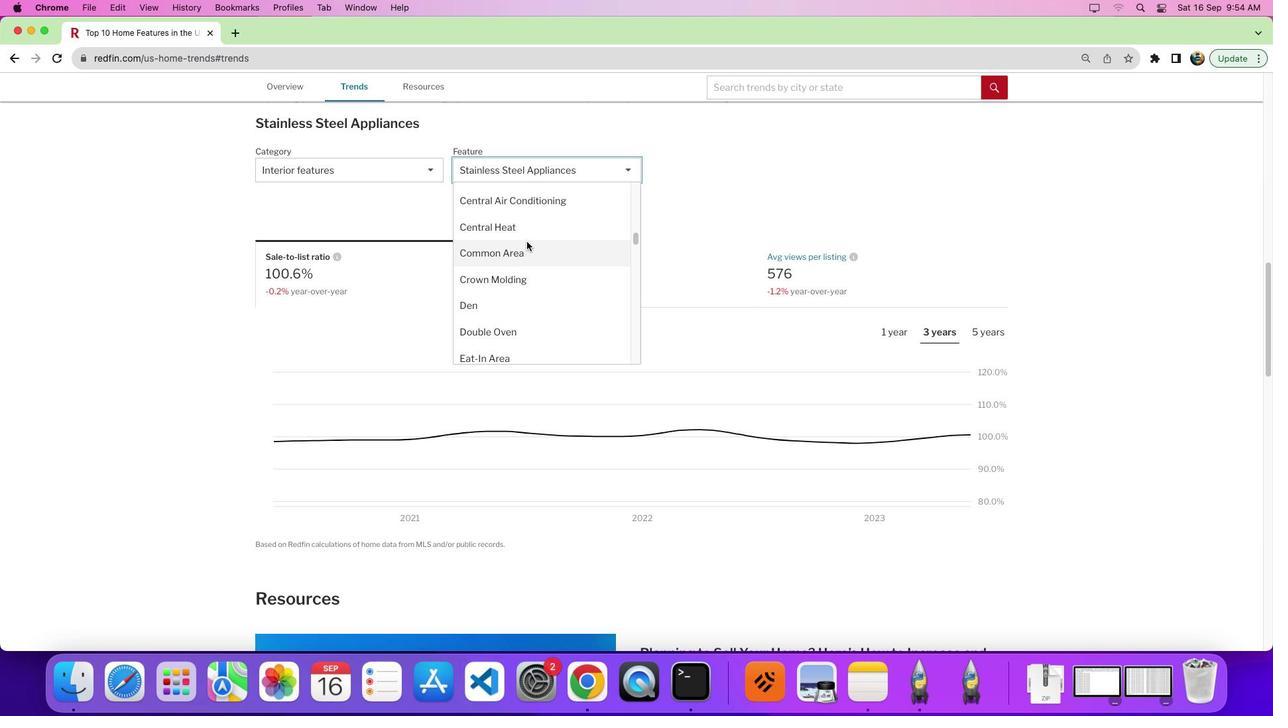 
Action: Mouse moved to (526, 241)
Screenshot: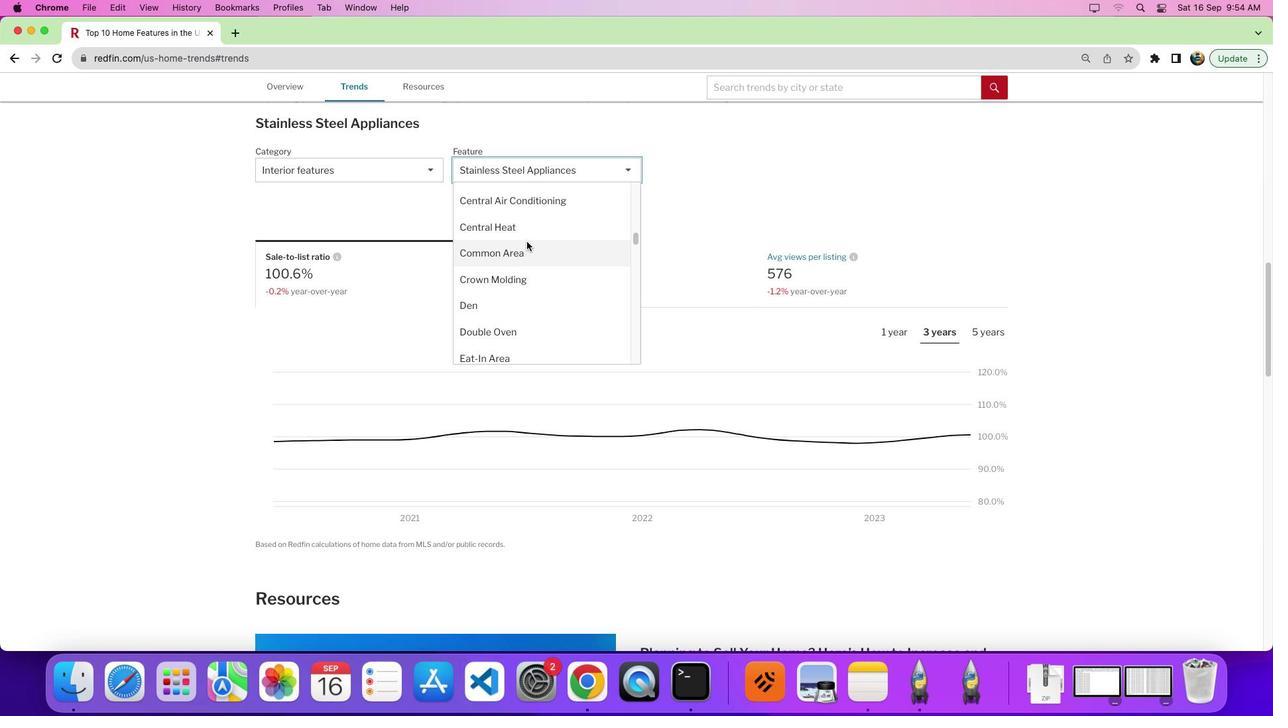 
Action: Mouse scrolled (526, 241) with delta (0, 0)
Screenshot: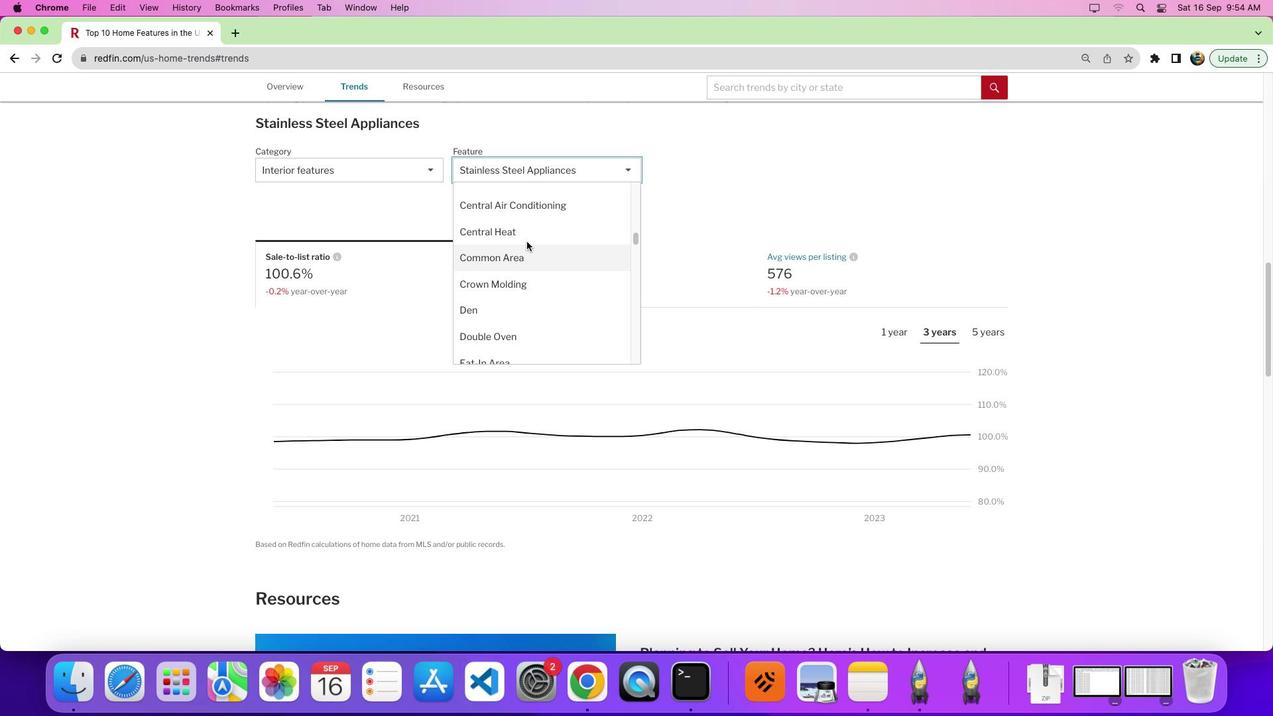 
Action: Mouse moved to (529, 238)
Screenshot: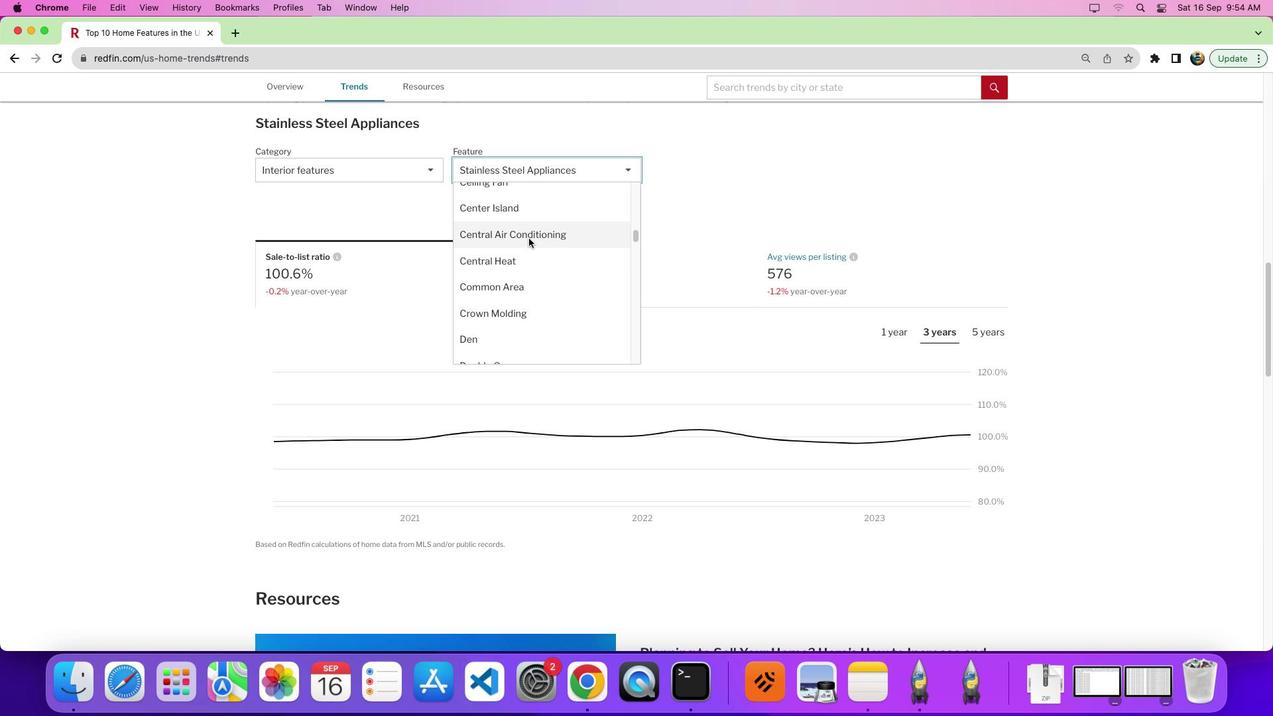 
Action: Mouse pressed left at (529, 238)
Screenshot: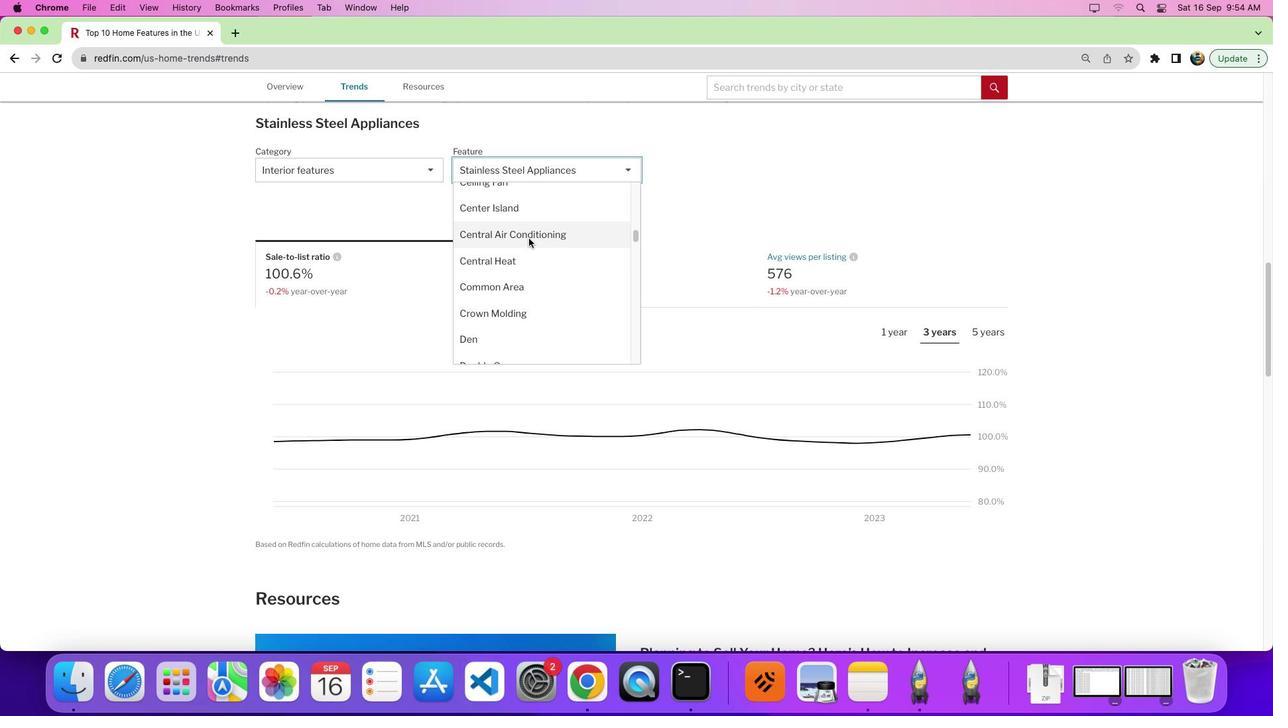 
Action: Mouse moved to (692, 263)
Screenshot: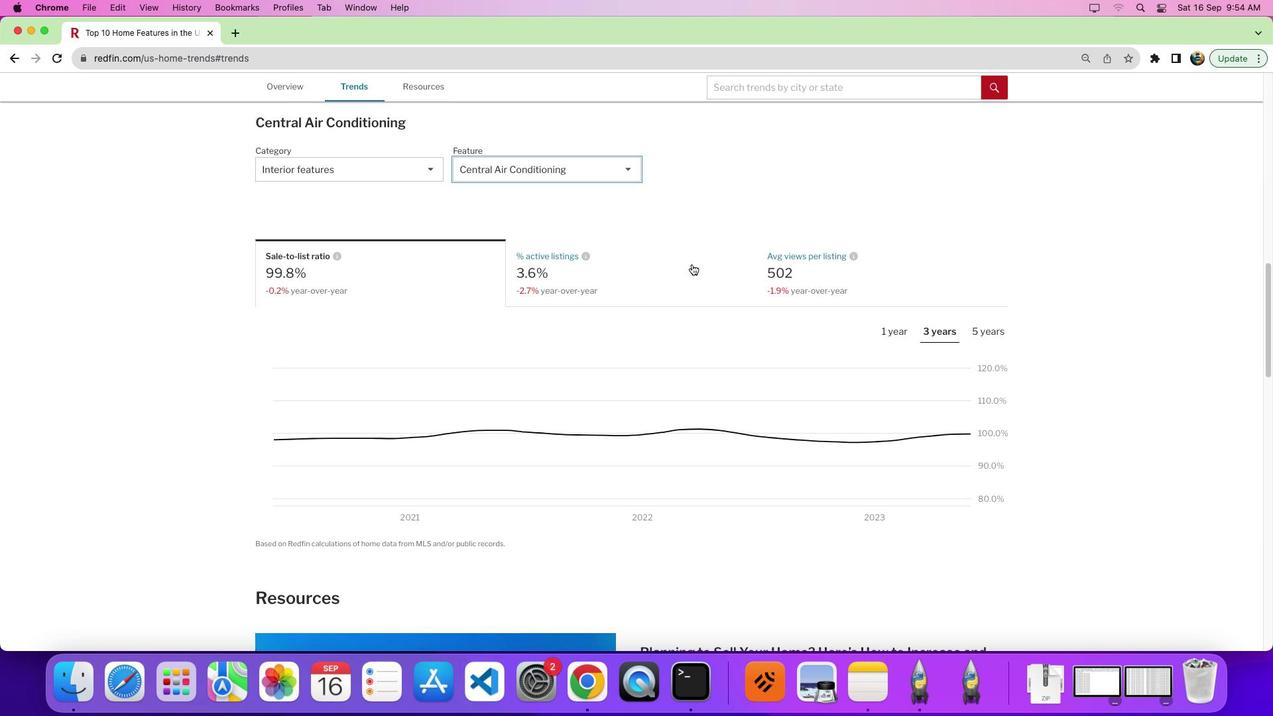 
Action: Mouse scrolled (692, 263) with delta (0, 0)
Screenshot: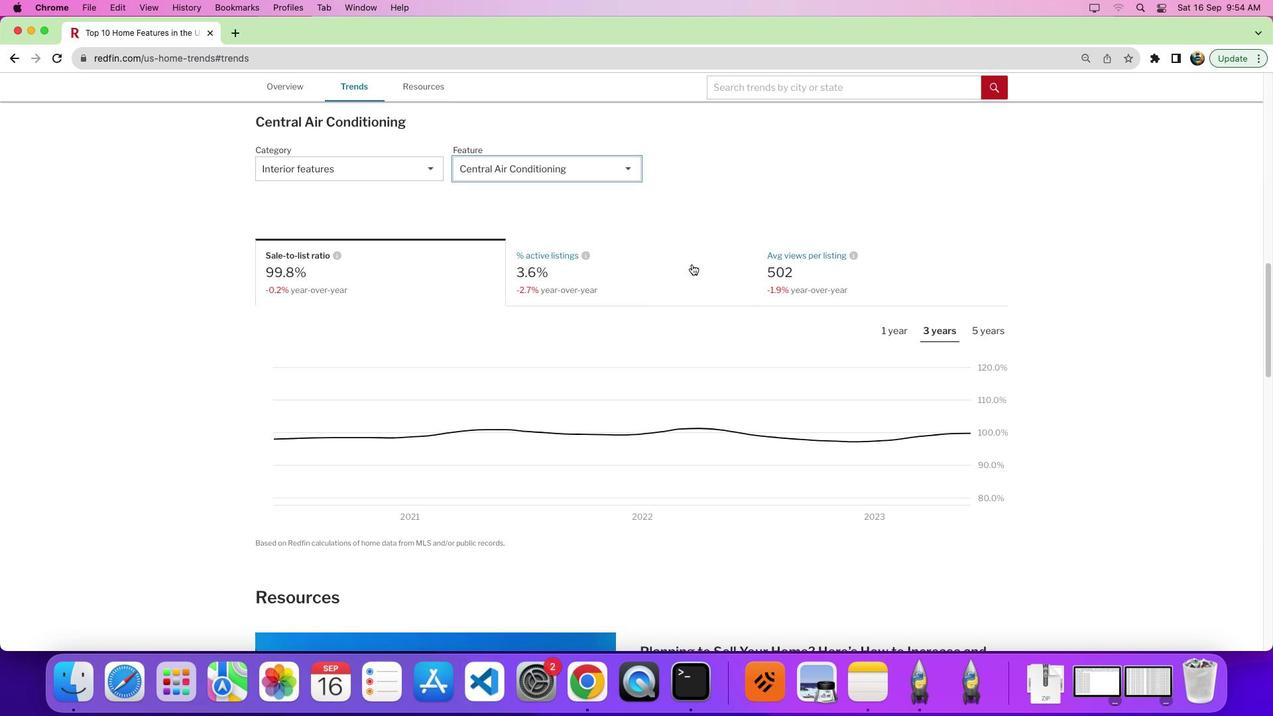
Action: Mouse moved to (692, 263)
Screenshot: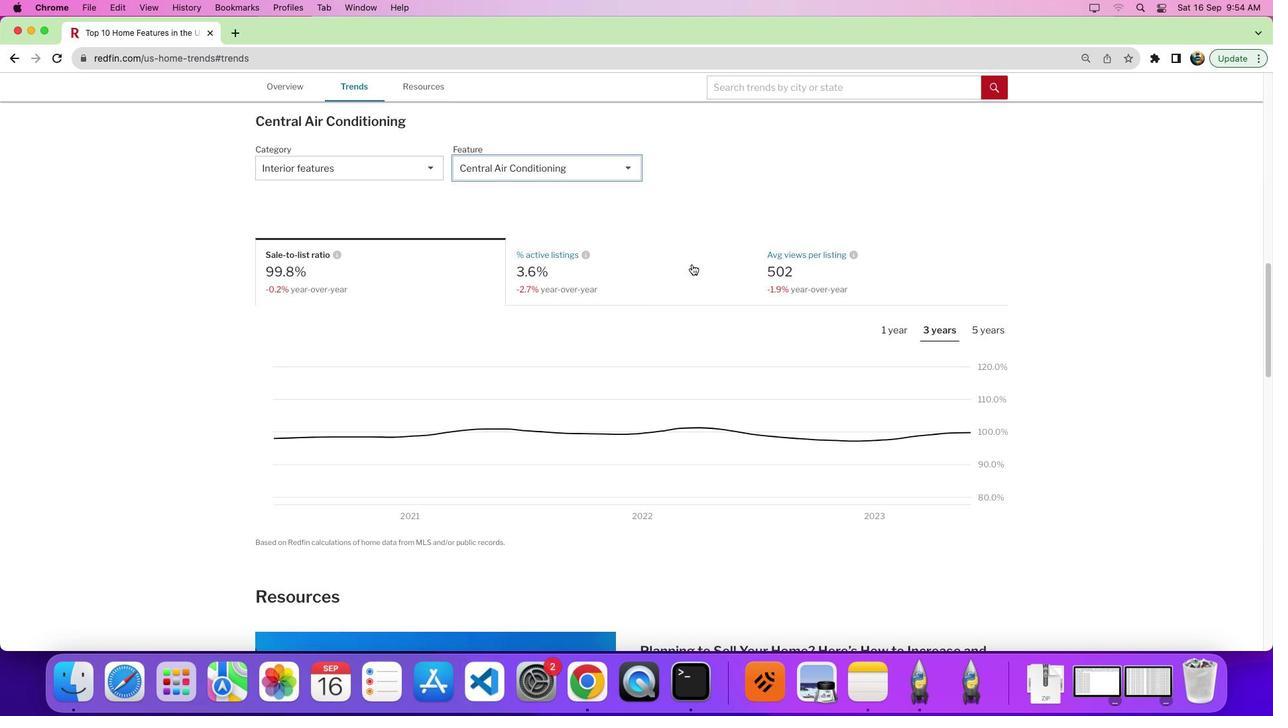 
Action: Mouse scrolled (692, 263) with delta (0, 0)
Screenshot: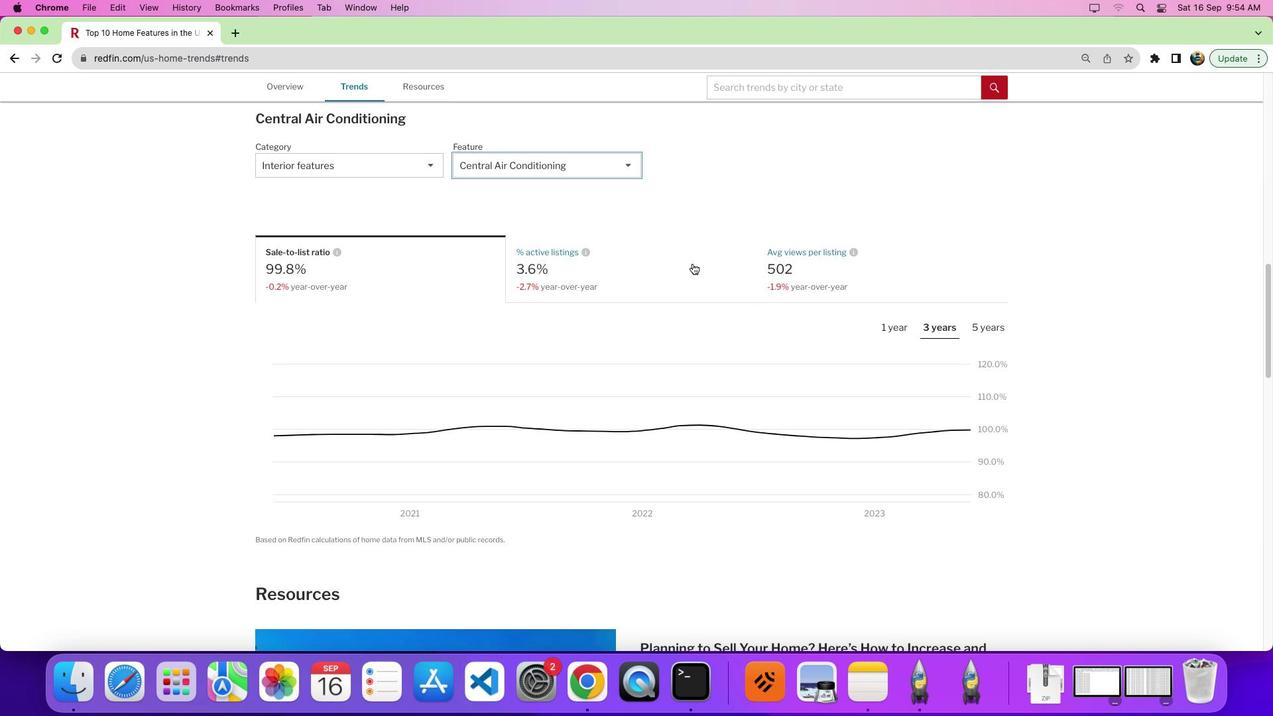
Action: Mouse moved to (692, 263)
Screenshot: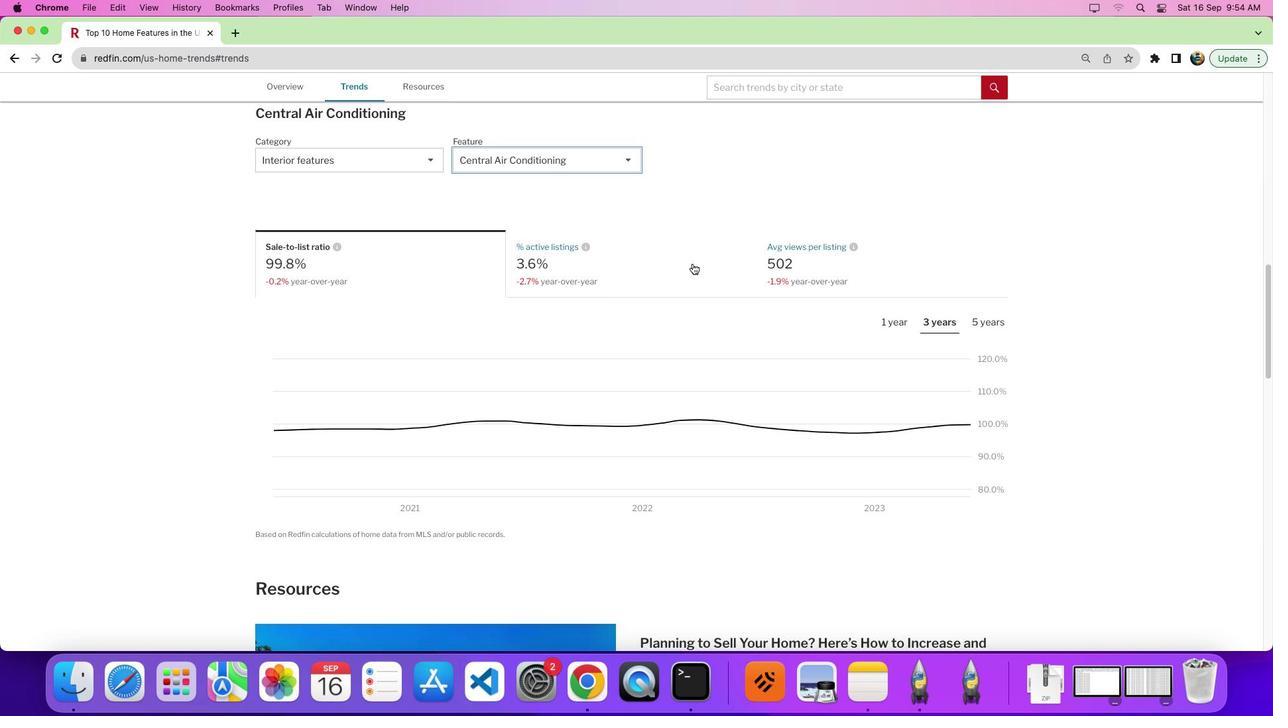 
Action: Mouse scrolled (692, 263) with delta (0, 0)
Screenshot: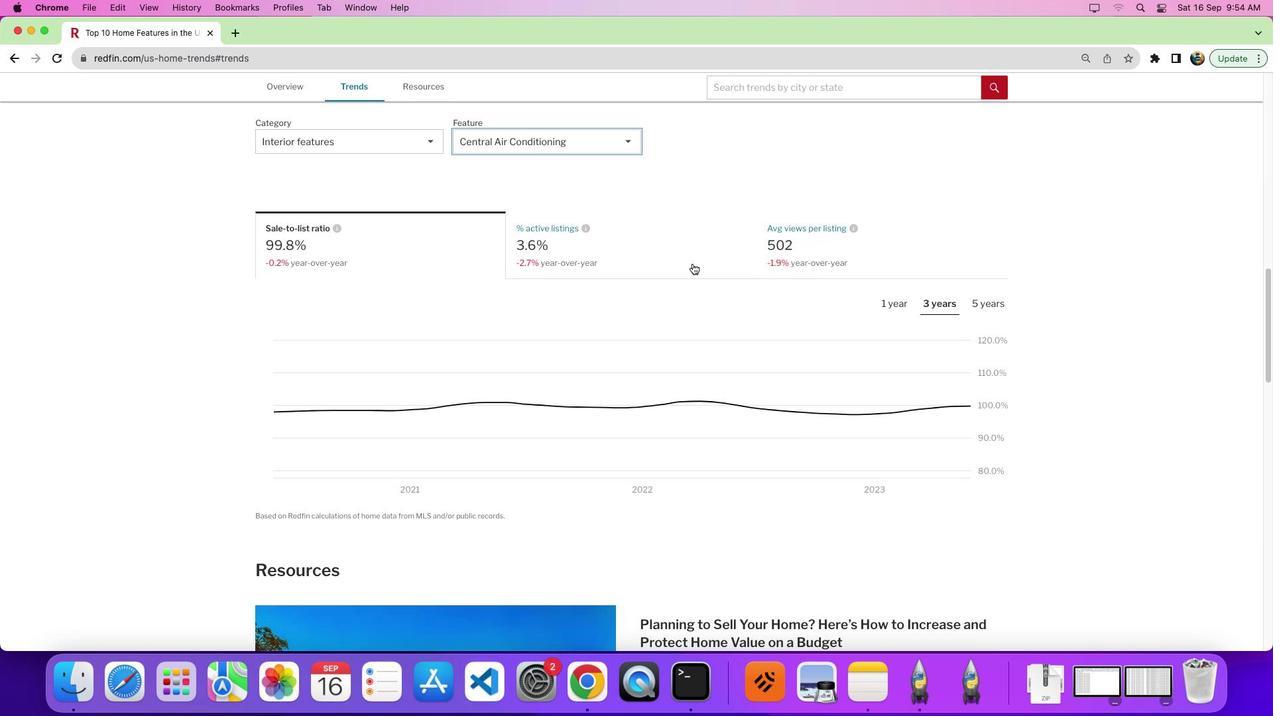 
Action: Mouse moved to (991, 255)
Screenshot: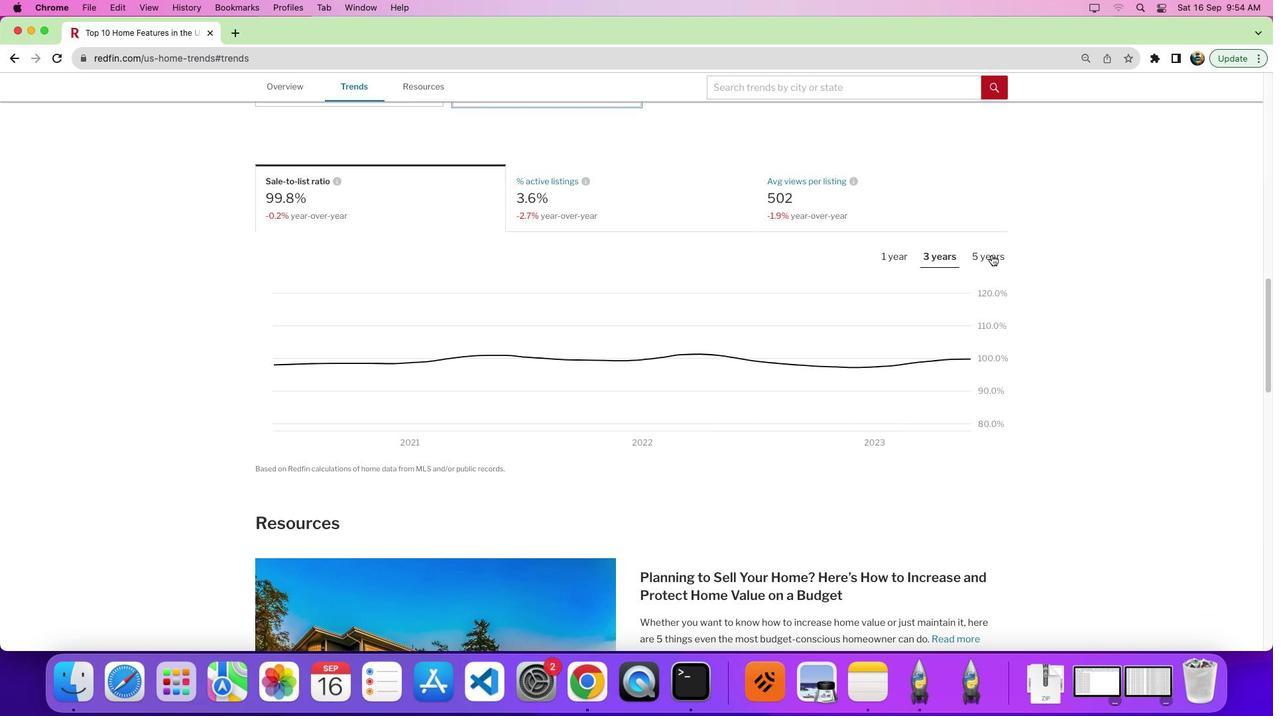 
Action: Mouse pressed left at (991, 255)
Screenshot: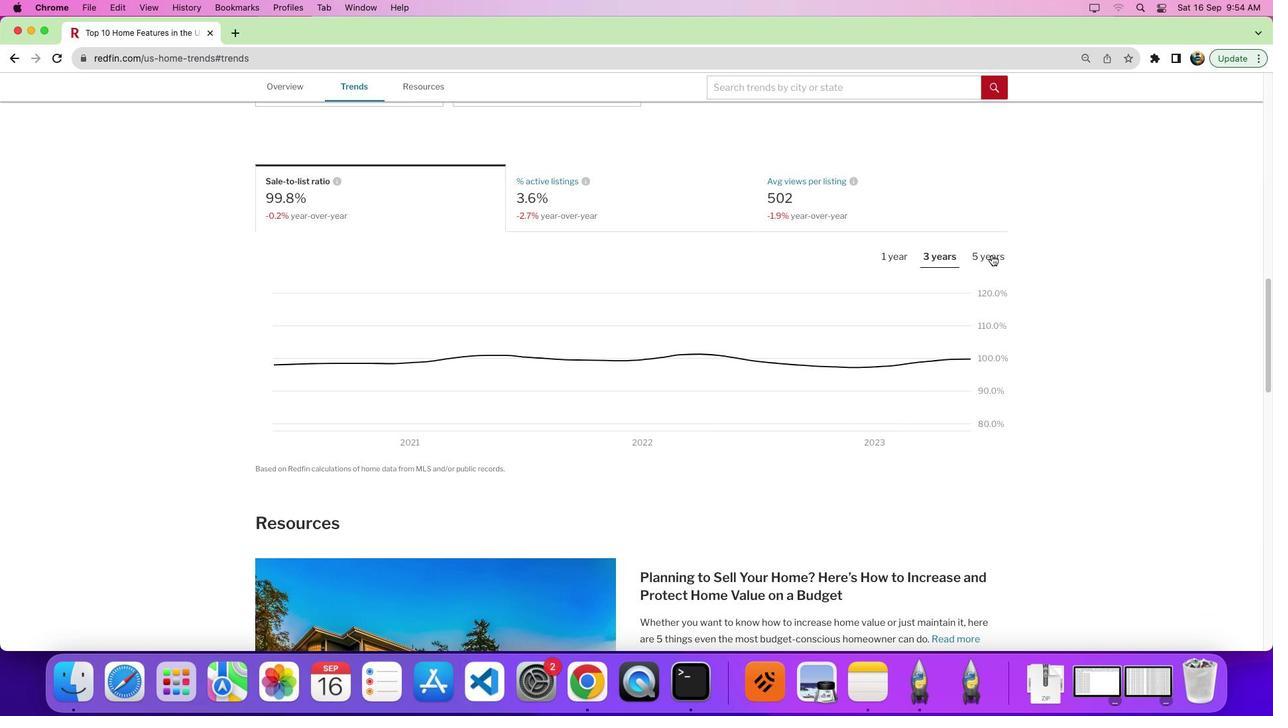 
Action: Mouse moved to (829, 204)
Screenshot: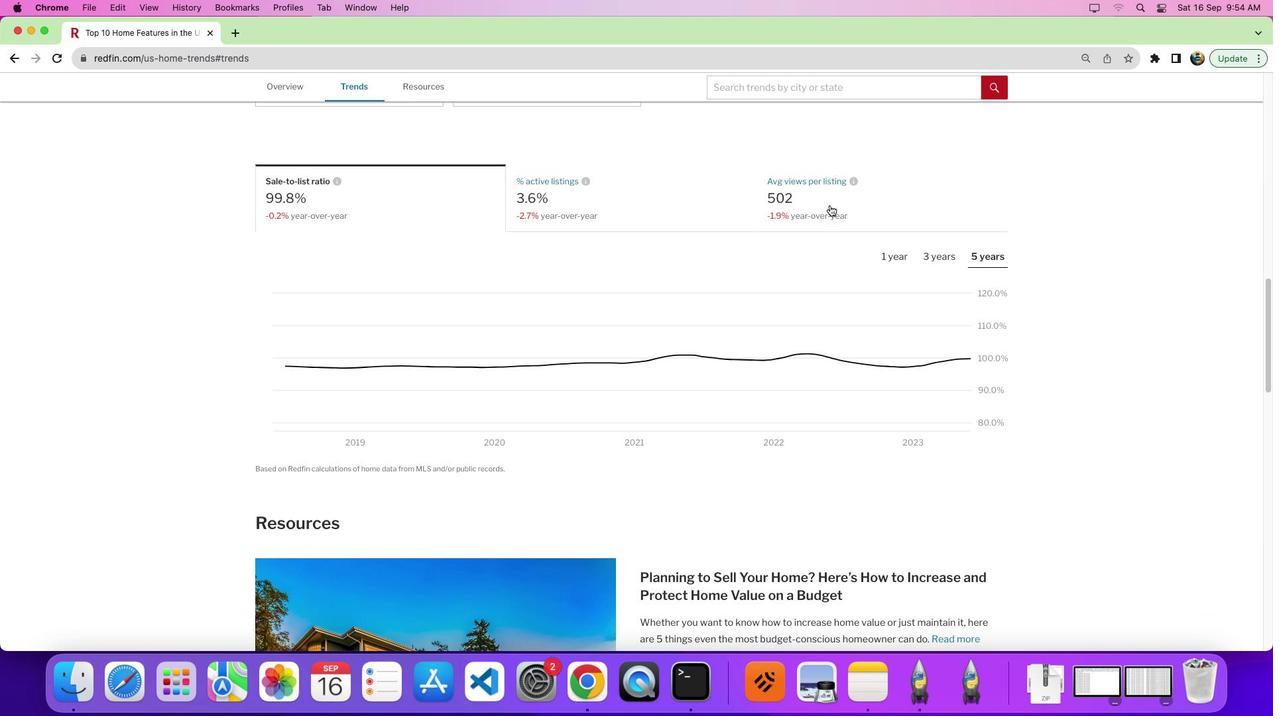 
Action: Mouse pressed left at (829, 204)
Screenshot: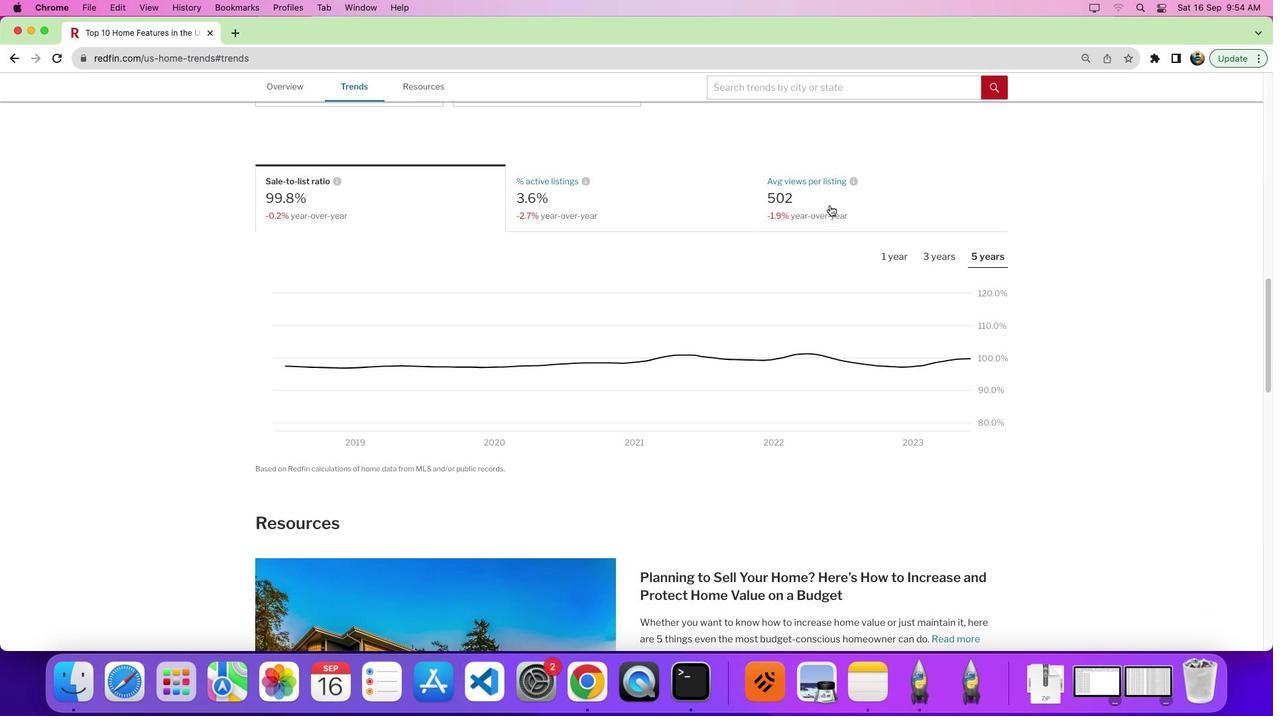 
Action: Mouse moved to (828, 297)
Screenshot: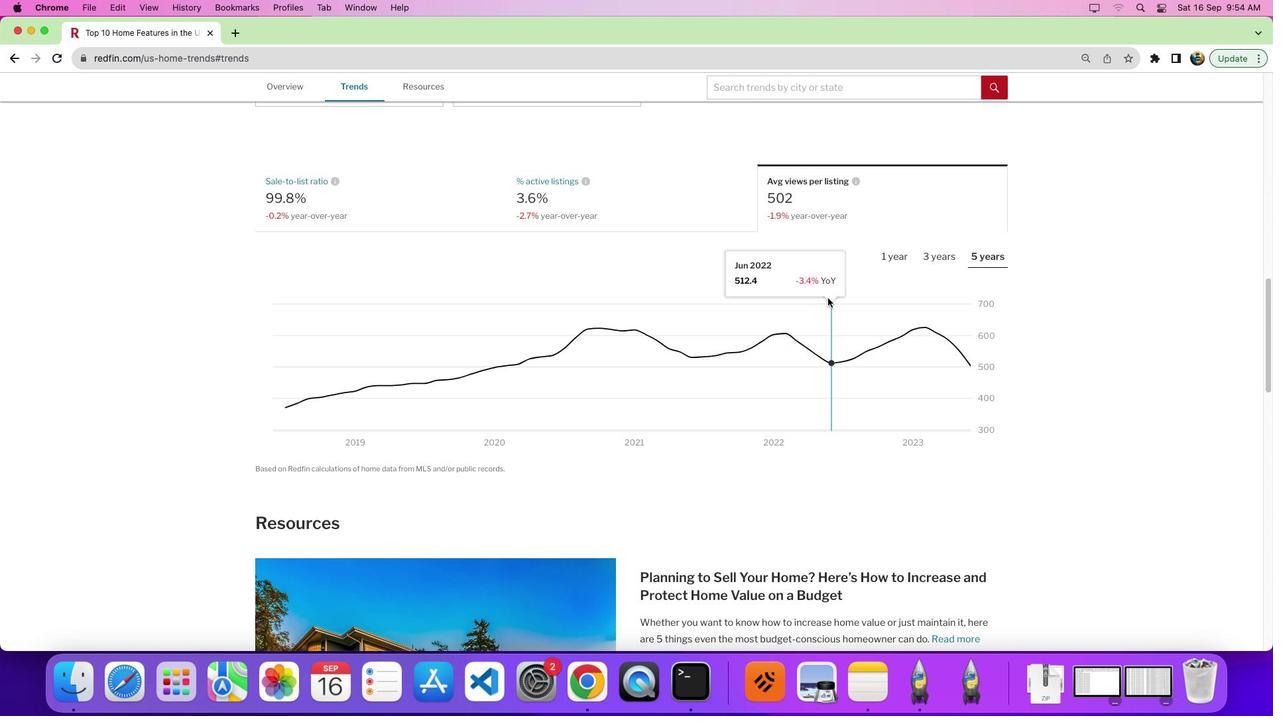 
Action: Mouse scrolled (828, 297) with delta (0, 0)
Screenshot: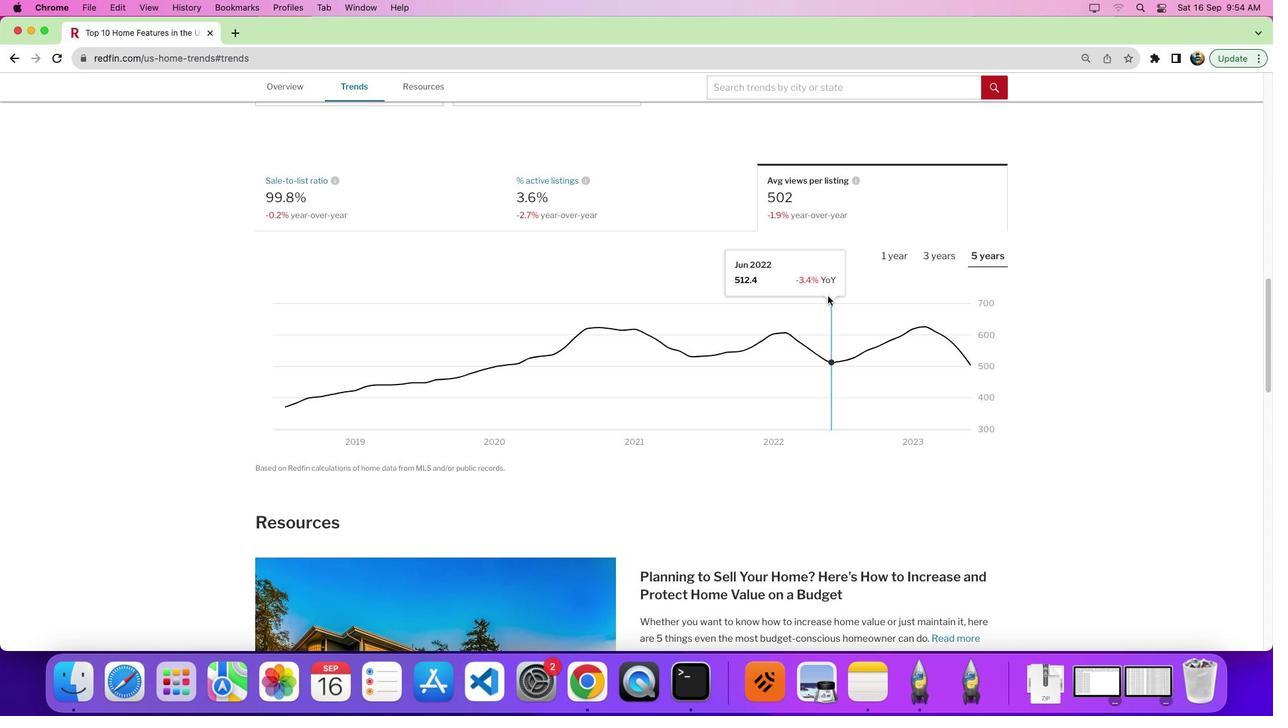 
Action: Mouse moved to (828, 296)
Screenshot: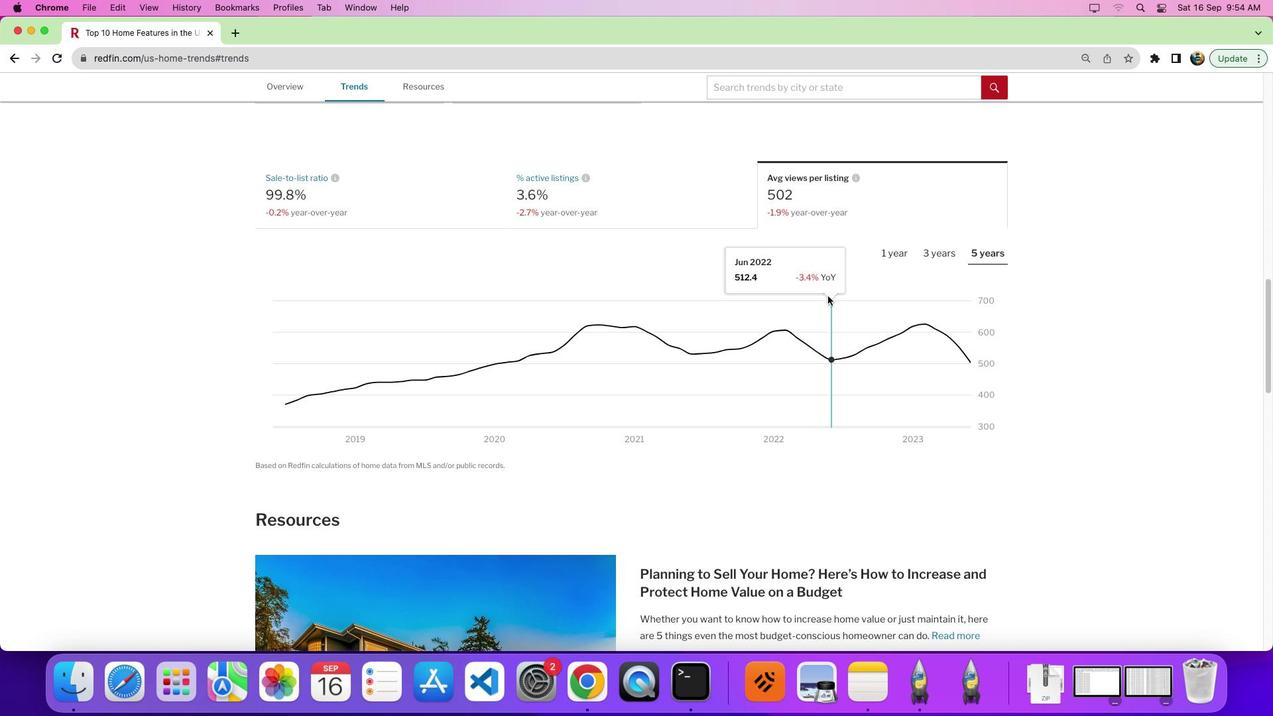 
Action: Mouse scrolled (828, 296) with delta (0, 0)
Screenshot: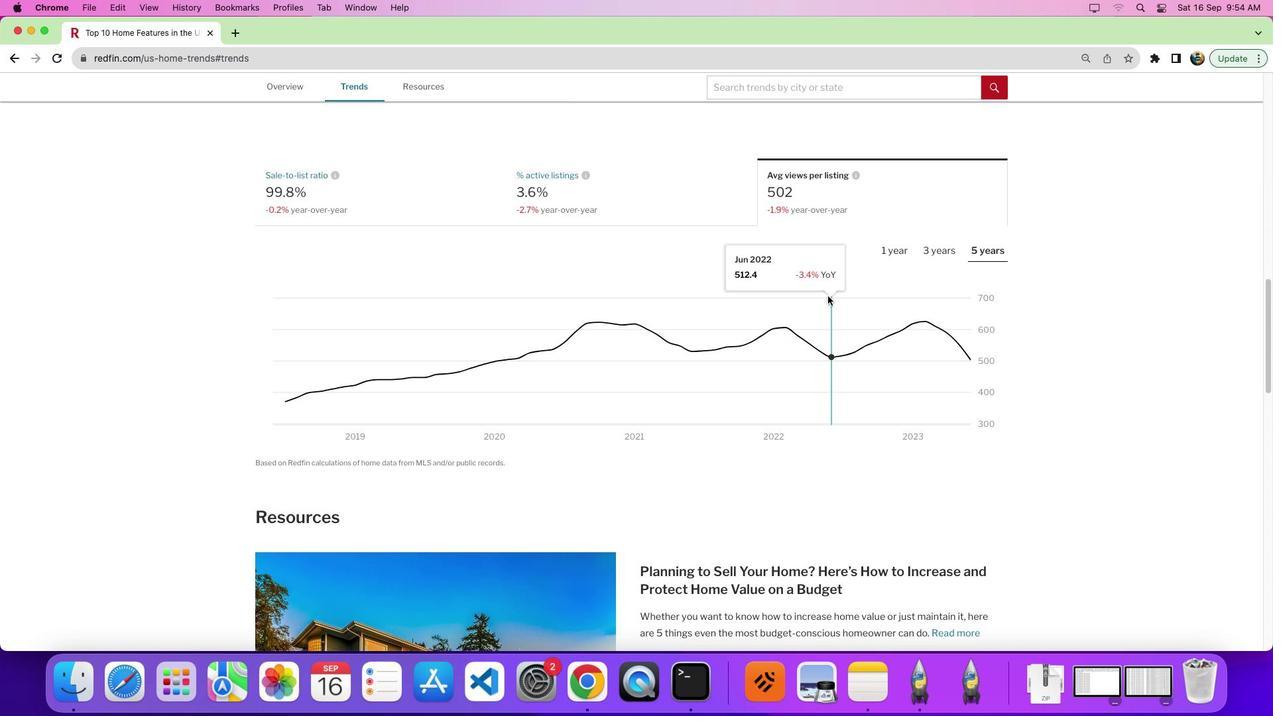 
Action: Mouse moved to (856, 287)
Screenshot: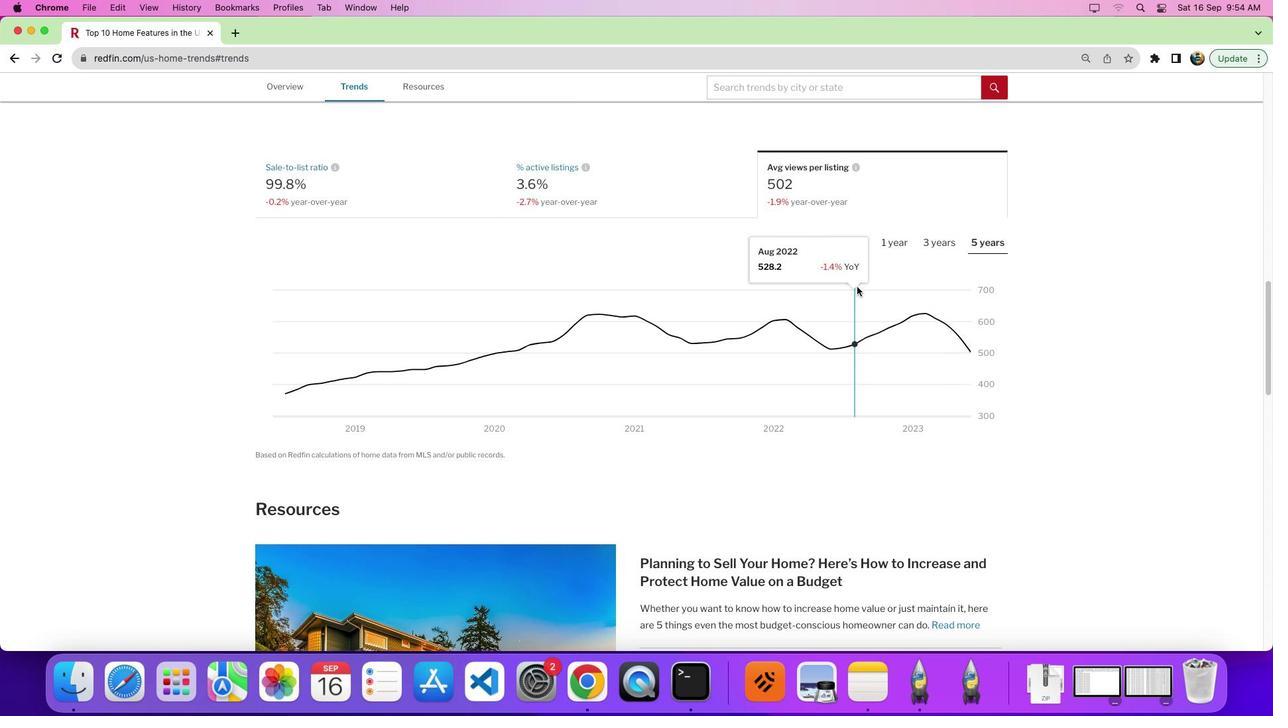 
Action: Mouse scrolled (856, 287) with delta (0, 0)
Screenshot: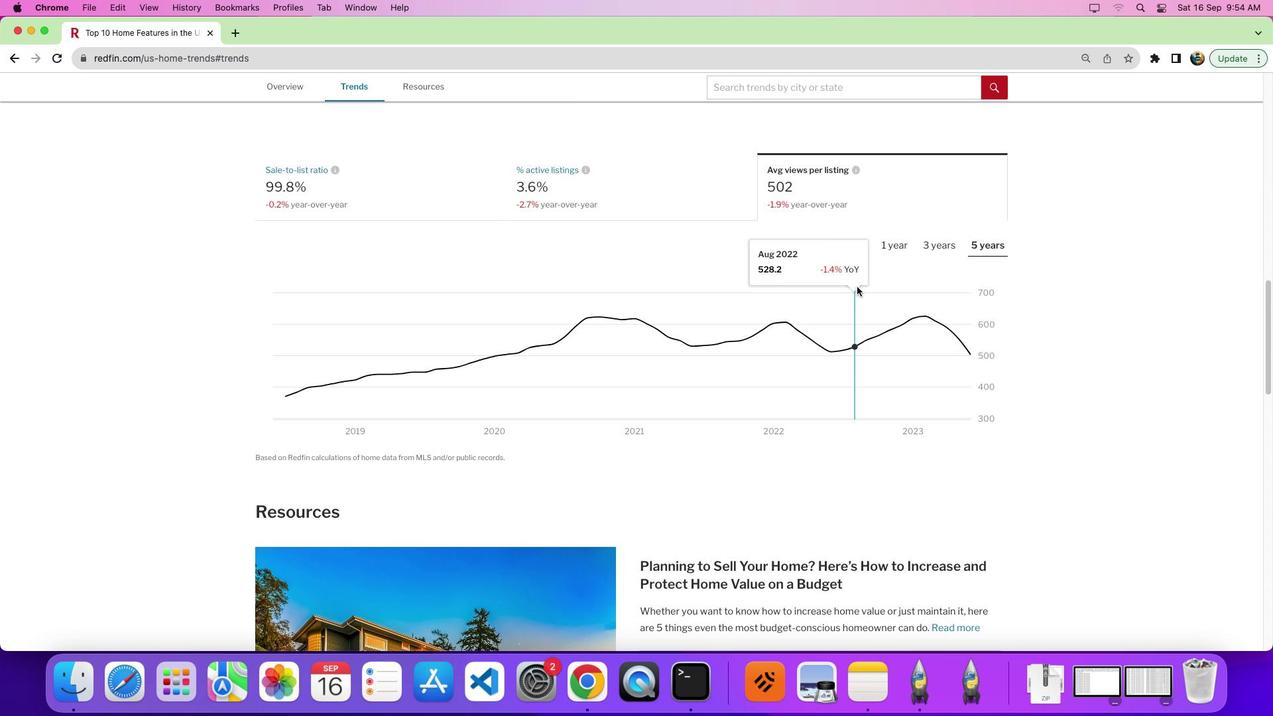 
Action: Mouse scrolled (856, 287) with delta (0, 0)
Screenshot: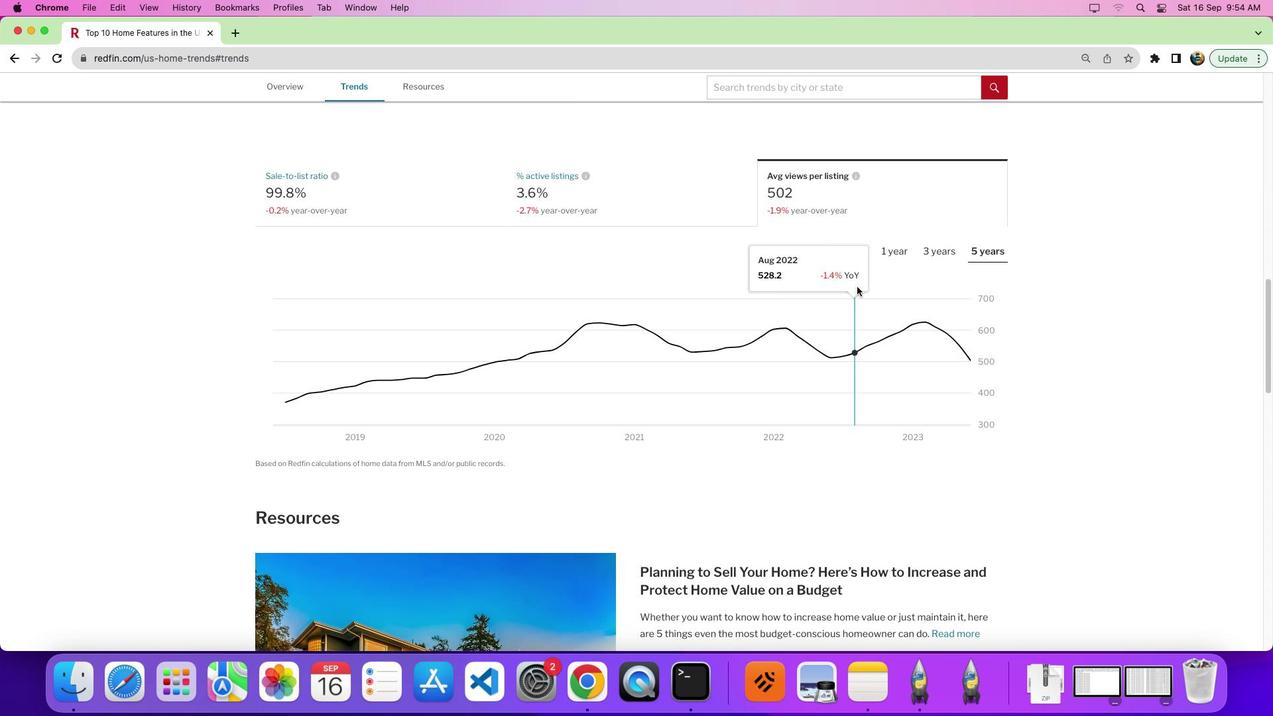 
